 Task: Start a Sprint called Sprint0000000166 in Scrum Project Project0000000056 in Jira. Start a Sprint called Sprint0000000167 in Scrum Project Project0000000056 in Jira. Start a Sprint called Sprint0000000168 in Scrum Project Project0000000056 in Jira. Create a Scrum Project Project0000000057 in Jira. Create a Scrum Project Project0000000058 in Jira
Action: Mouse moved to (88, 284)
Screenshot: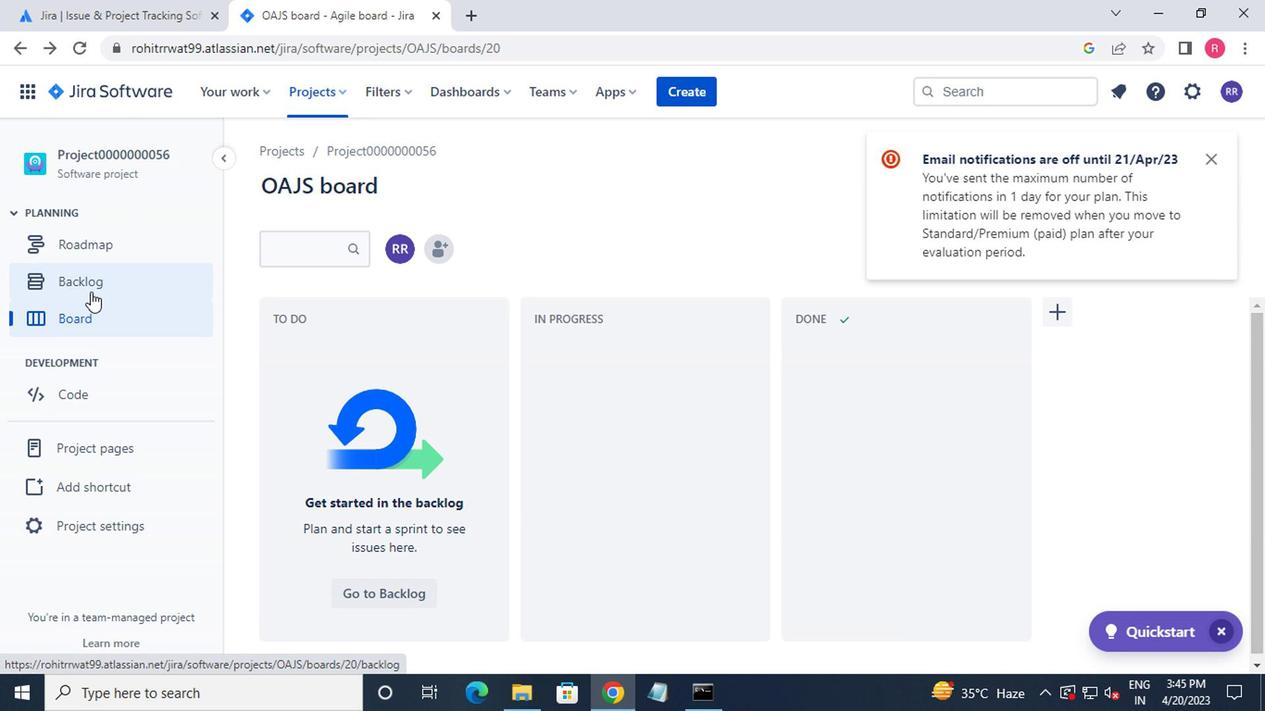 
Action: Mouse pressed left at (88, 284)
Screenshot: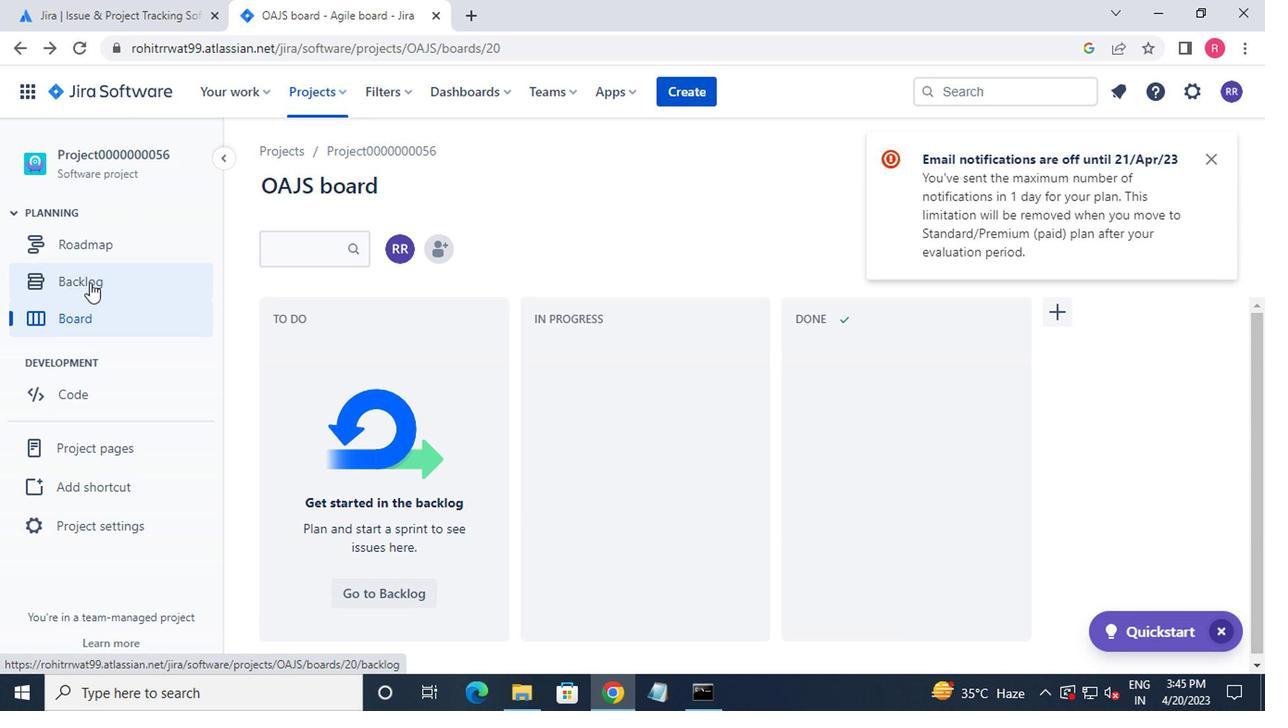 
Action: Mouse moved to (498, 452)
Screenshot: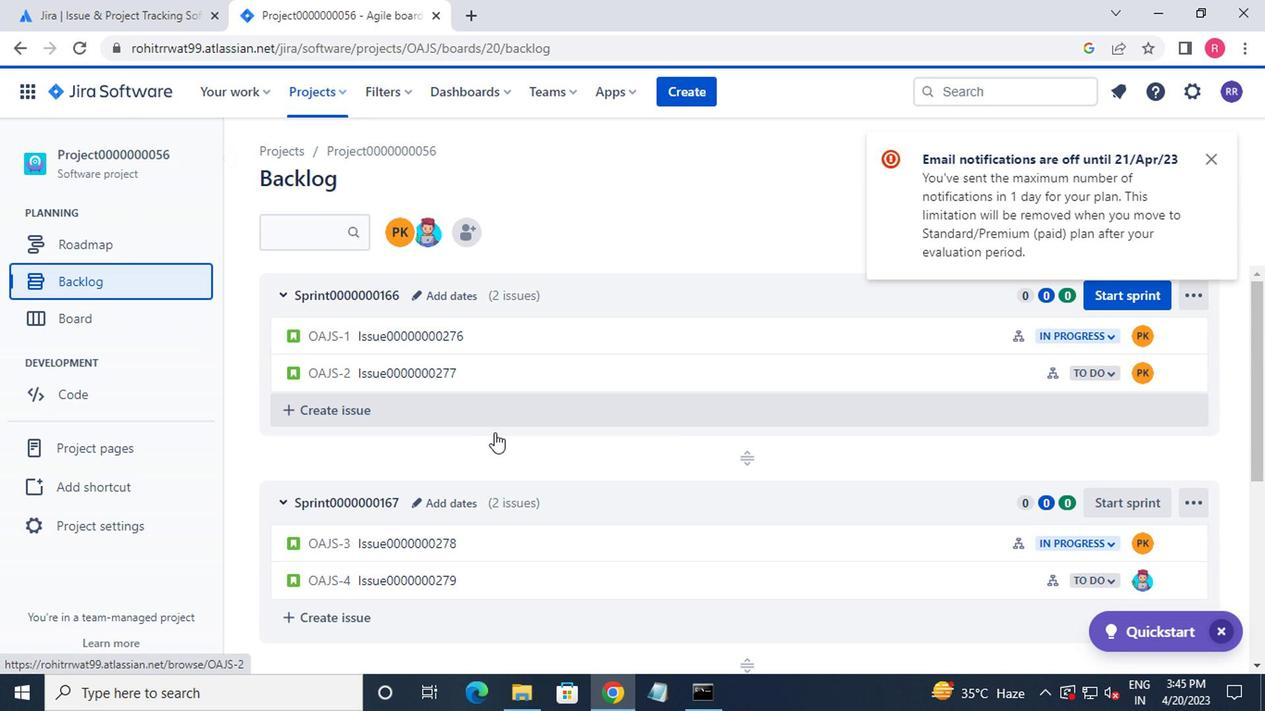 
Action: Mouse scrolled (498, 452) with delta (0, 0)
Screenshot: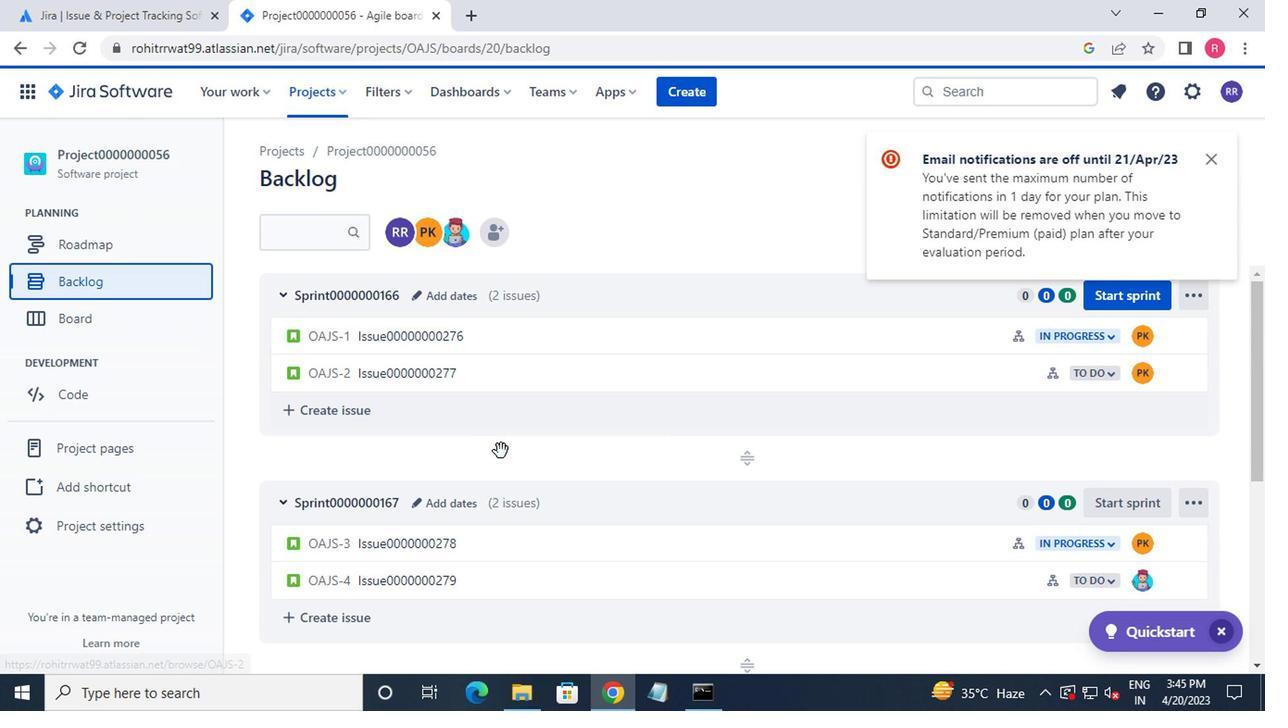 
Action: Mouse moved to (500, 454)
Screenshot: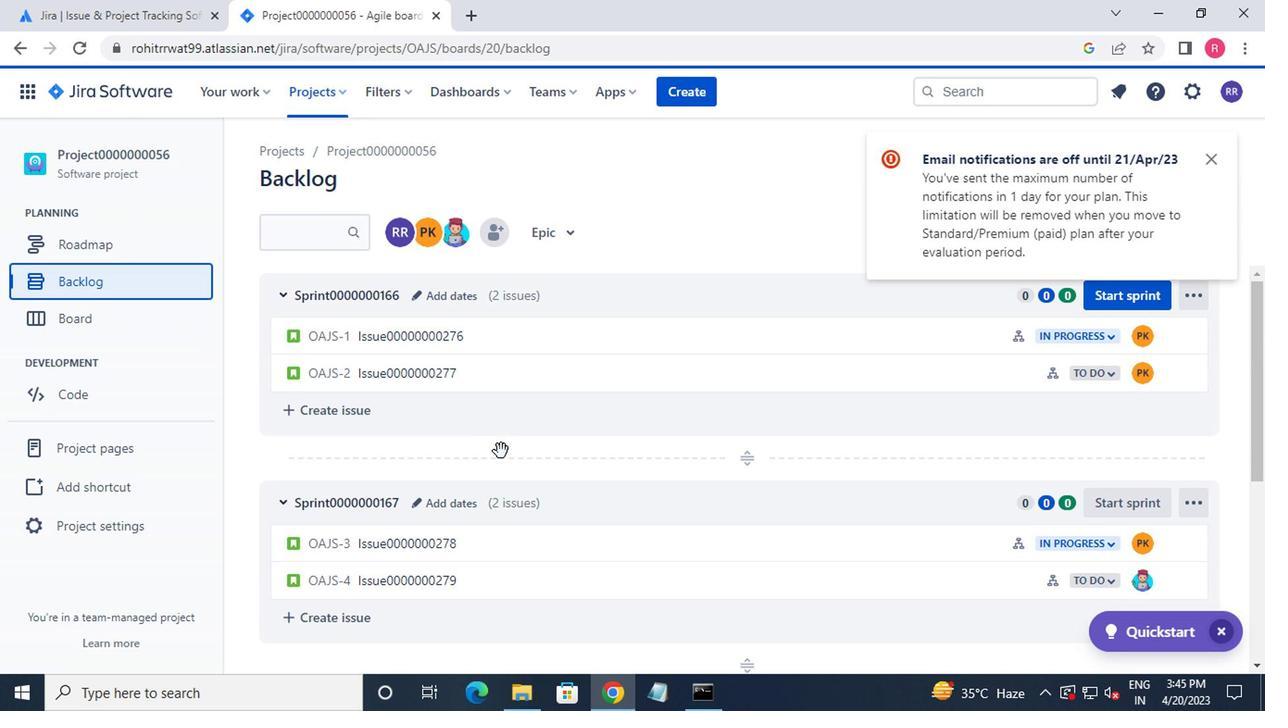
Action: Mouse scrolled (500, 452) with delta (0, -1)
Screenshot: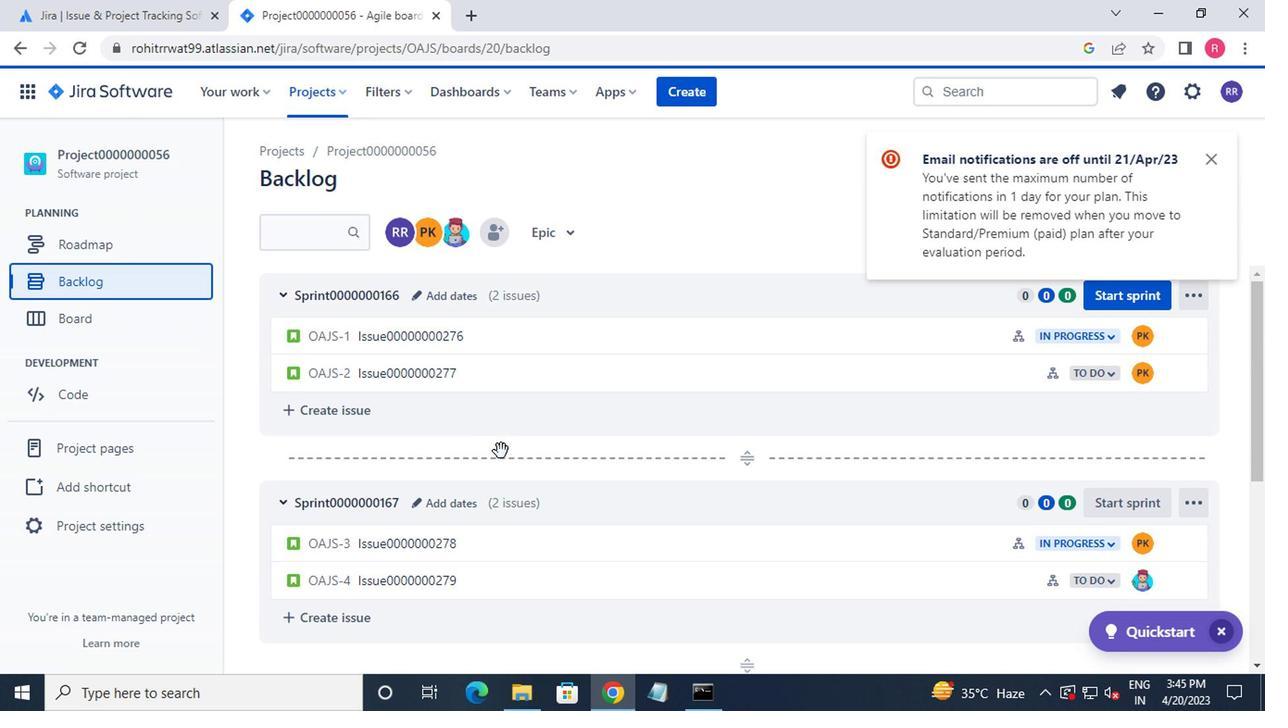 
Action: Mouse scrolled (500, 452) with delta (0, -1)
Screenshot: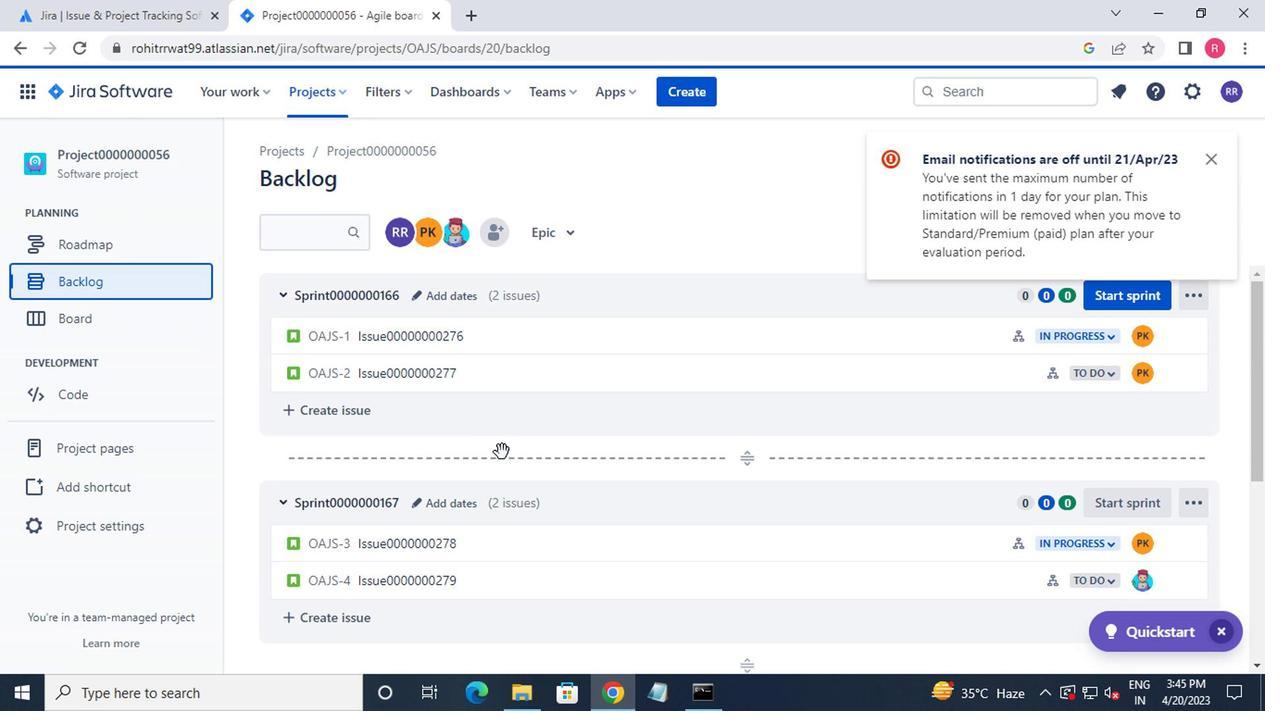 
Action: Mouse moved to (500, 454)
Screenshot: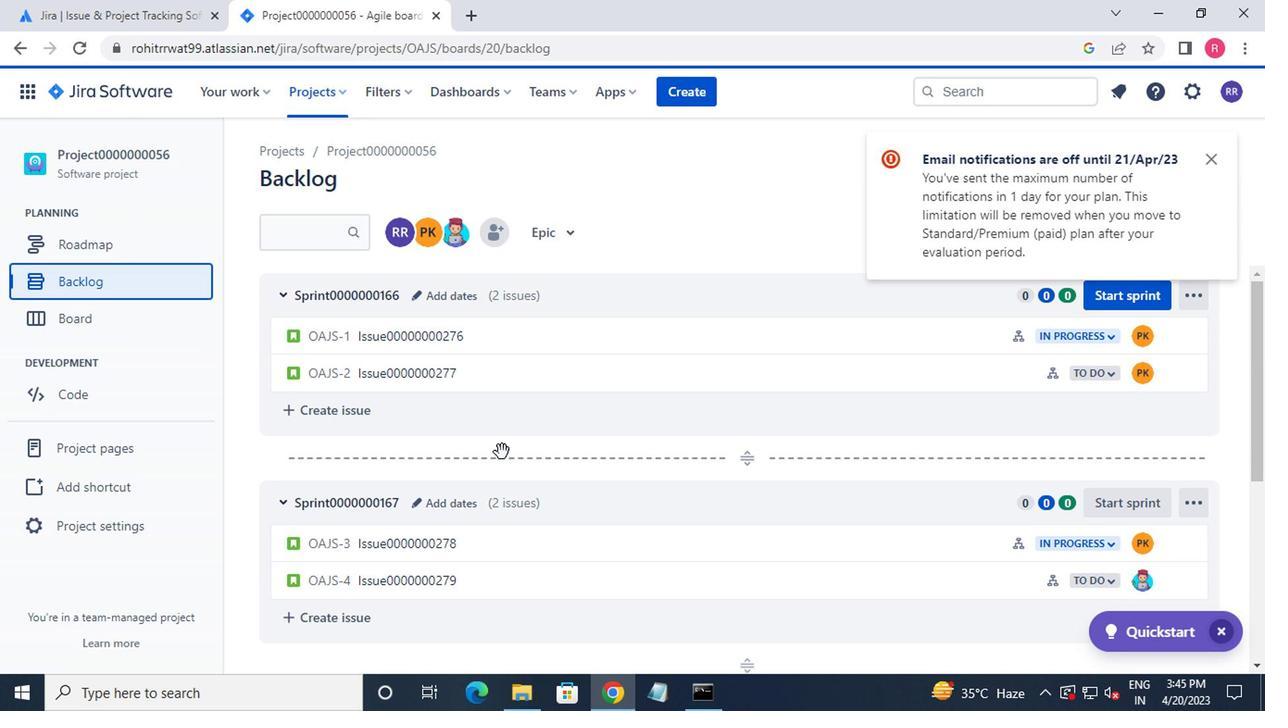 
Action: Mouse scrolled (500, 452) with delta (0, -1)
Screenshot: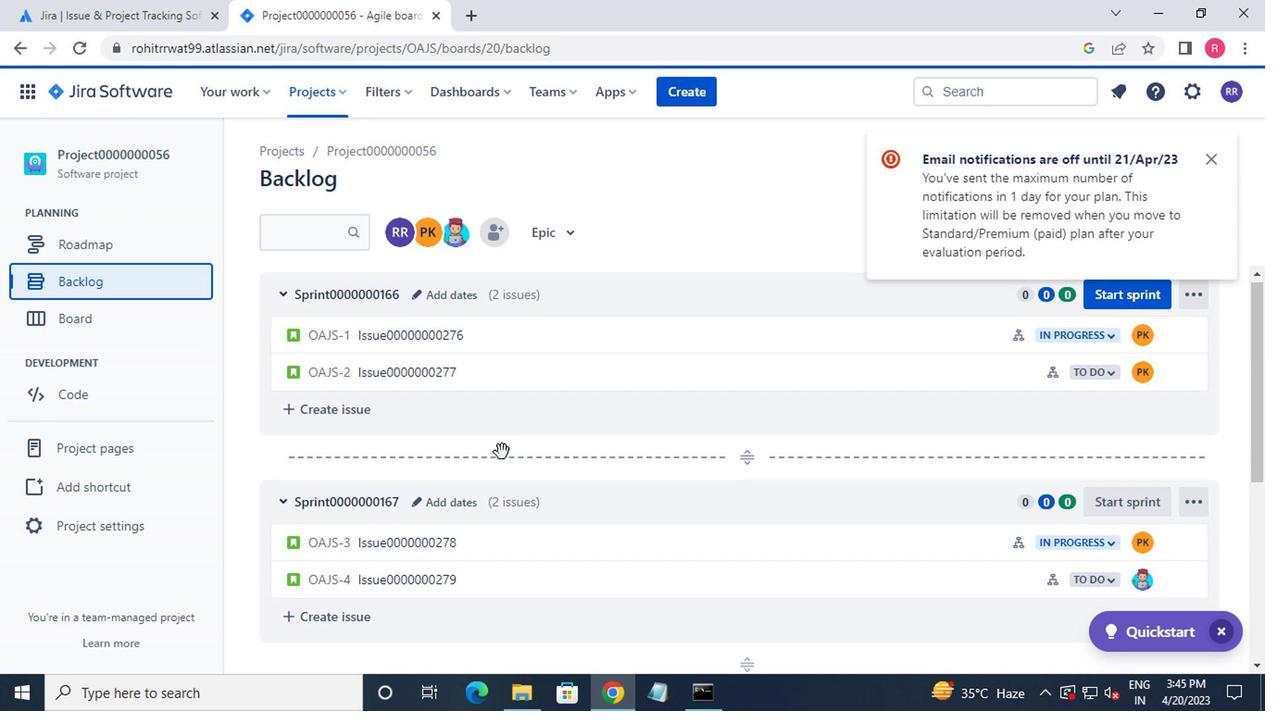 
Action: Mouse scrolled (500, 452) with delta (0, -1)
Screenshot: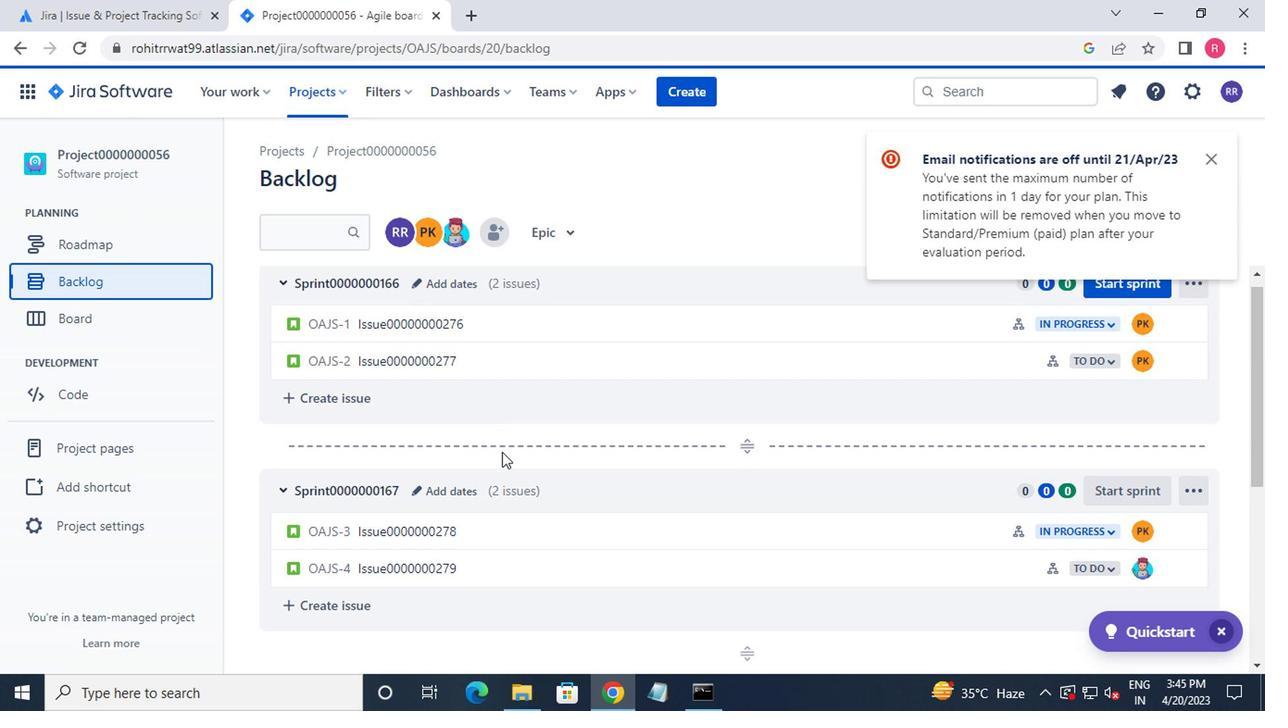 
Action: Mouse scrolled (500, 452) with delta (0, -1)
Screenshot: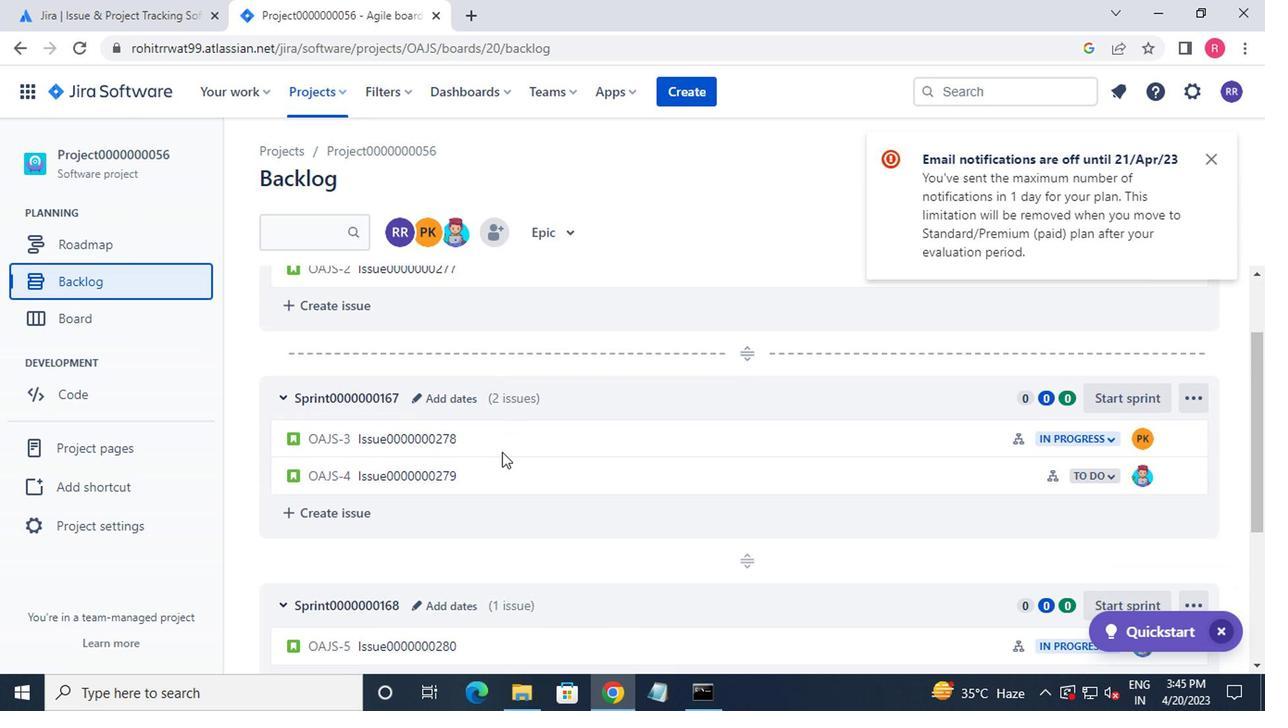 
Action: Mouse moved to (510, 454)
Screenshot: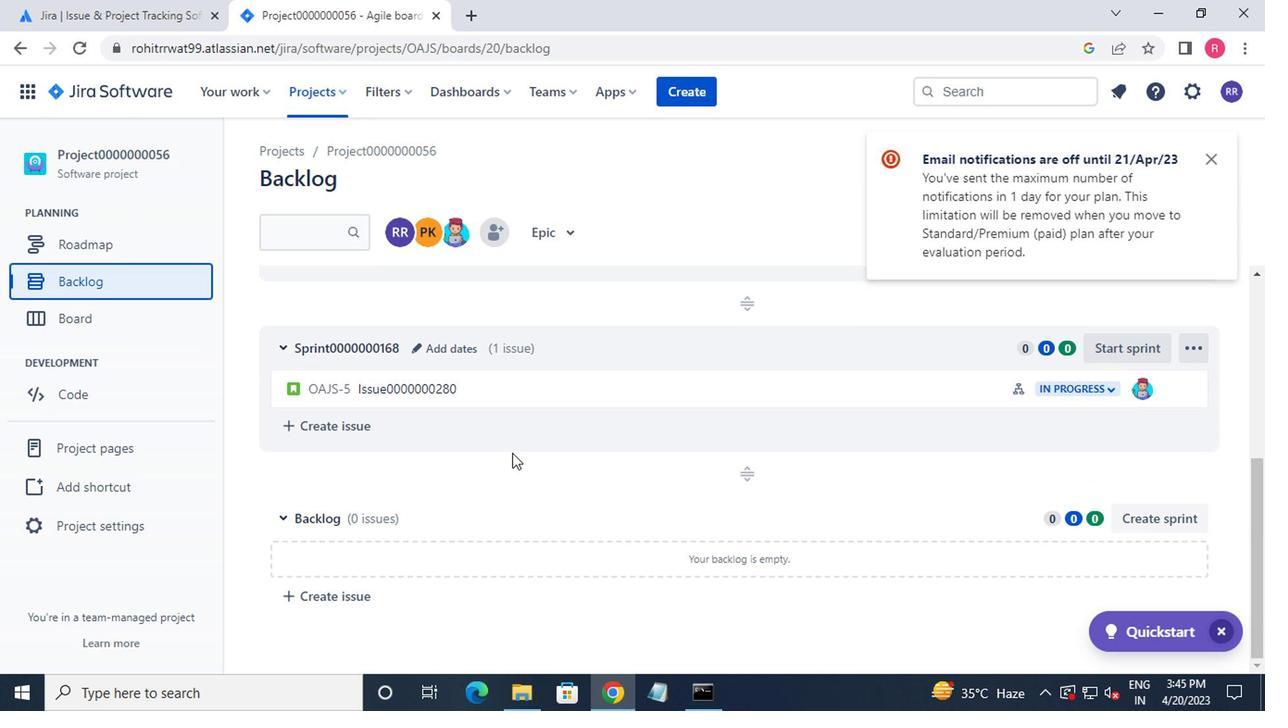 
Action: Mouse scrolled (510, 456) with delta (0, 1)
Screenshot: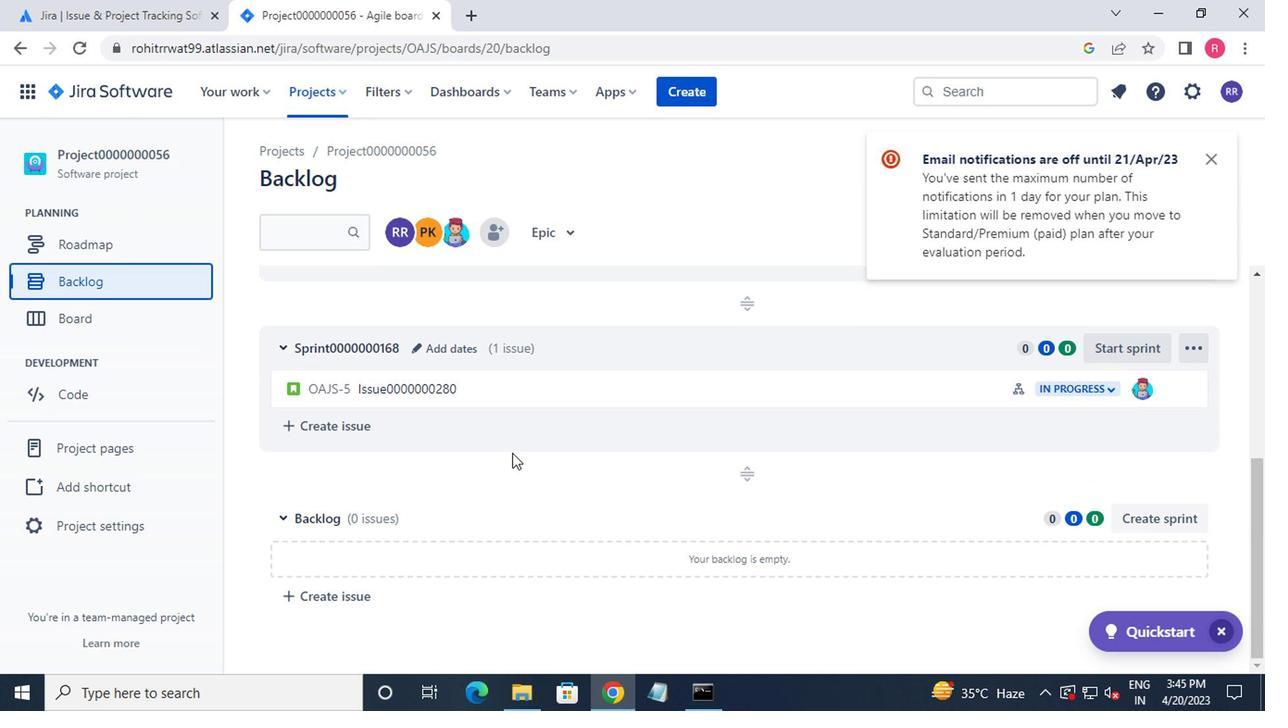 
Action: Mouse moved to (510, 454)
Screenshot: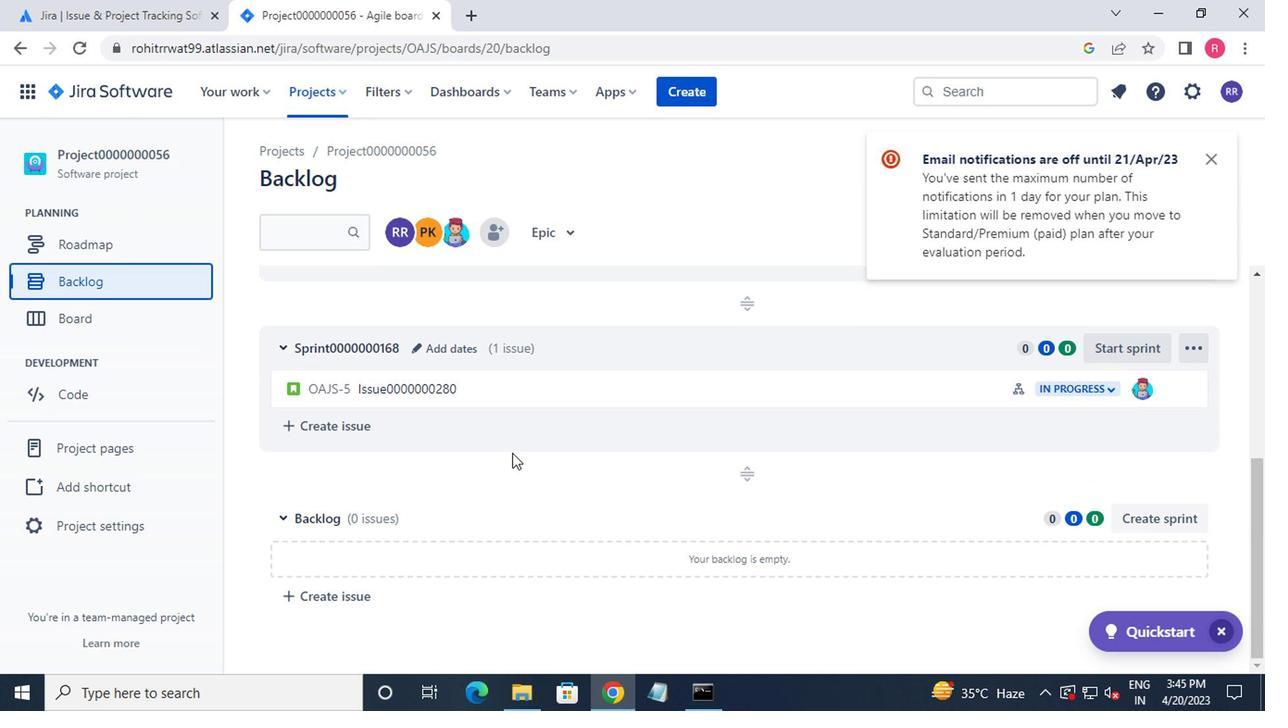 
Action: Mouse scrolled (510, 454) with delta (0, 0)
Screenshot: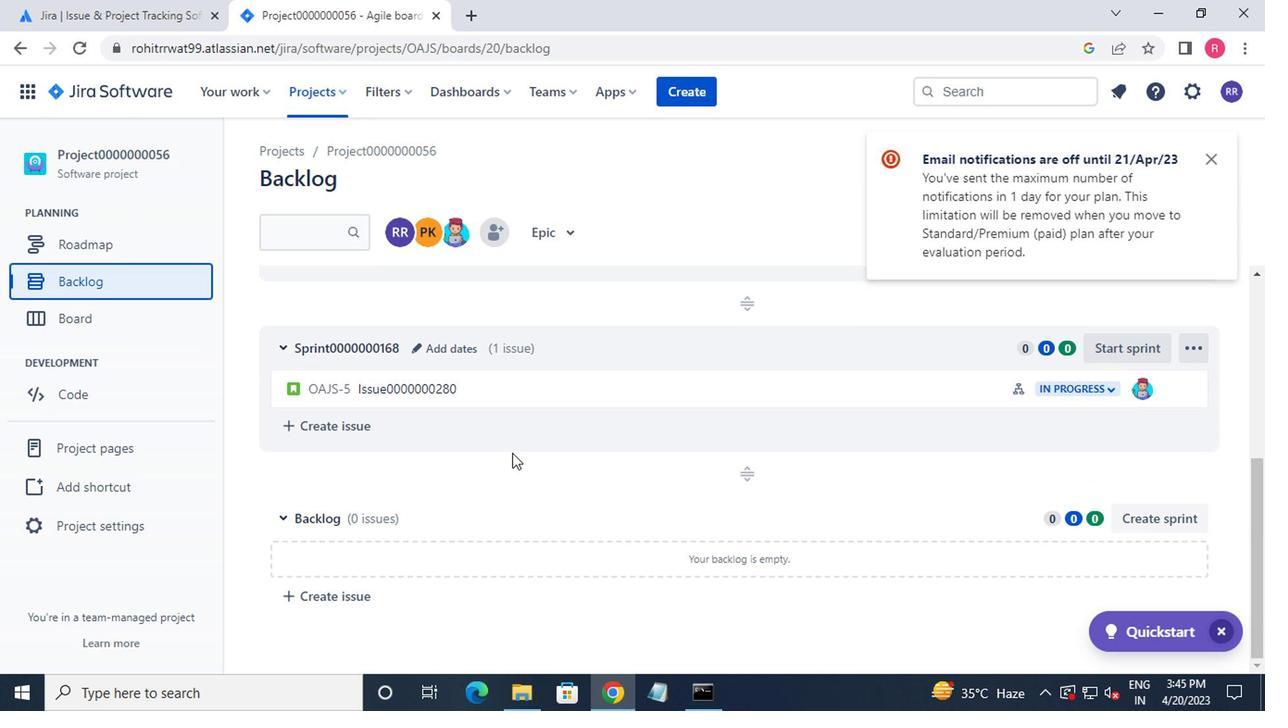 
Action: Mouse moved to (510, 450)
Screenshot: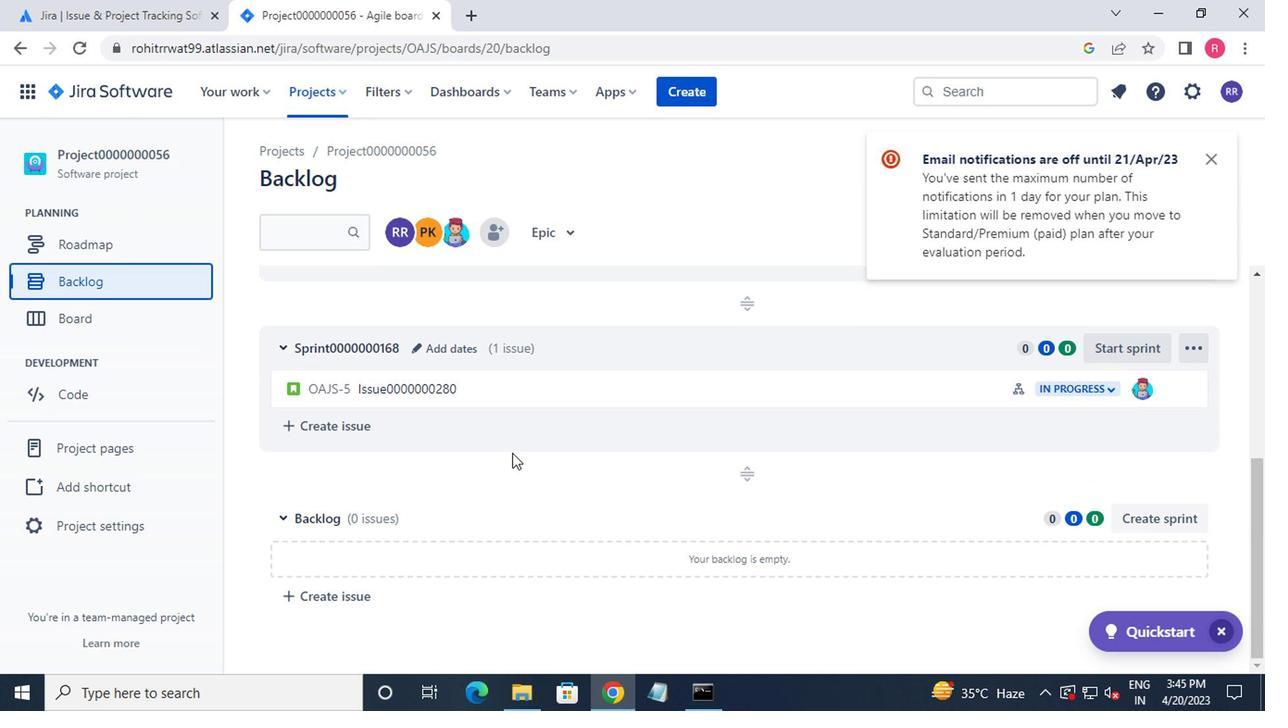 
Action: Mouse scrolled (510, 451) with delta (0, 1)
Screenshot: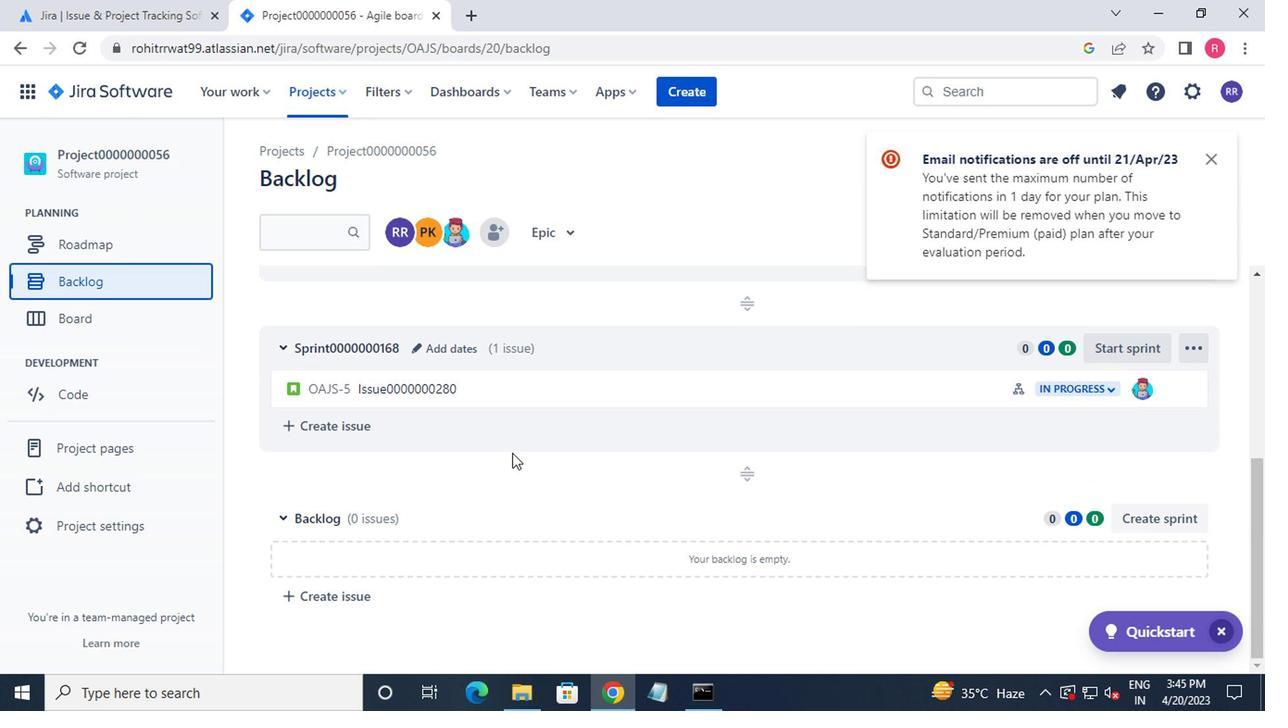 
Action: Mouse moved to (510, 444)
Screenshot: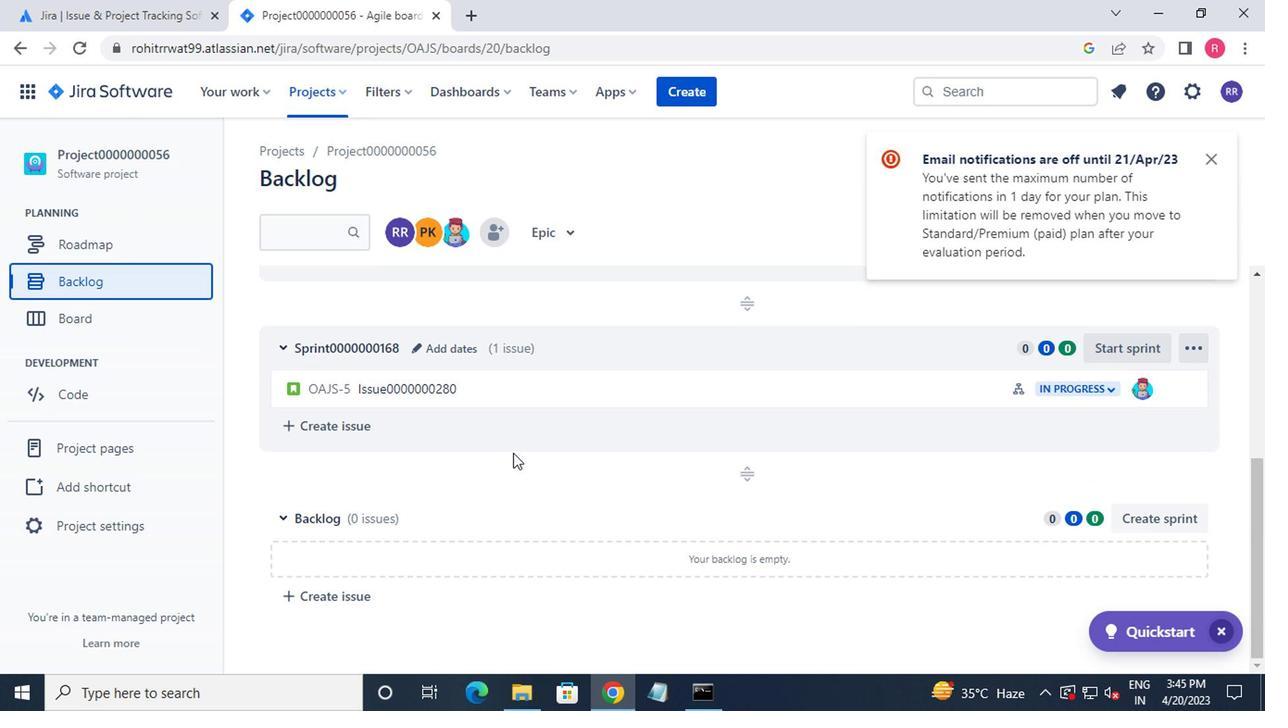 
Action: Mouse scrolled (510, 445) with delta (0, 0)
Screenshot: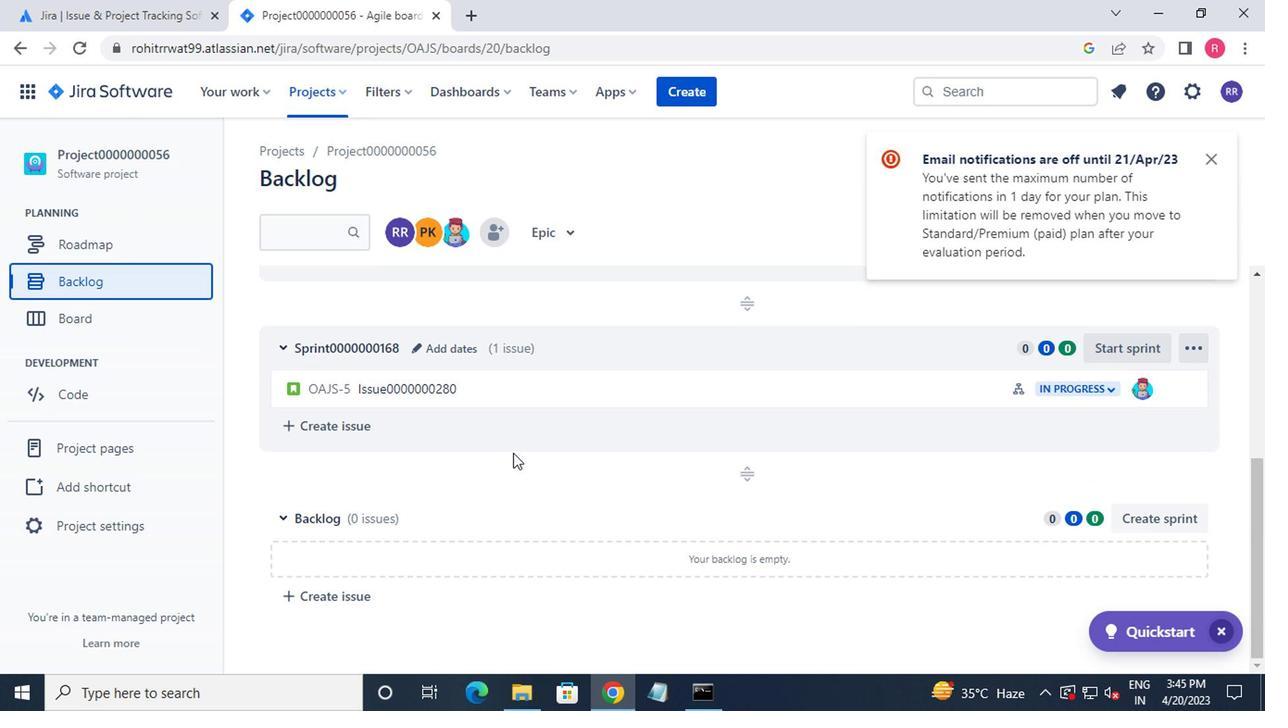 
Action: Mouse moved to (510, 441)
Screenshot: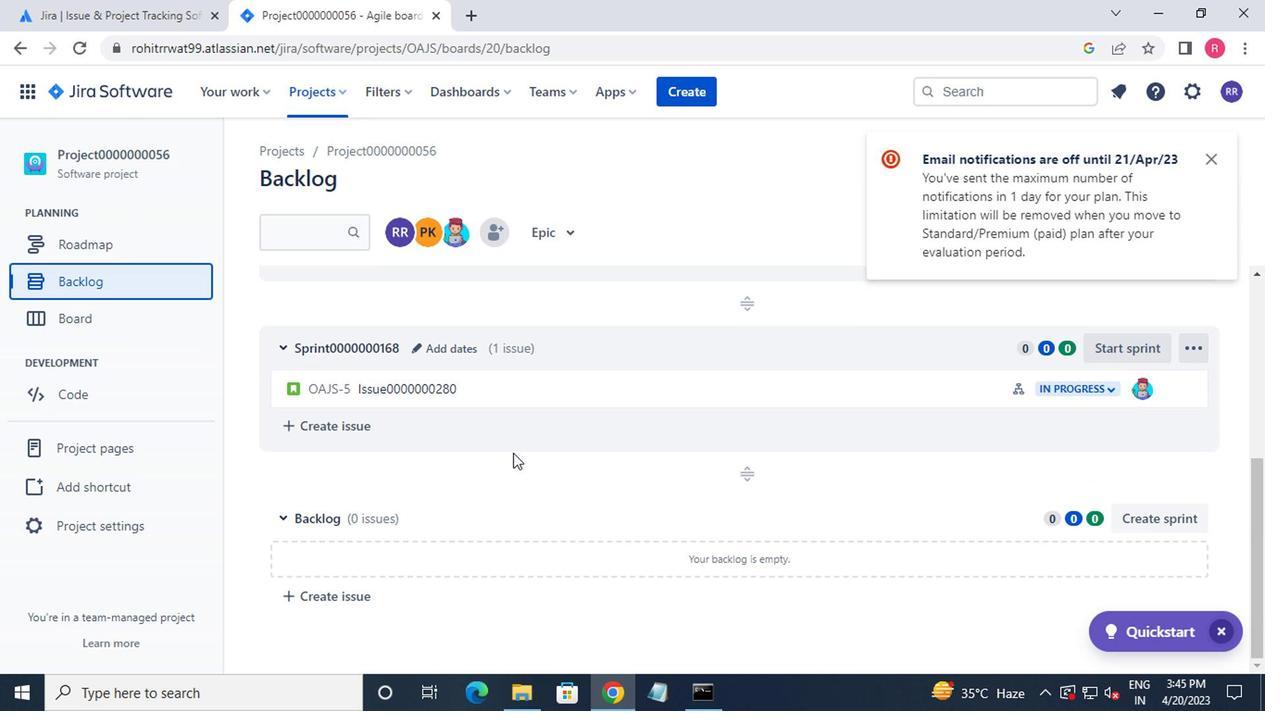 
Action: Mouse scrolled (510, 442) with delta (0, 1)
Screenshot: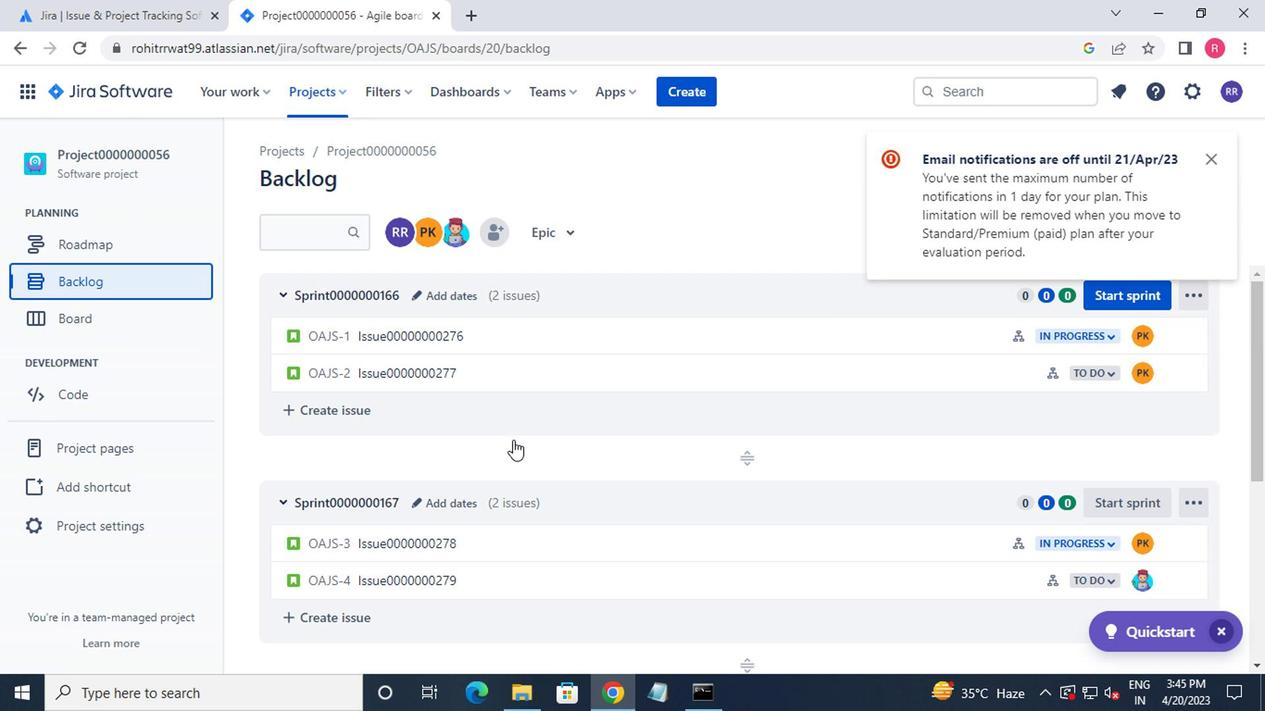 
Action: Mouse scrolled (510, 442) with delta (0, 1)
Screenshot: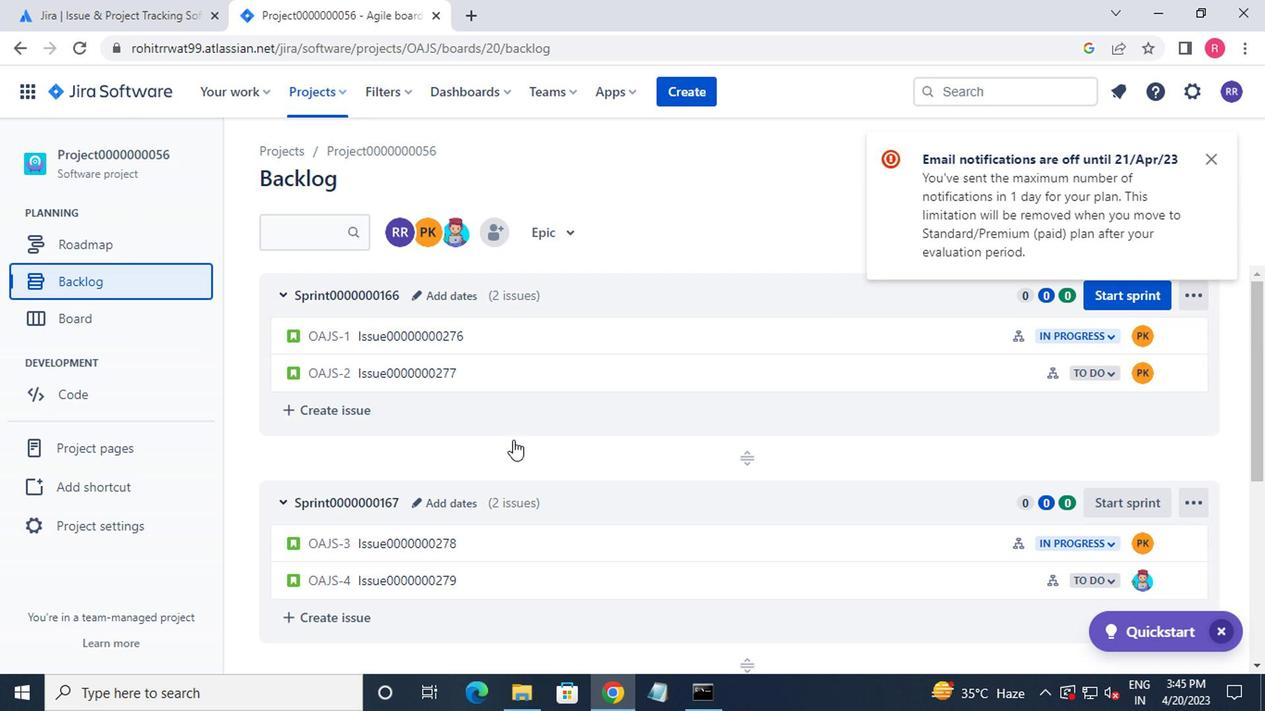 
Action: Mouse moved to (1206, 159)
Screenshot: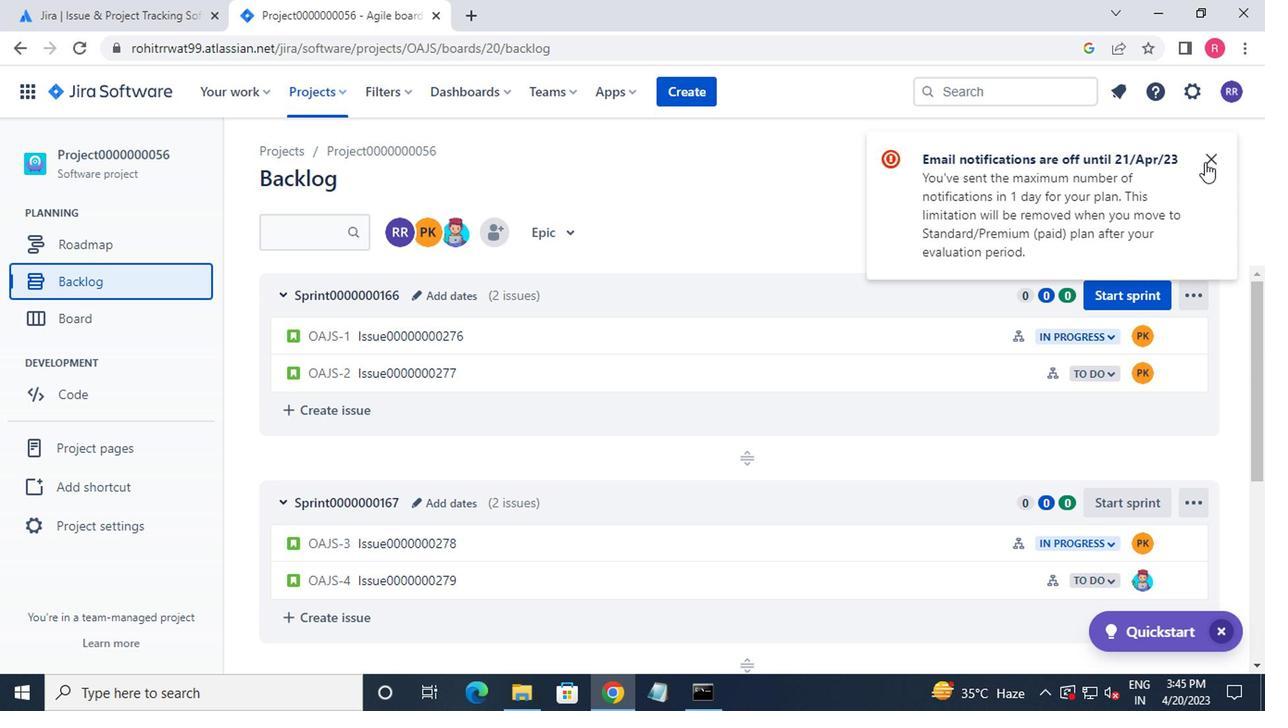 
Action: Mouse pressed left at (1206, 159)
Screenshot: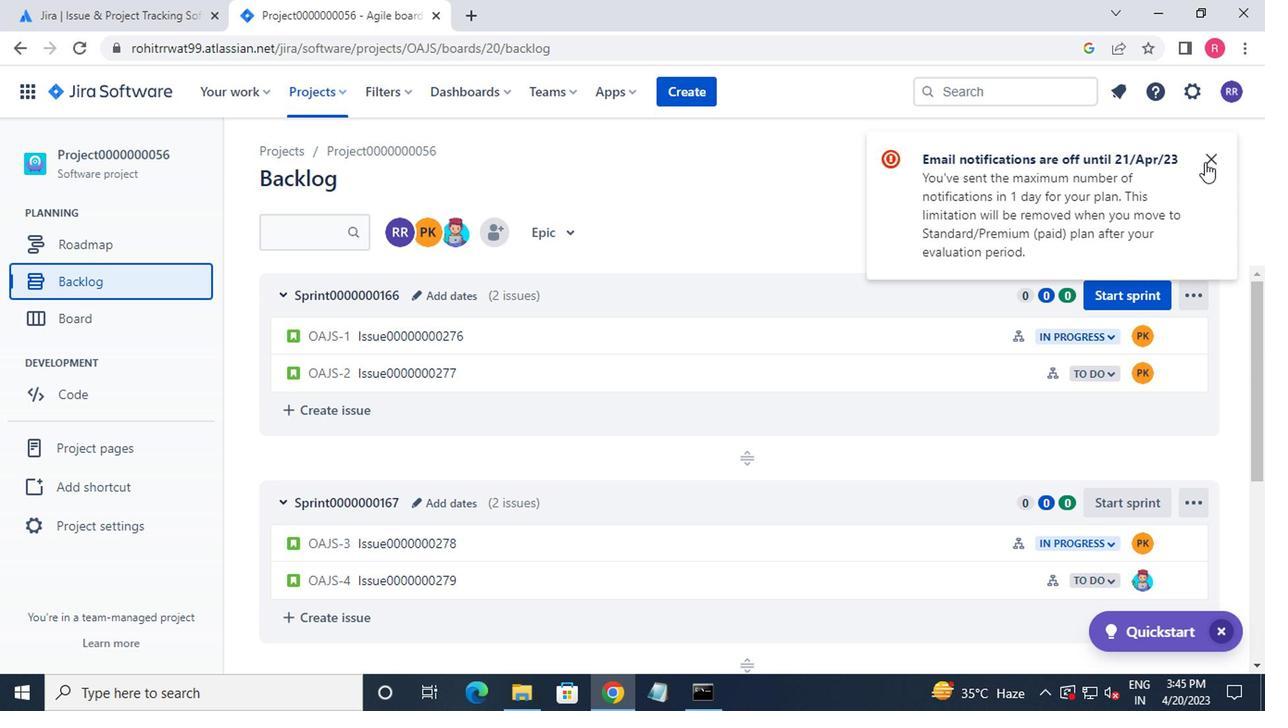 
Action: Mouse moved to (1109, 292)
Screenshot: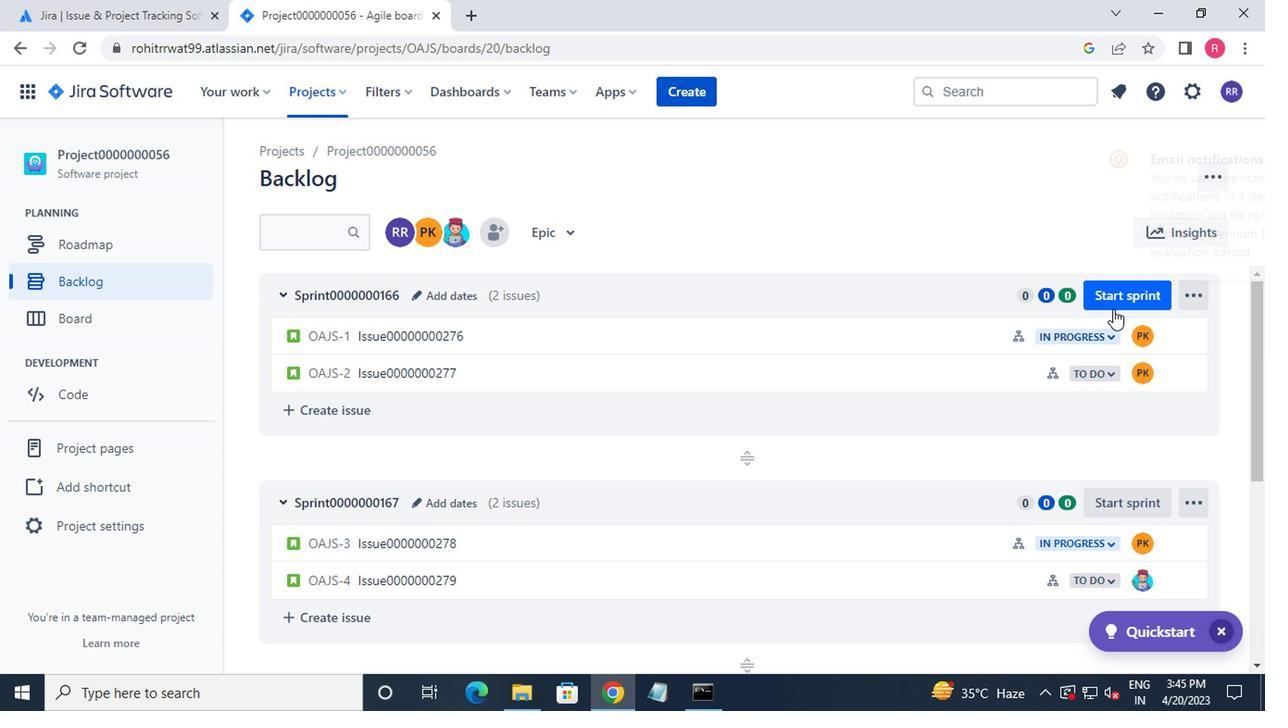 
Action: Mouse pressed left at (1109, 292)
Screenshot: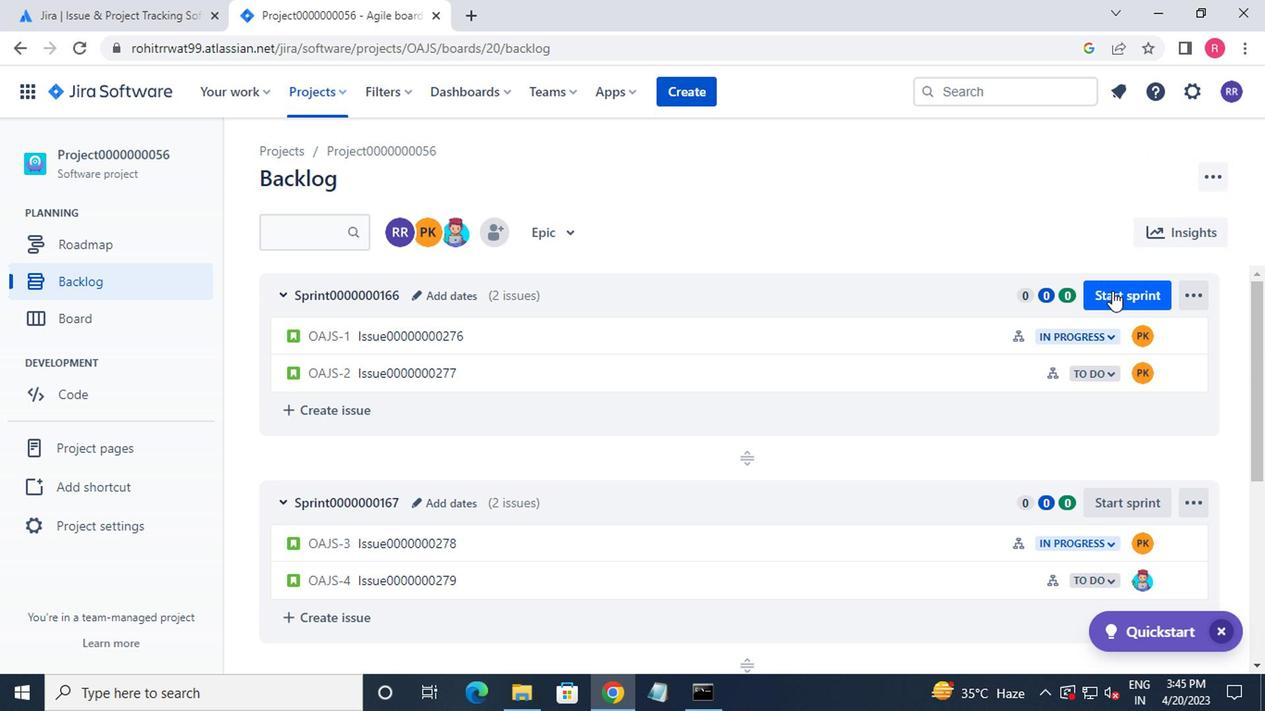 
Action: Mouse moved to (784, 645)
Screenshot: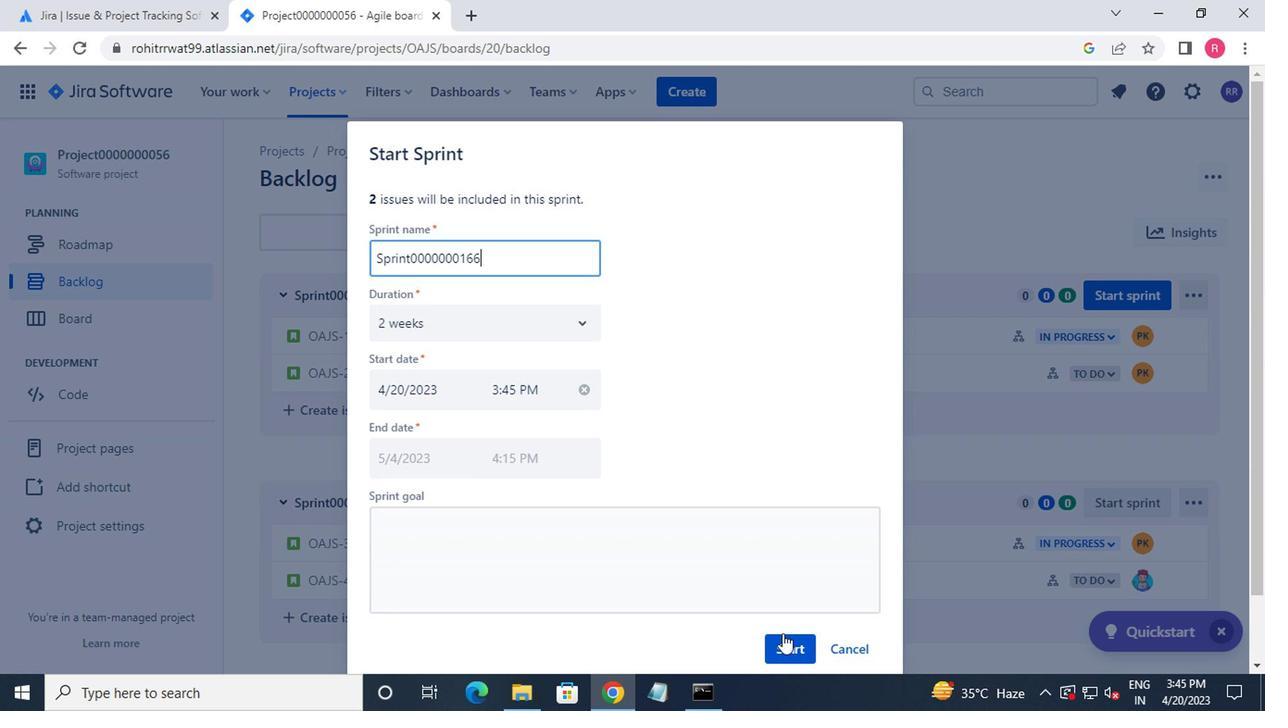 
Action: Mouse pressed left at (784, 645)
Screenshot: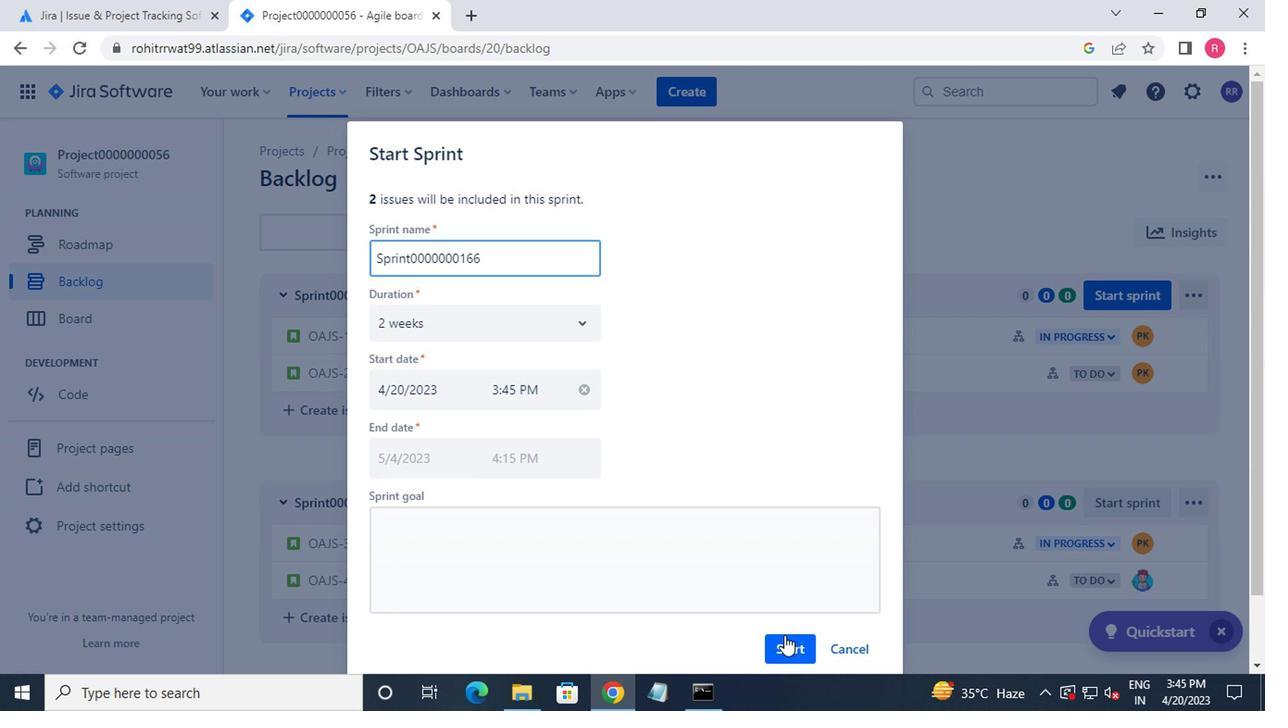 
Action: Mouse moved to (60, 272)
Screenshot: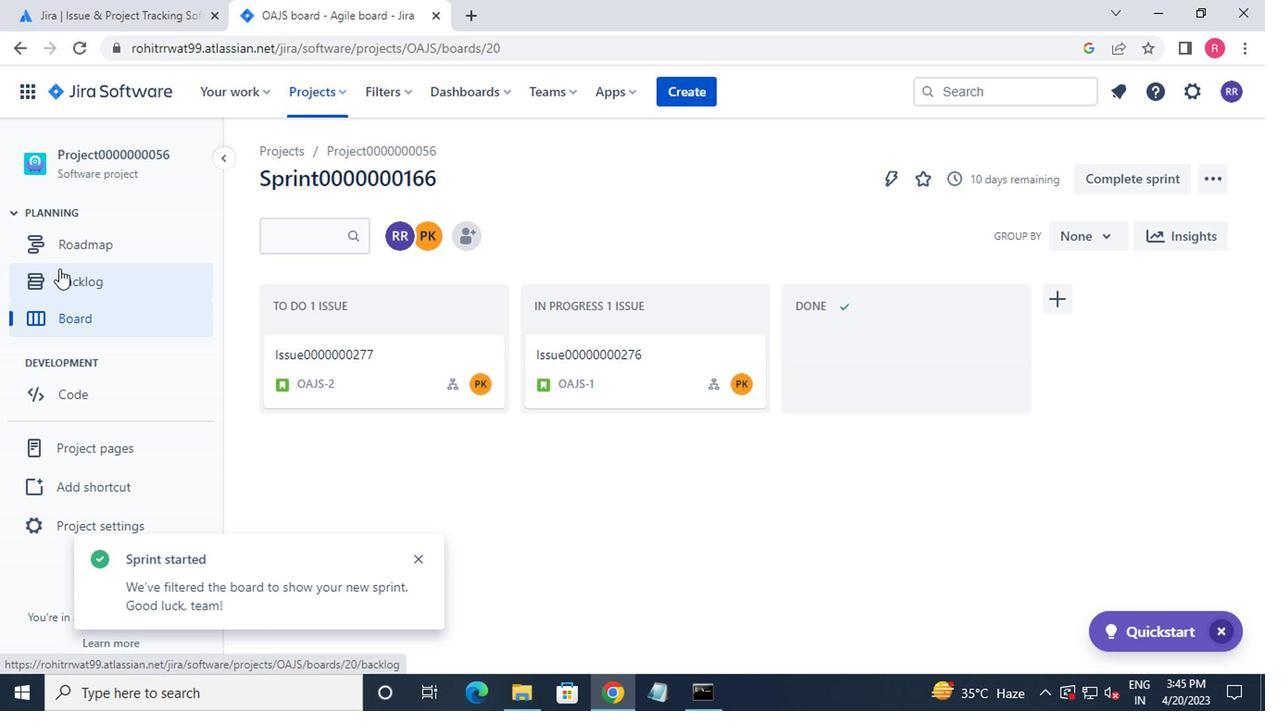 
Action: Mouse pressed left at (60, 272)
Screenshot: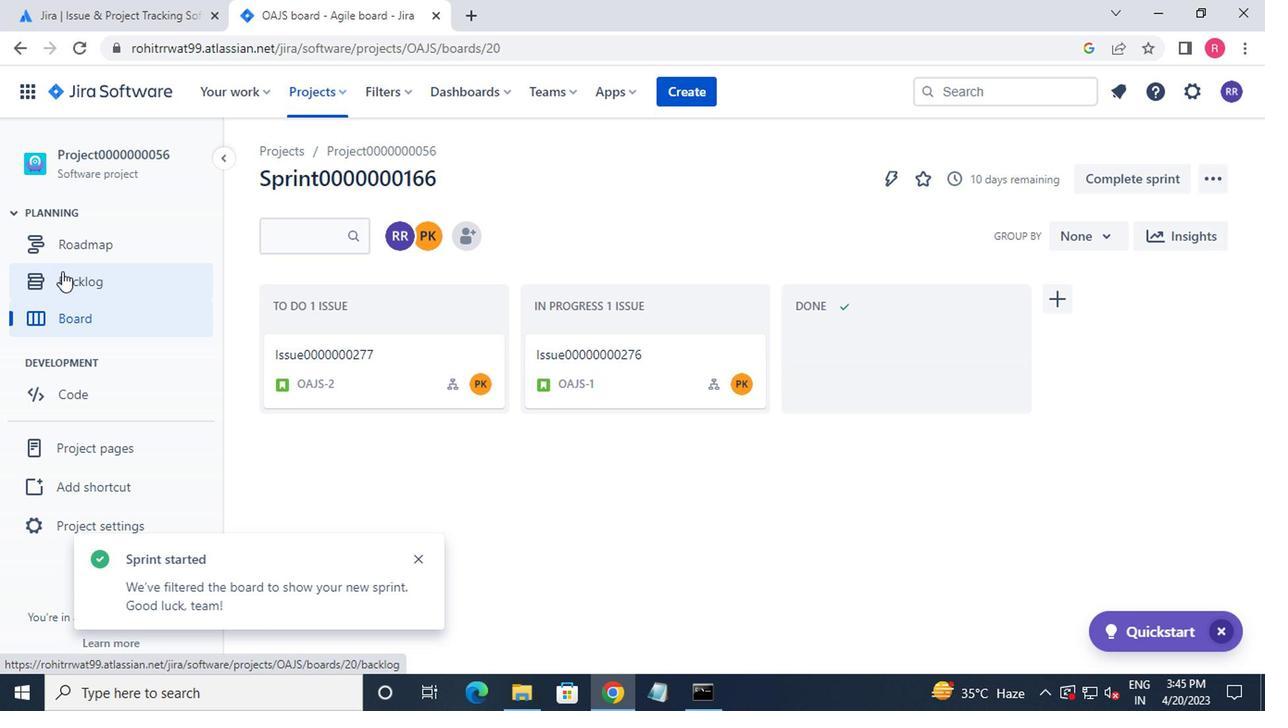 
Action: Mouse moved to (420, 422)
Screenshot: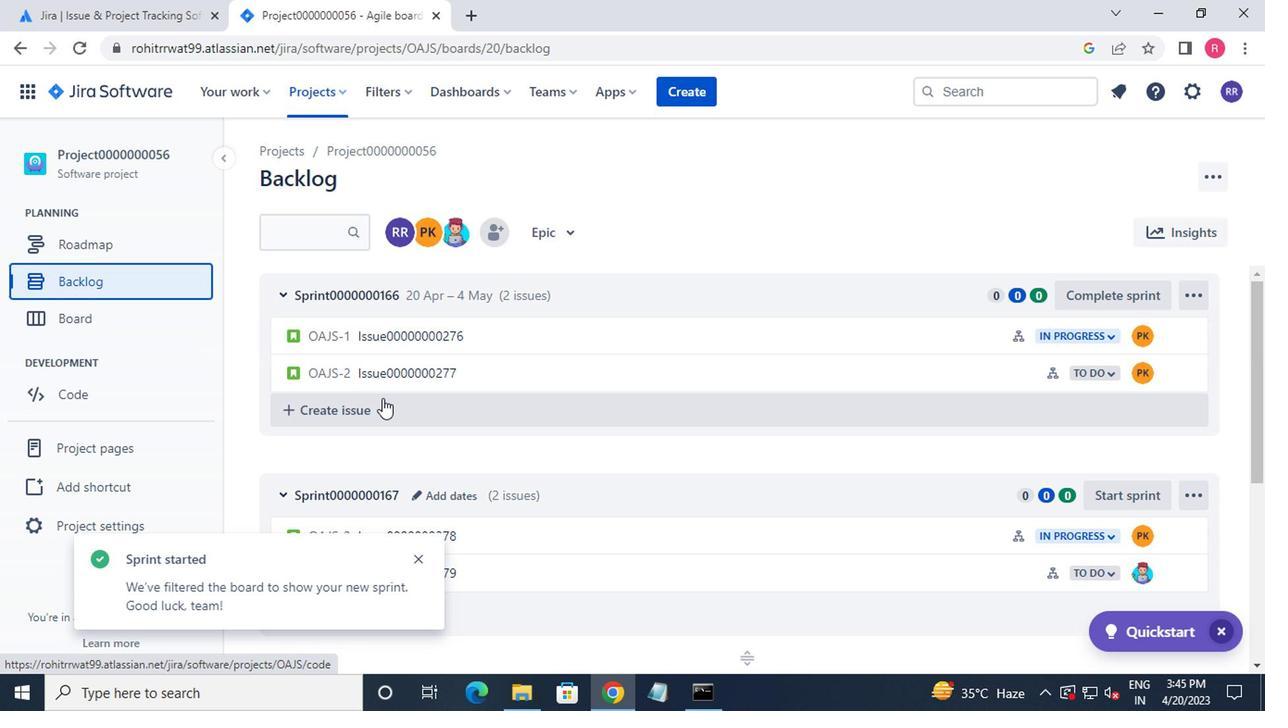 
Action: Mouse scrolled (420, 421) with delta (0, -1)
Screenshot: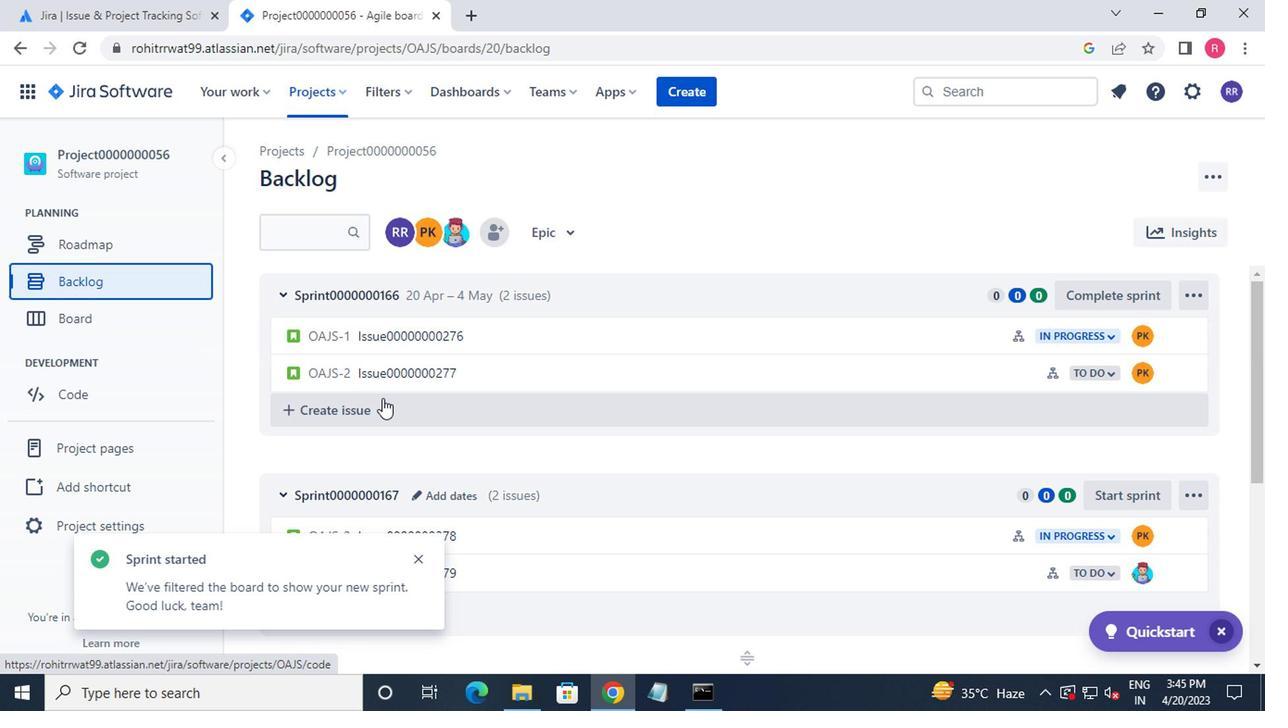 
Action: Mouse moved to (1127, 405)
Screenshot: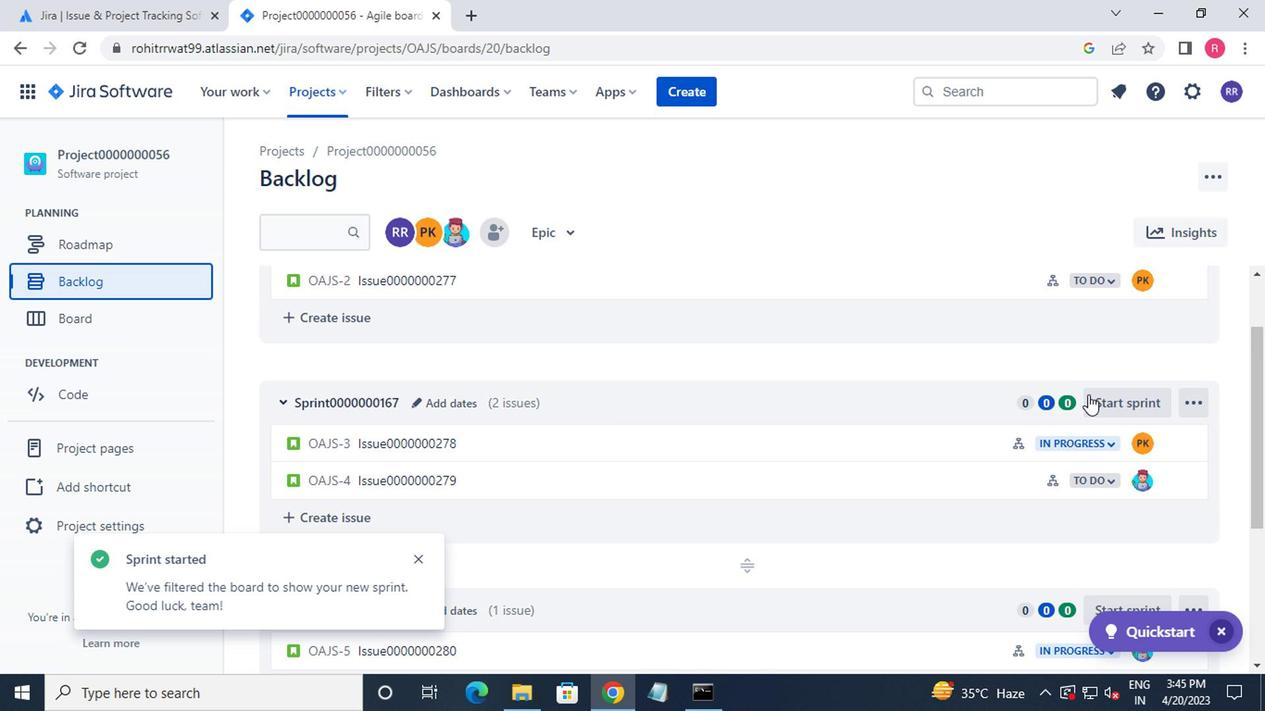 
Action: Mouse pressed left at (1127, 405)
Screenshot: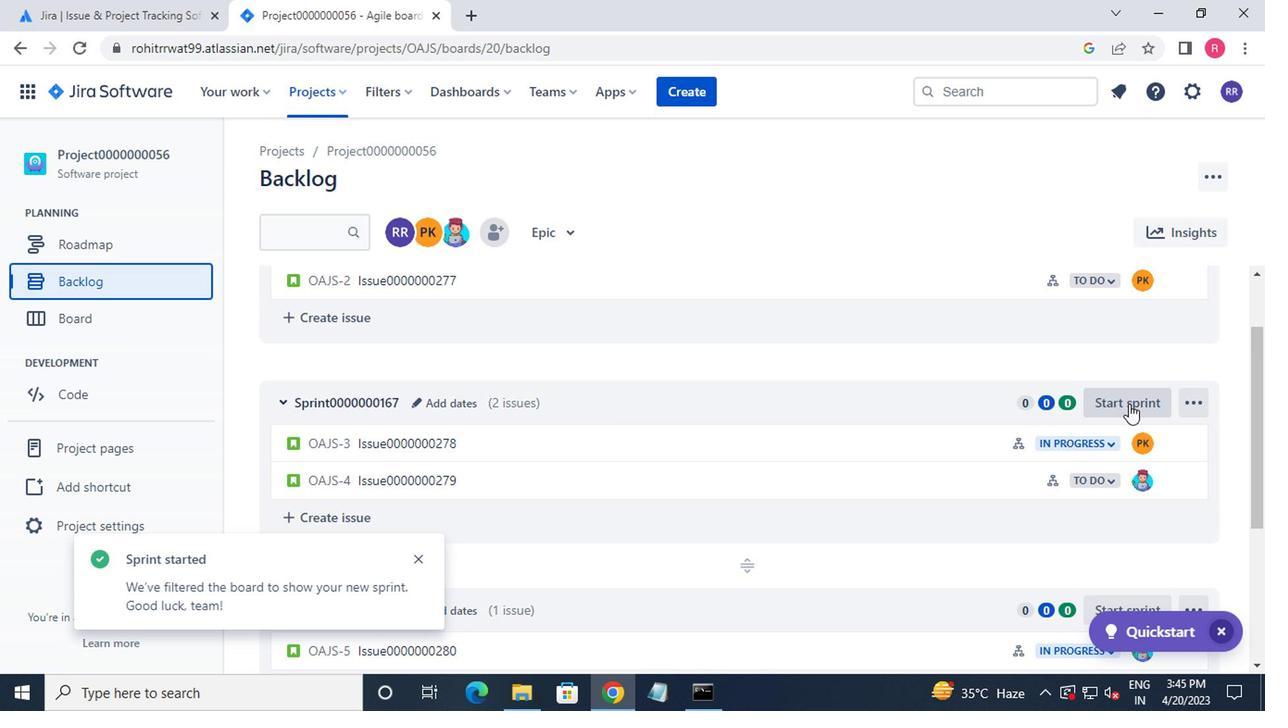 
Action: Mouse moved to (774, 663)
Screenshot: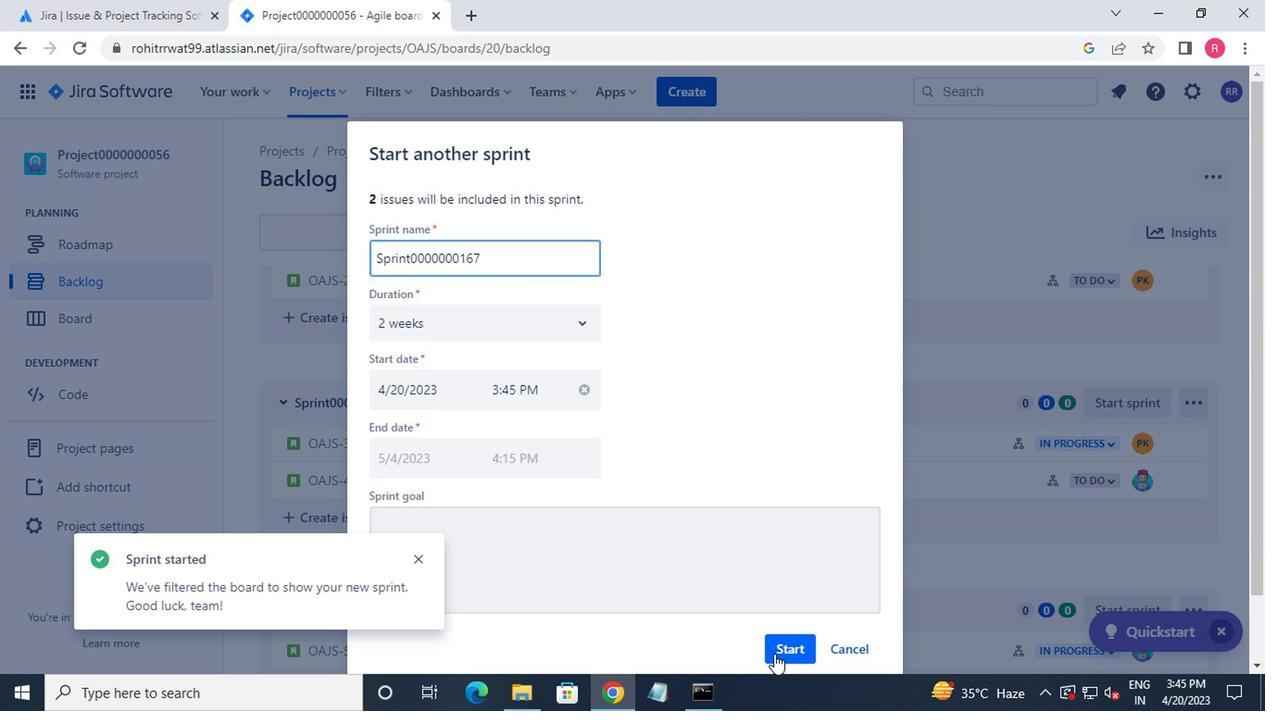 
Action: Mouse pressed left at (774, 663)
Screenshot: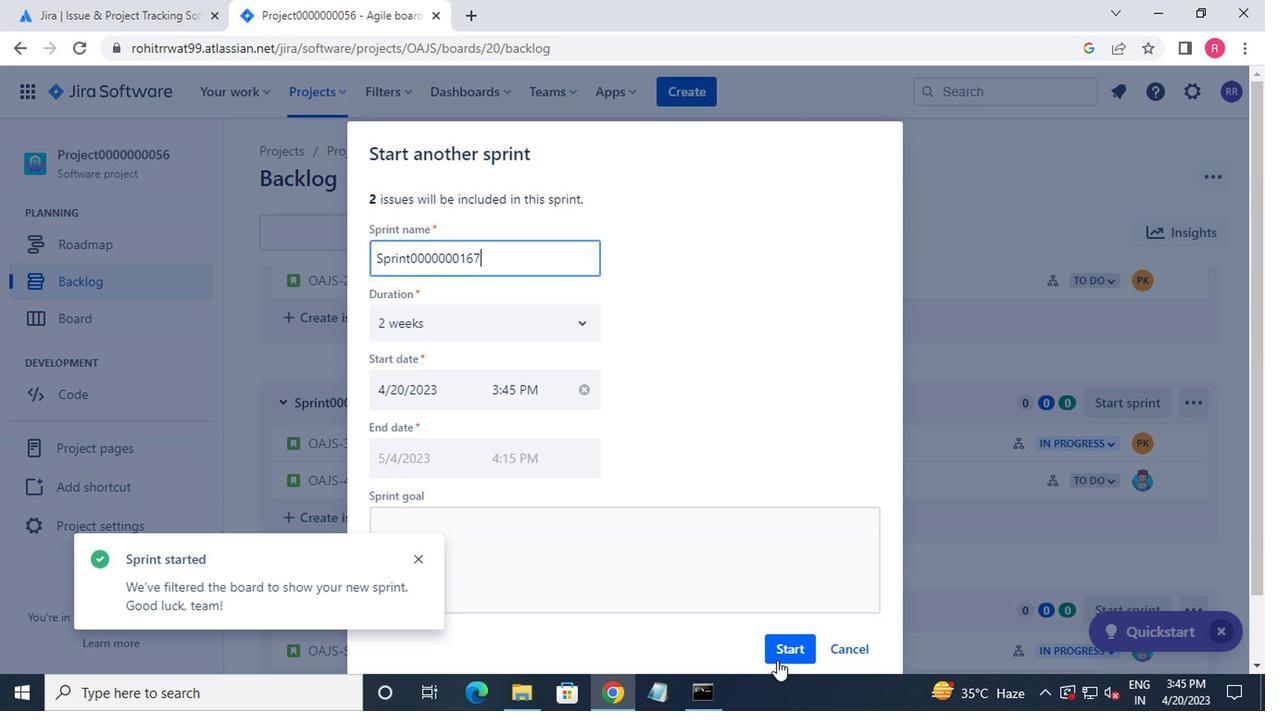 
Action: Mouse moved to (60, 284)
Screenshot: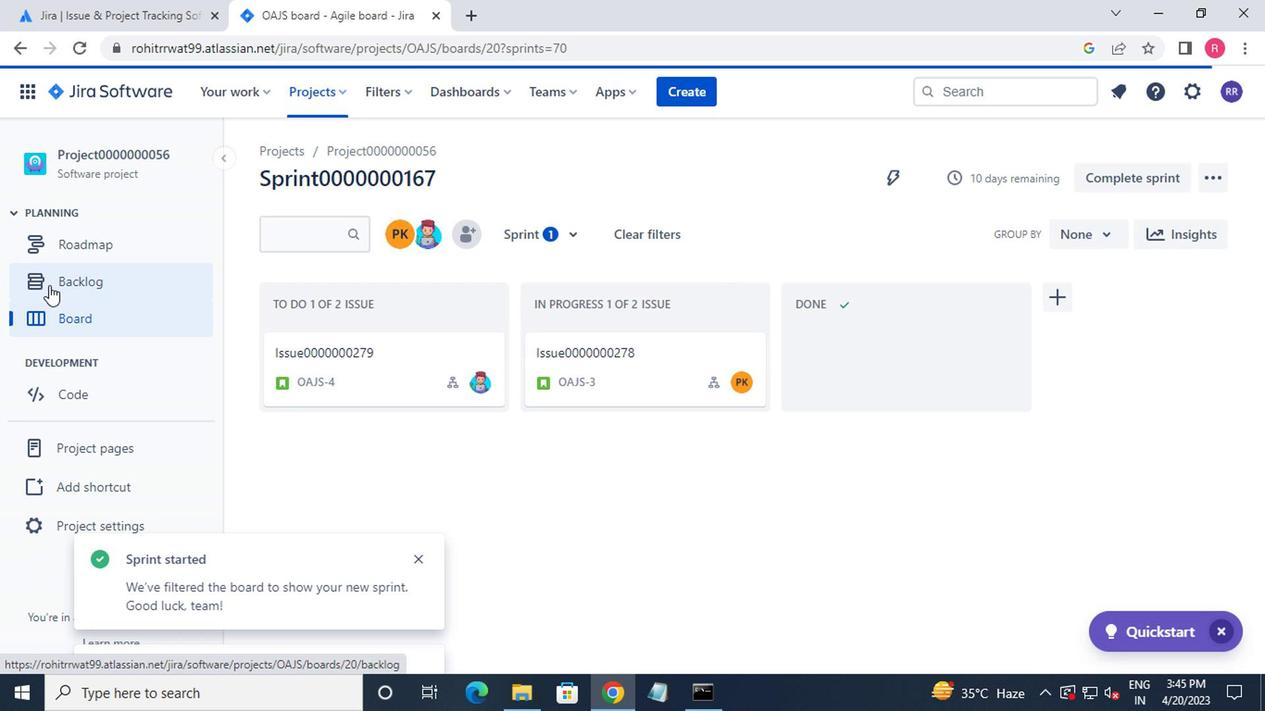 
Action: Mouse pressed left at (60, 284)
Screenshot: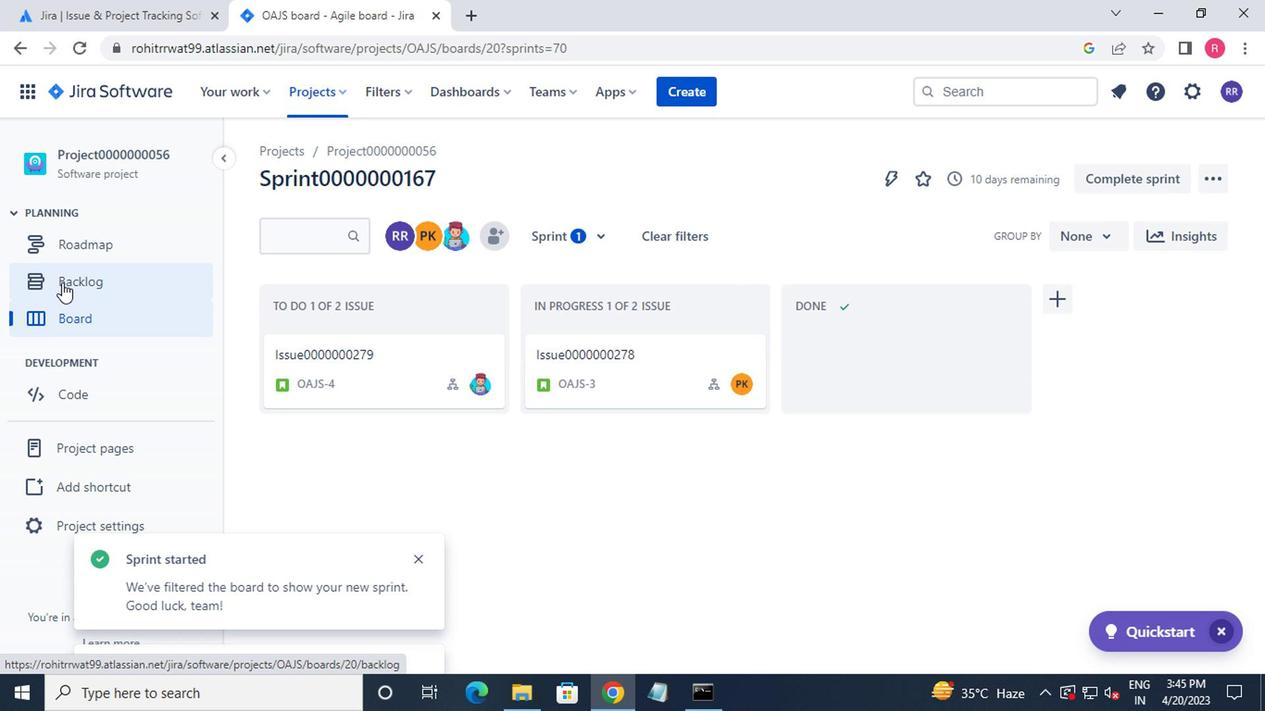 
Action: Mouse moved to (62, 302)
Screenshot: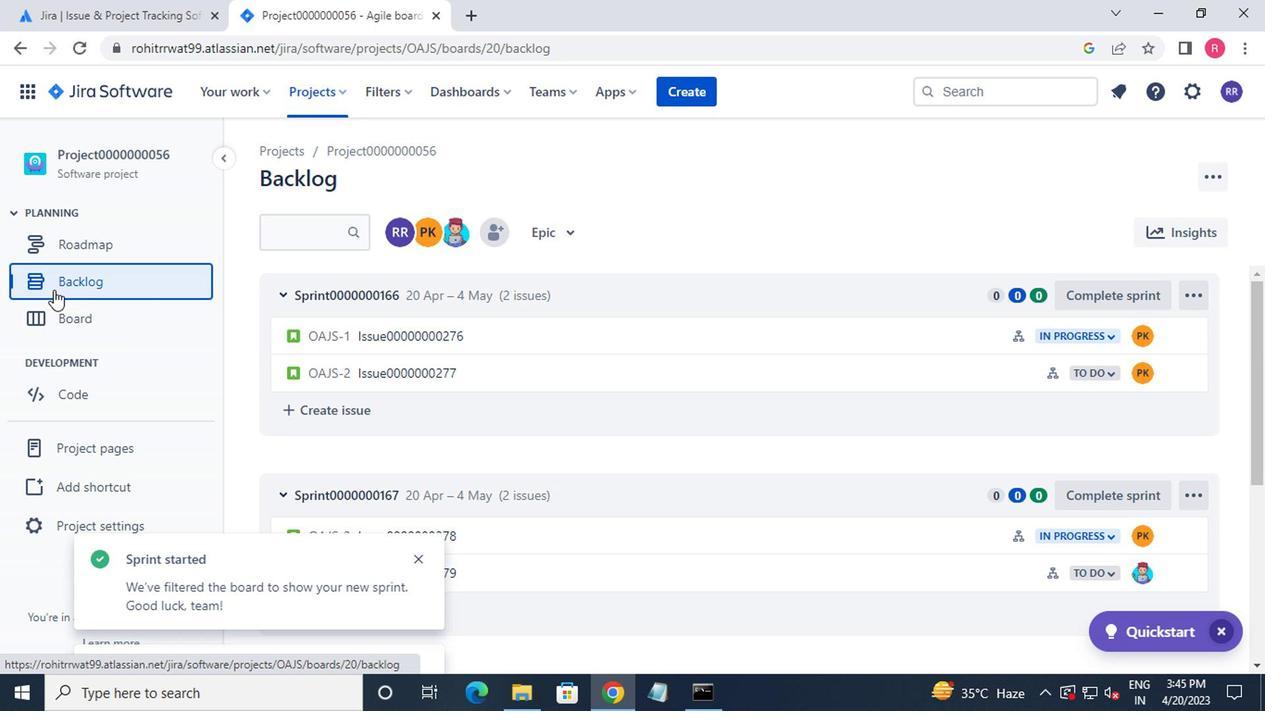 
Action: Mouse scrolled (62, 301) with delta (0, 0)
Screenshot: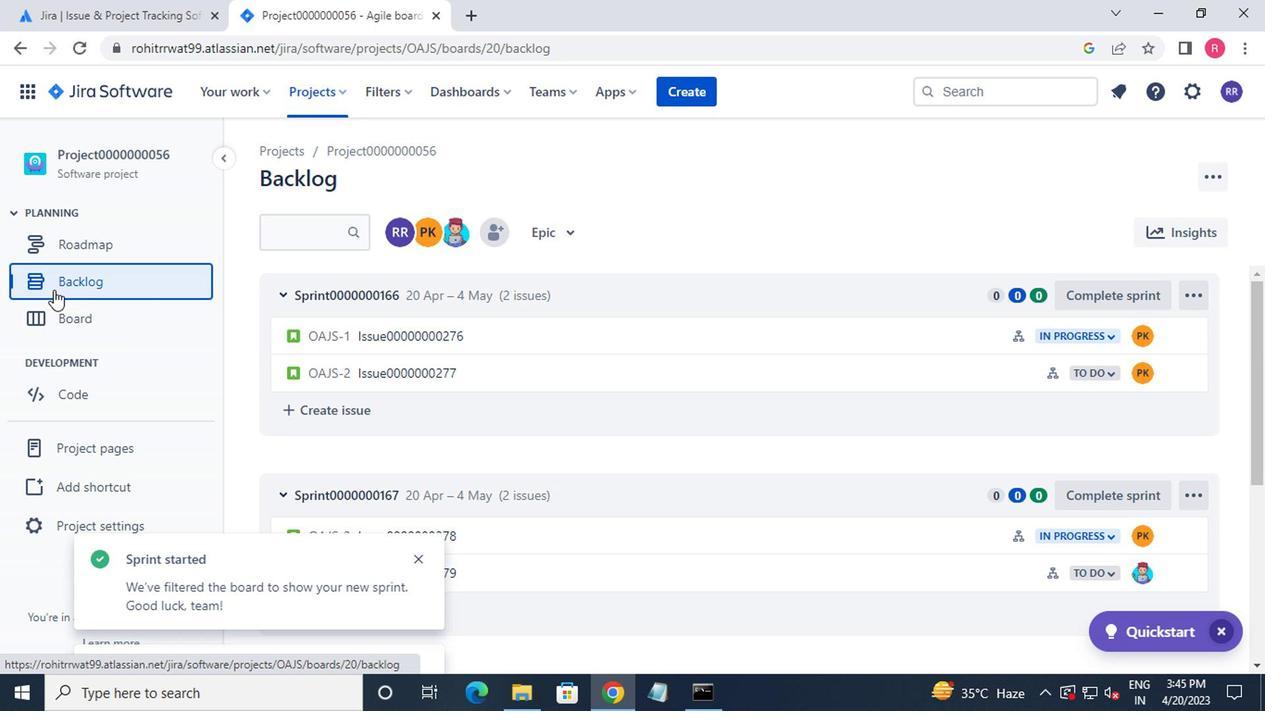 
Action: Mouse moved to (388, 436)
Screenshot: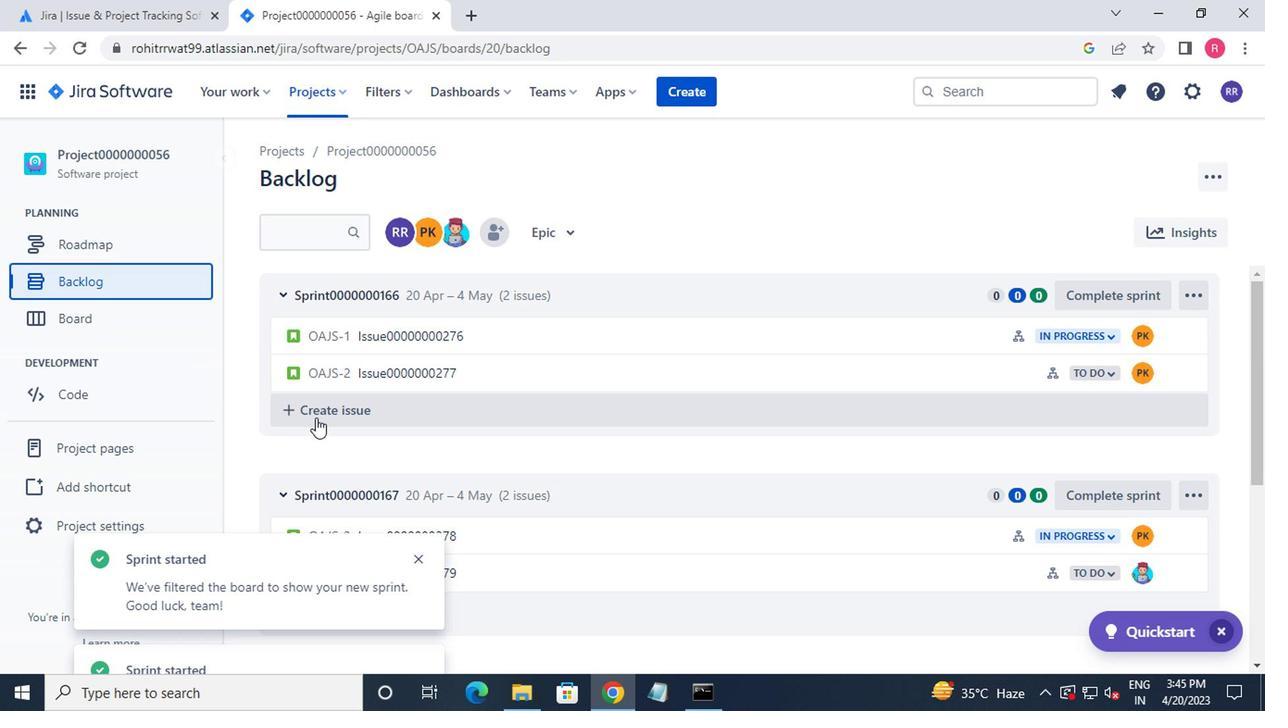 
Action: Mouse scrolled (388, 436) with delta (0, 0)
Screenshot: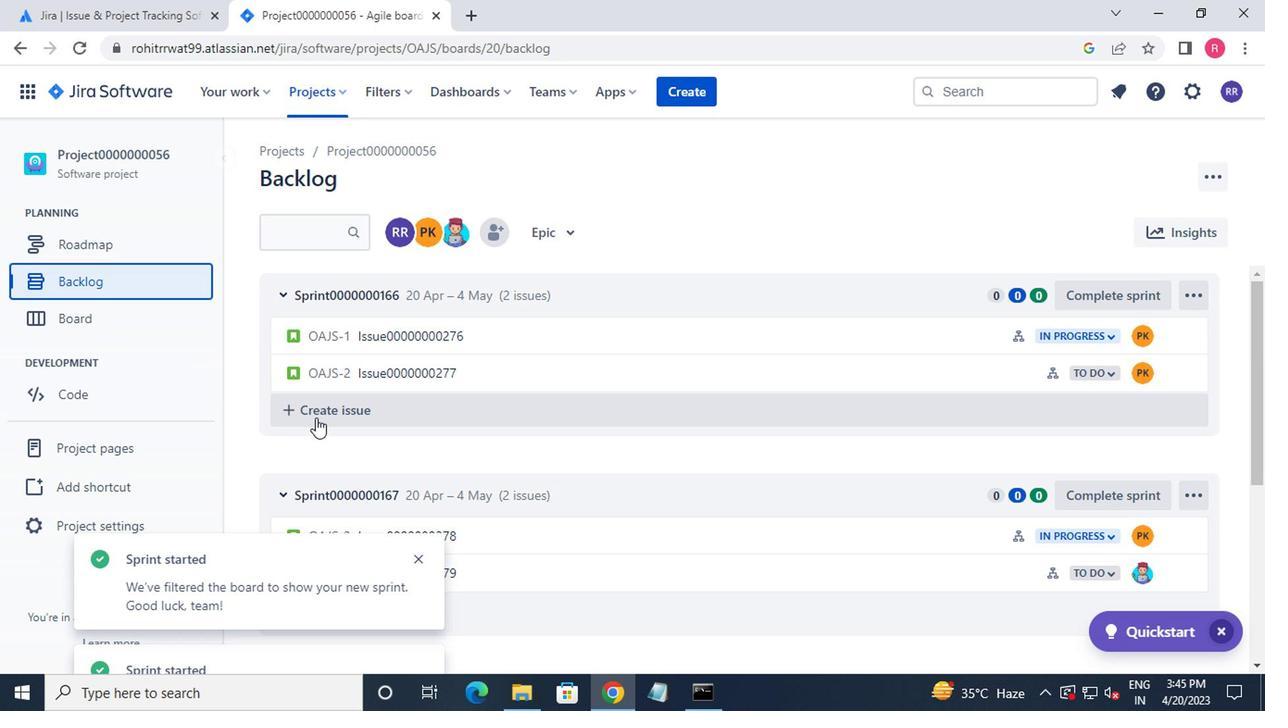 
Action: Mouse moved to (396, 440)
Screenshot: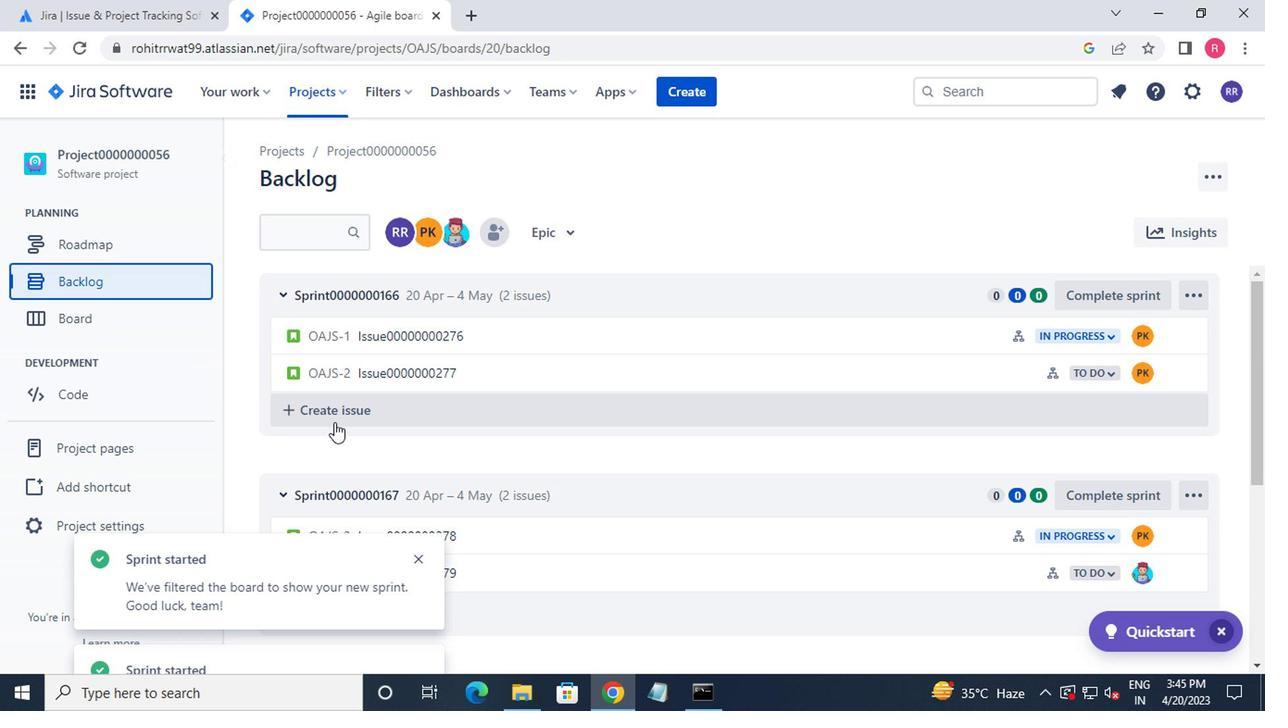 
Action: Mouse scrolled (396, 438) with delta (0, -1)
Screenshot: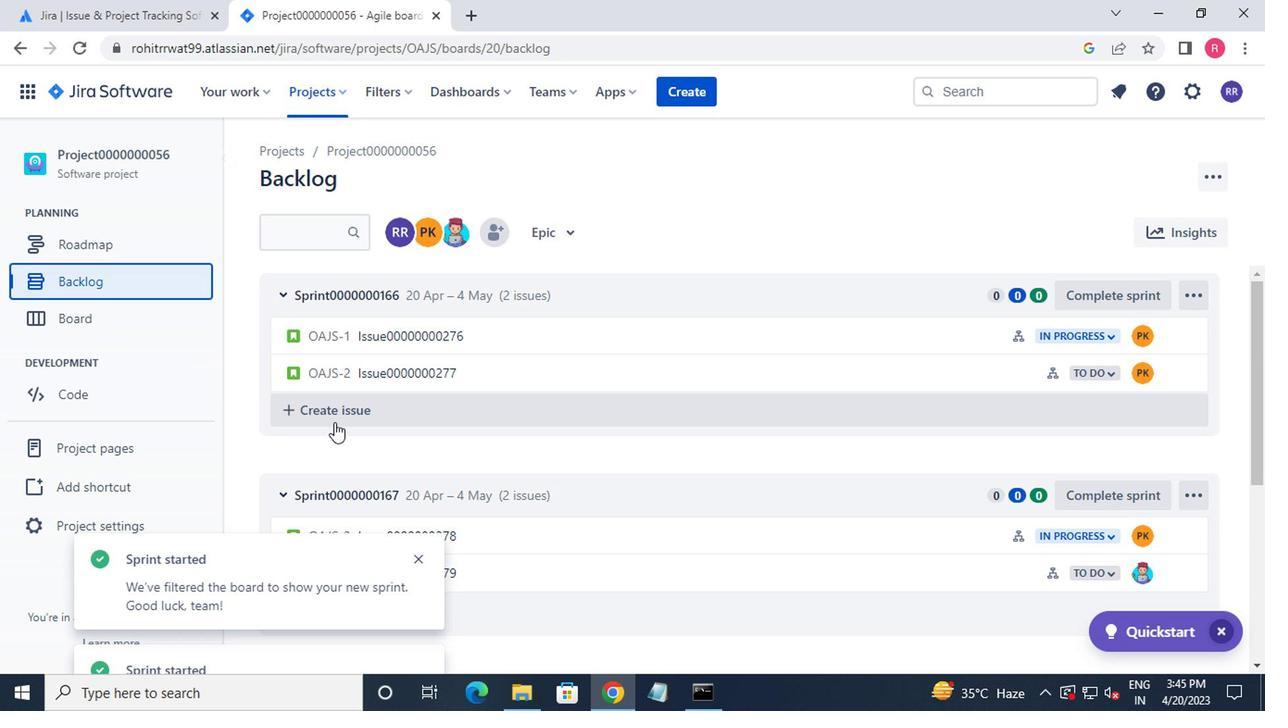 
Action: Mouse moved to (627, 479)
Screenshot: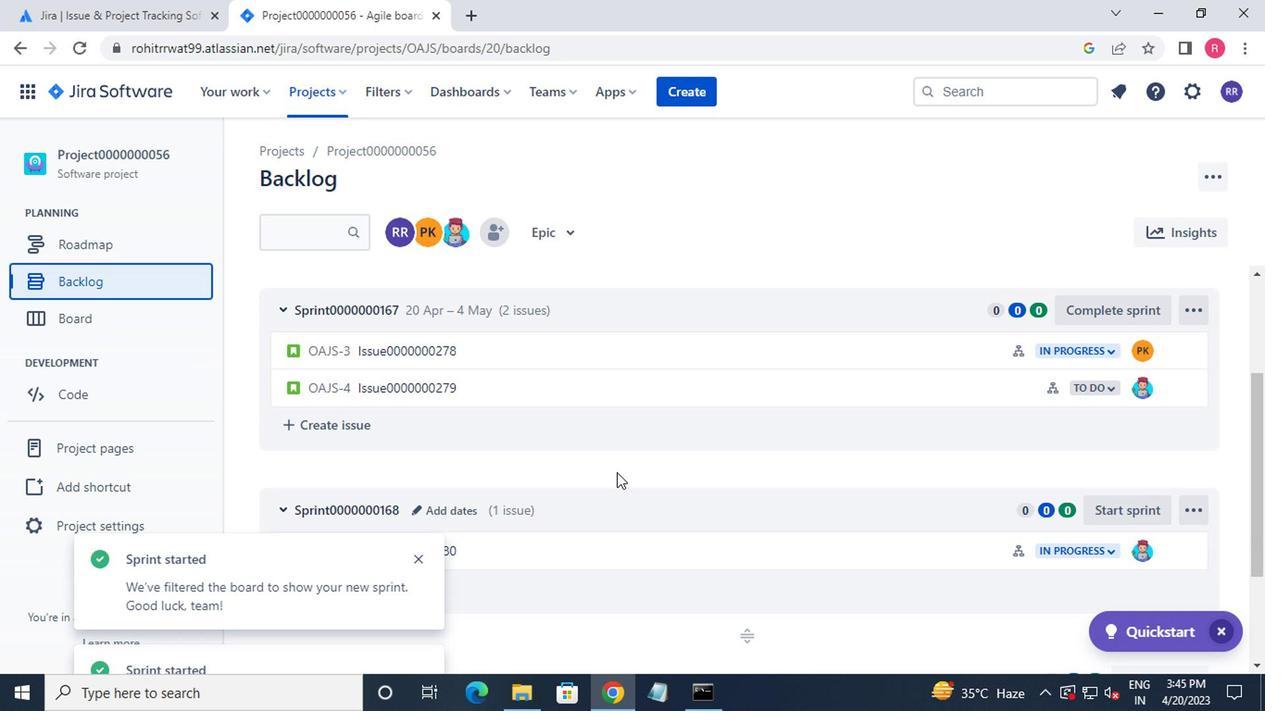 
Action: Mouse scrolled (627, 479) with delta (0, 0)
Screenshot: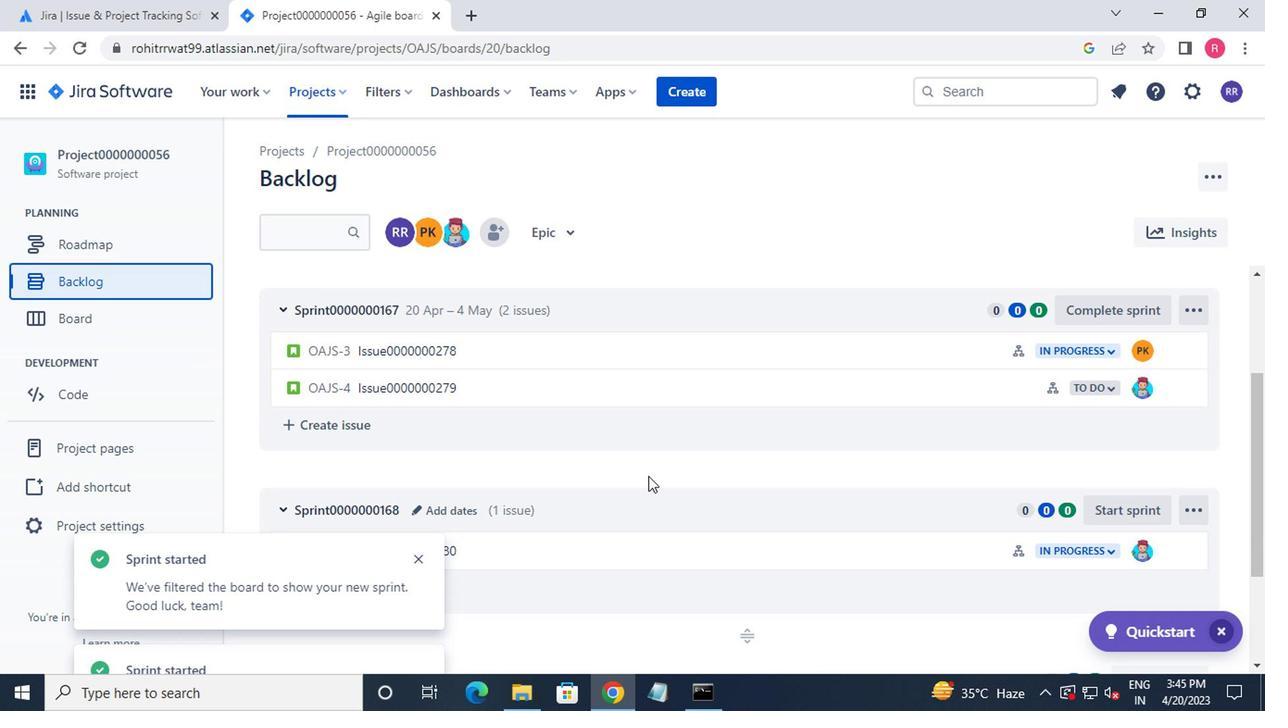 
Action: Mouse moved to (1108, 415)
Screenshot: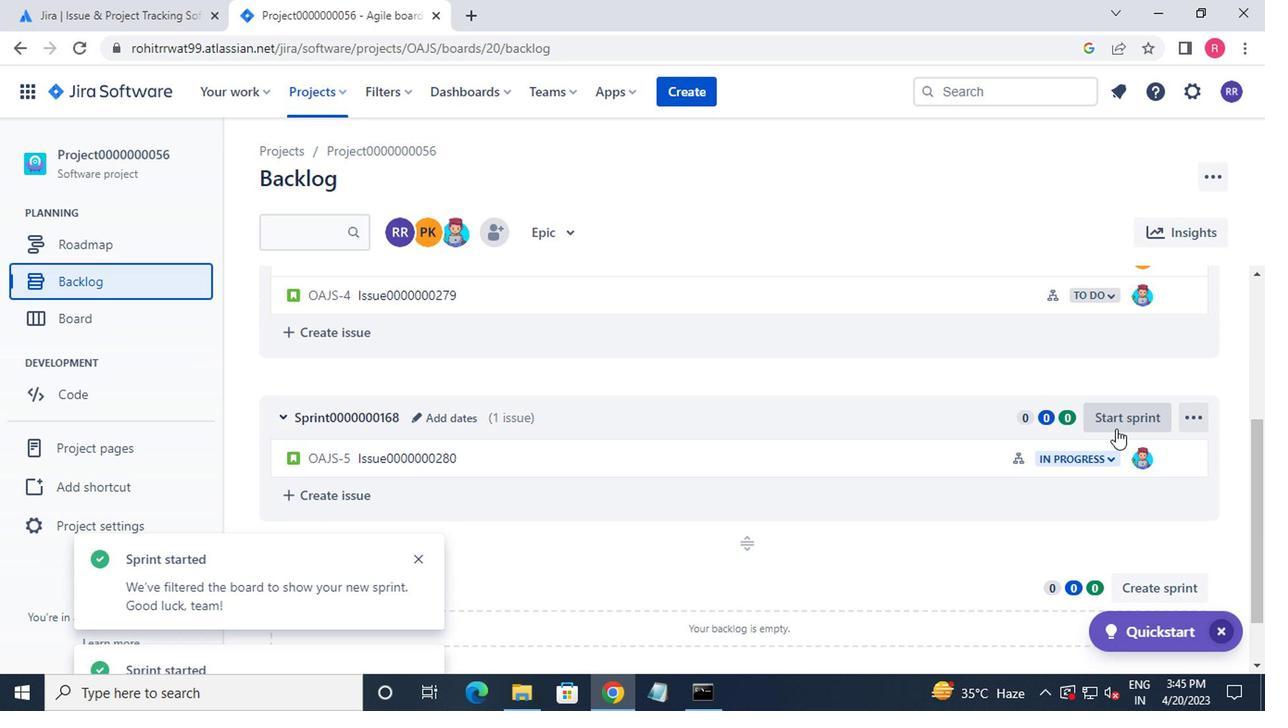 
Action: Mouse pressed left at (1108, 415)
Screenshot: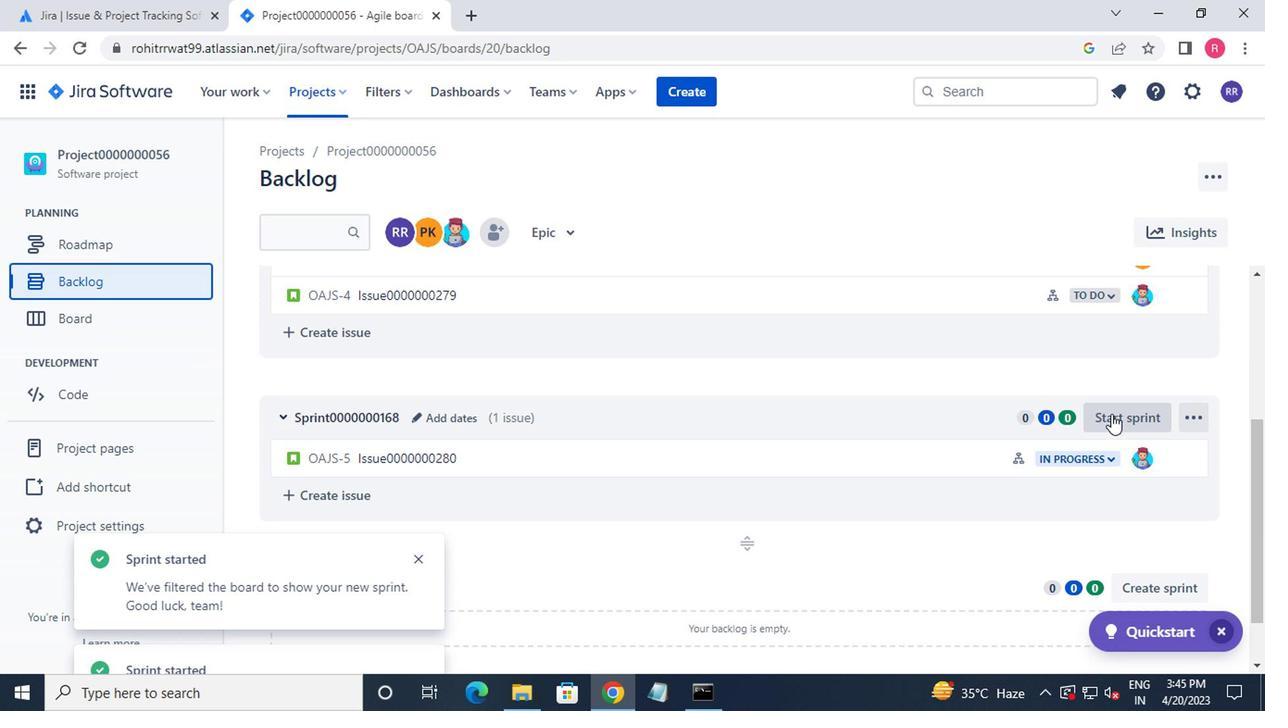 
Action: Mouse moved to (790, 651)
Screenshot: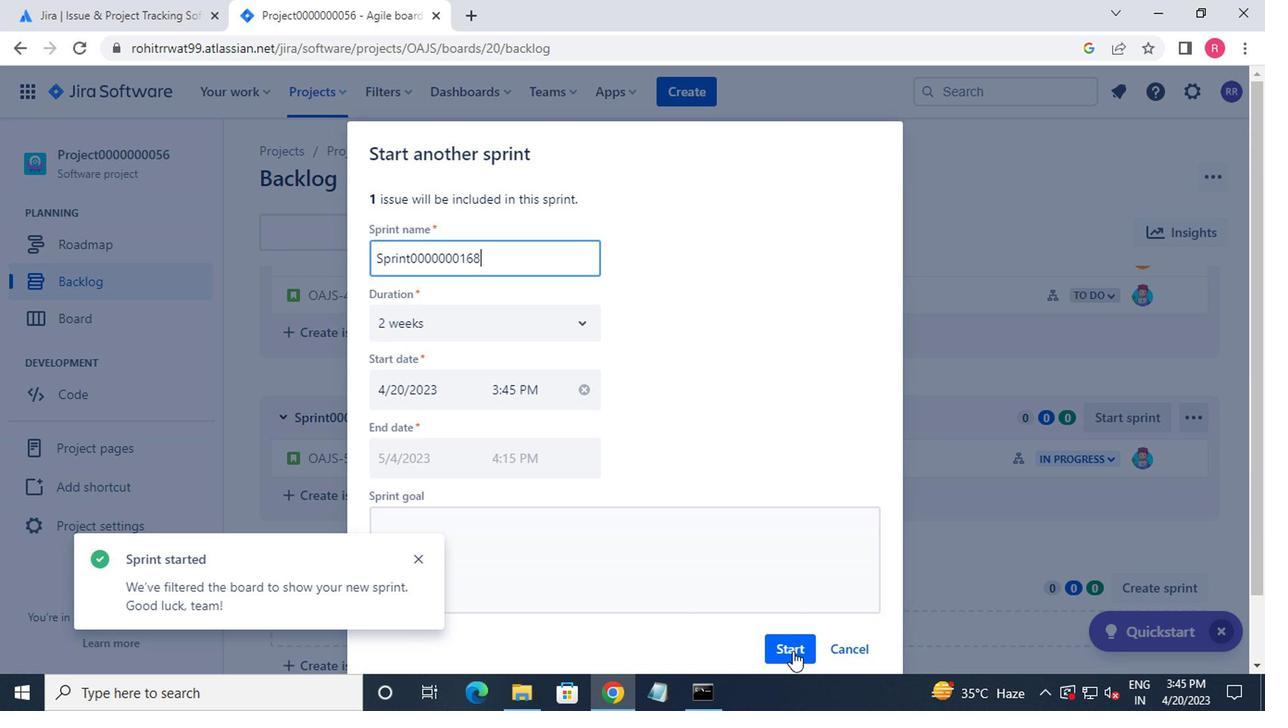 
Action: Mouse pressed left at (790, 651)
Screenshot: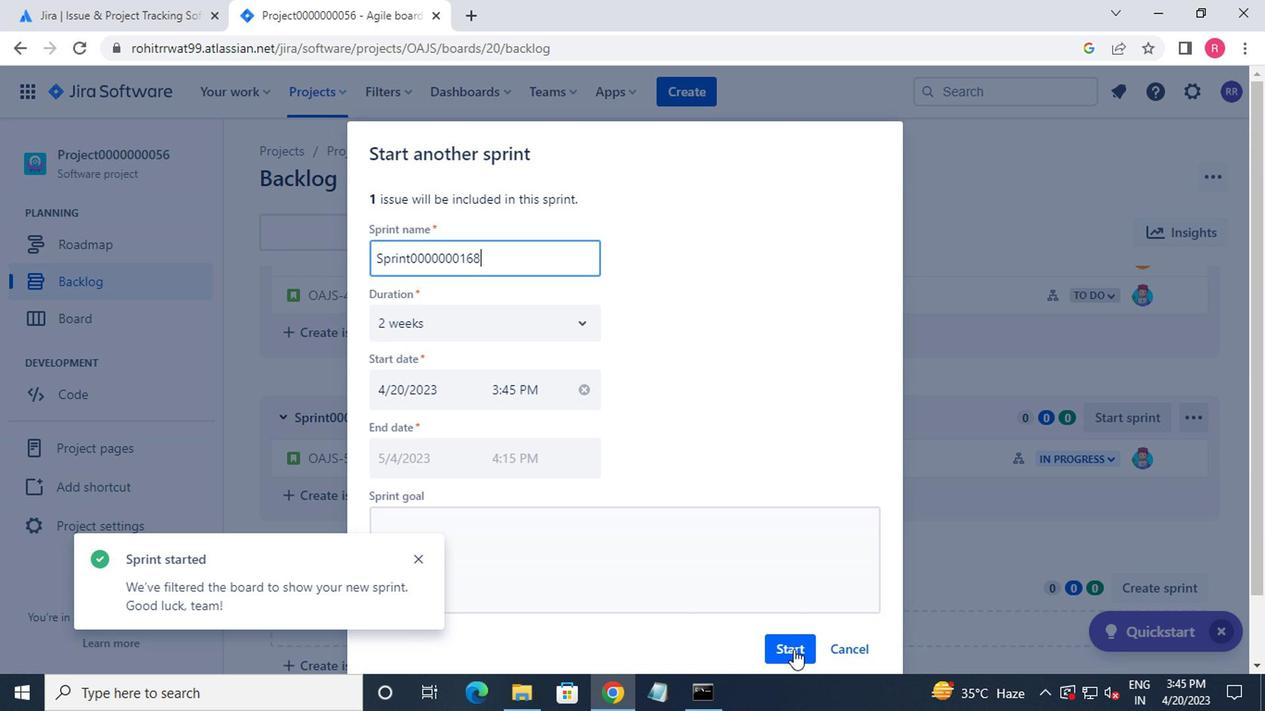 
Action: Mouse moved to (328, 100)
Screenshot: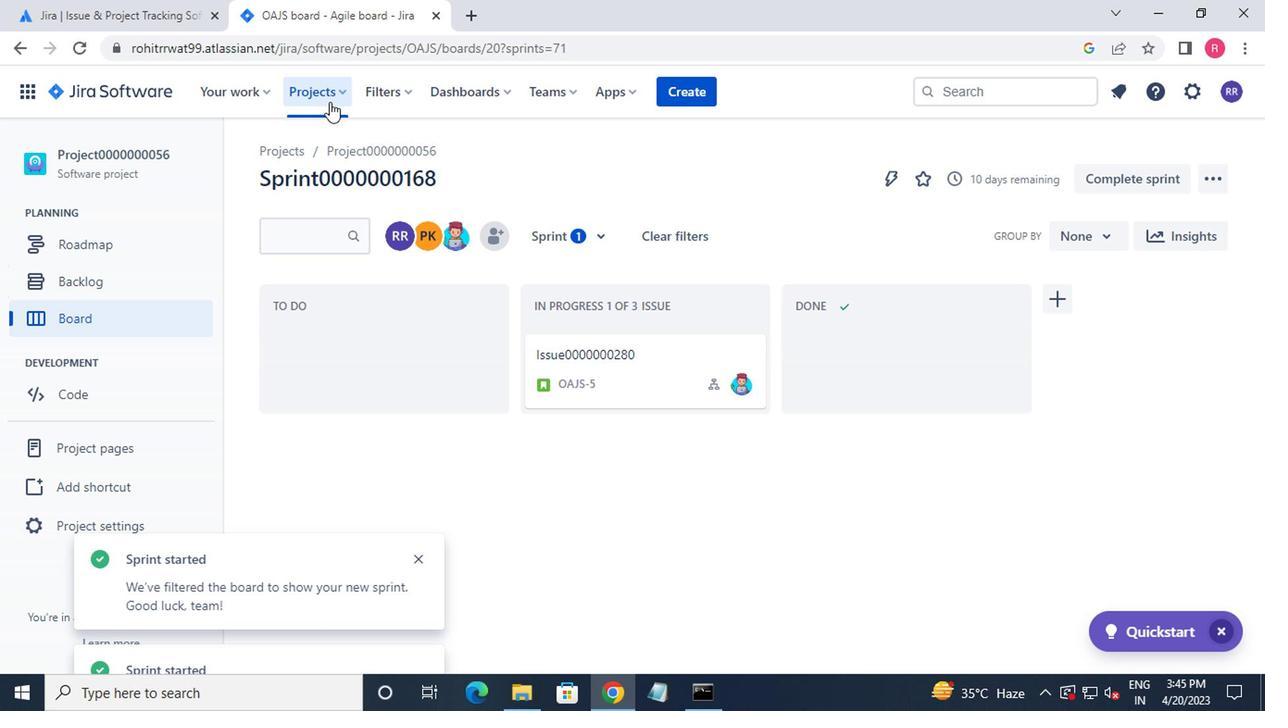 
Action: Mouse pressed left at (328, 100)
Screenshot: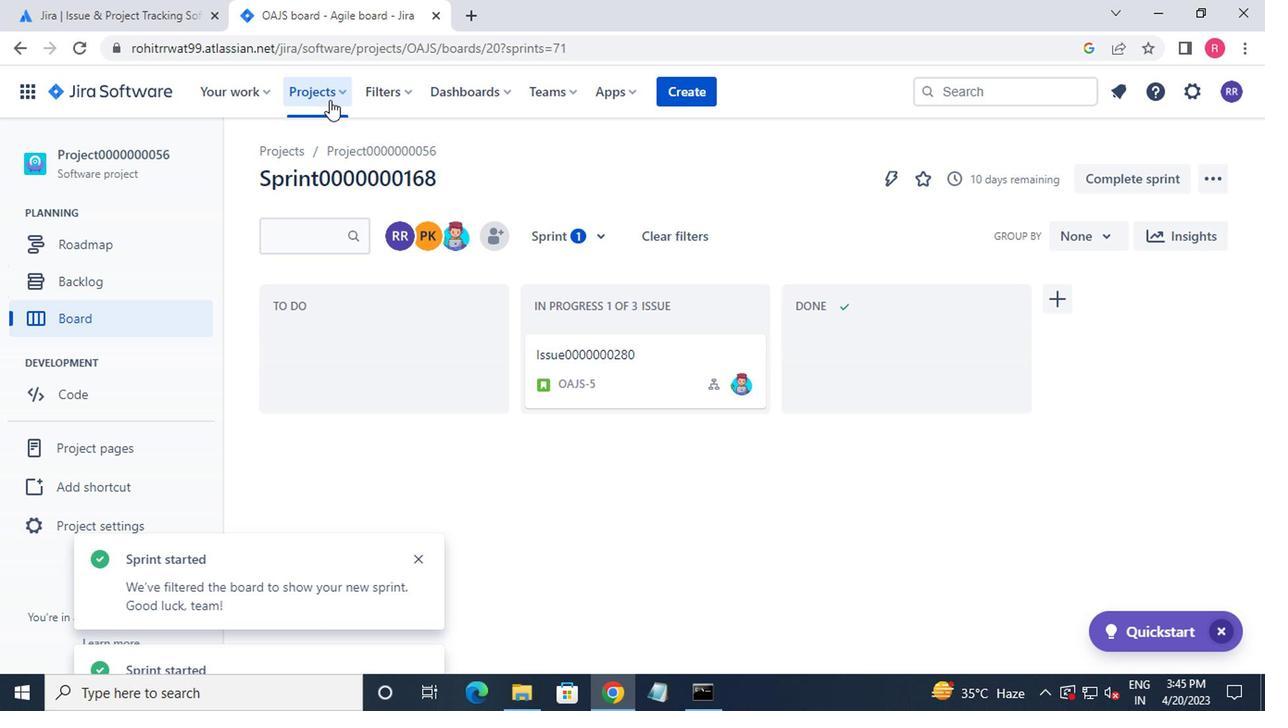 
Action: Mouse moved to (393, 477)
Screenshot: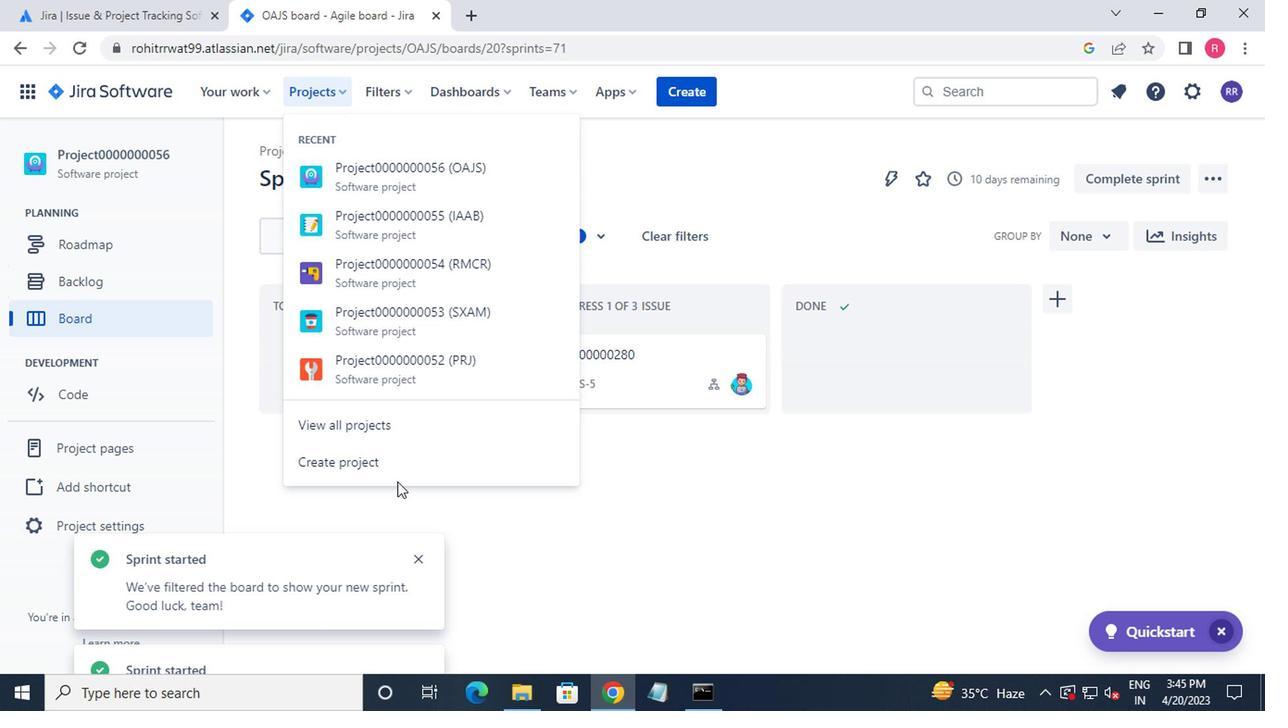 
Action: Mouse pressed left at (393, 477)
Screenshot: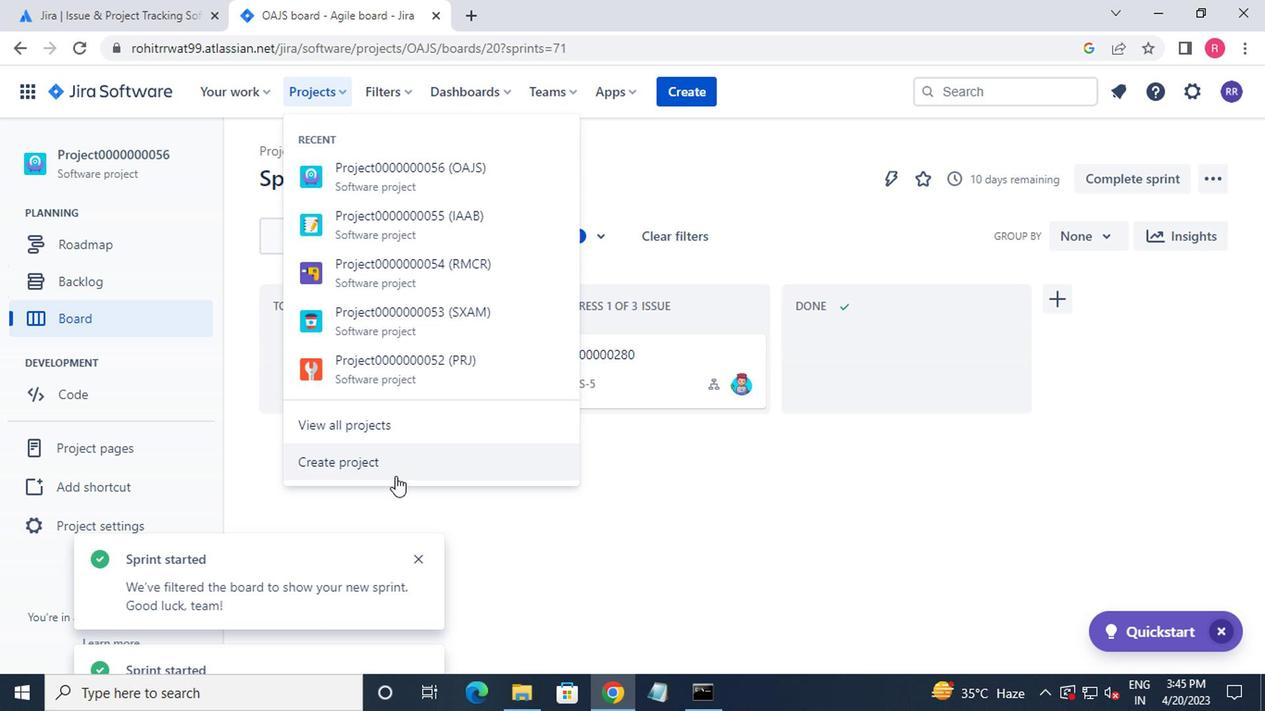
Action: Mouse moved to (686, 502)
Screenshot: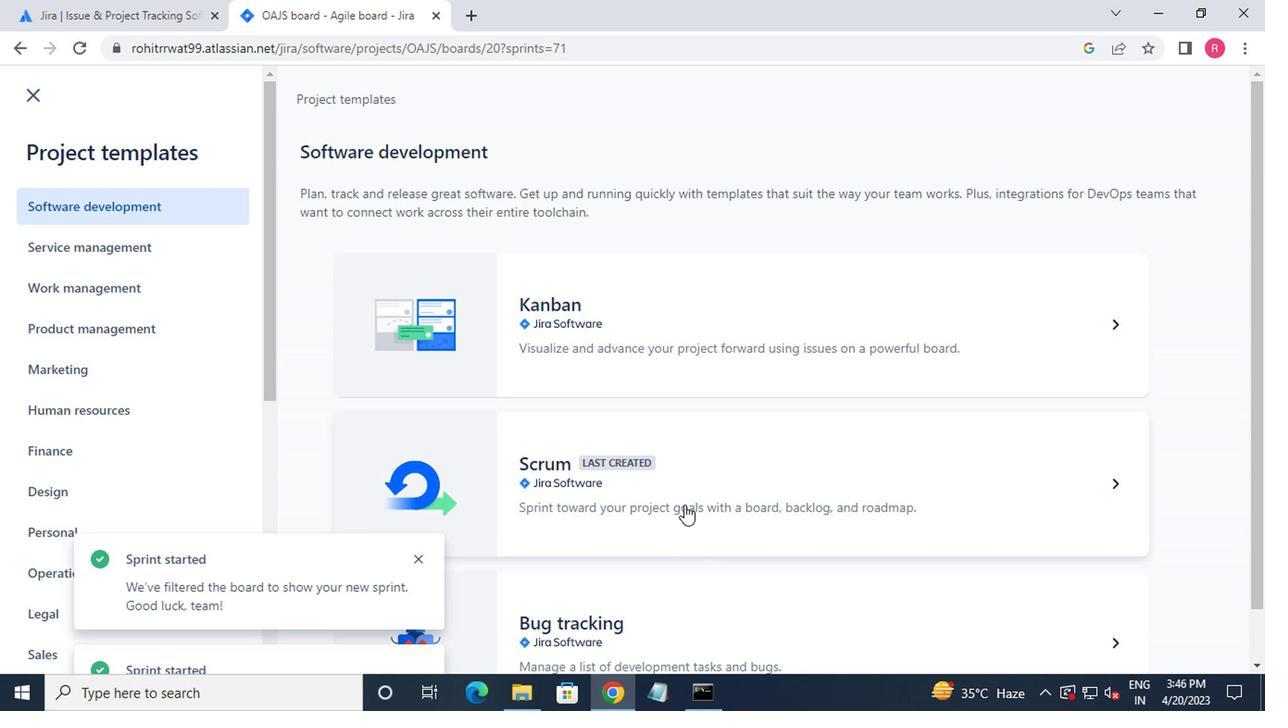 
Action: Mouse pressed left at (686, 502)
Screenshot: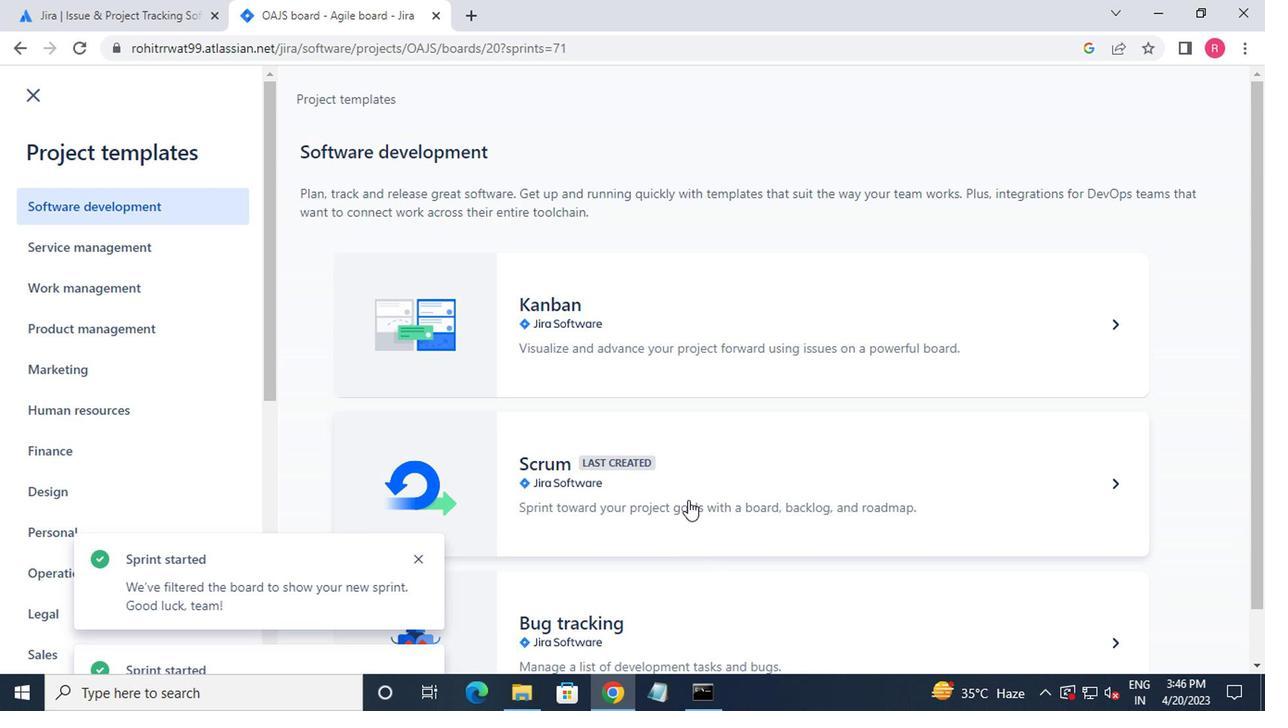 
Action: Mouse moved to (1104, 630)
Screenshot: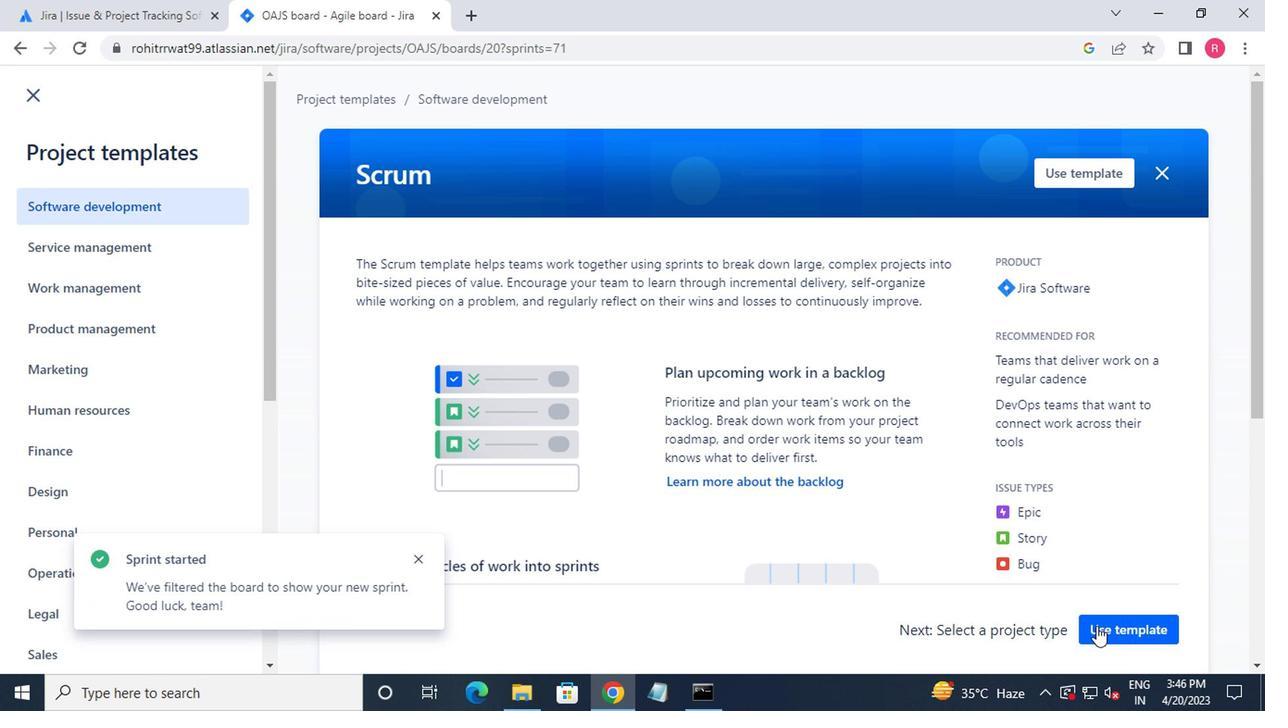 
Action: Mouse pressed left at (1104, 630)
Screenshot: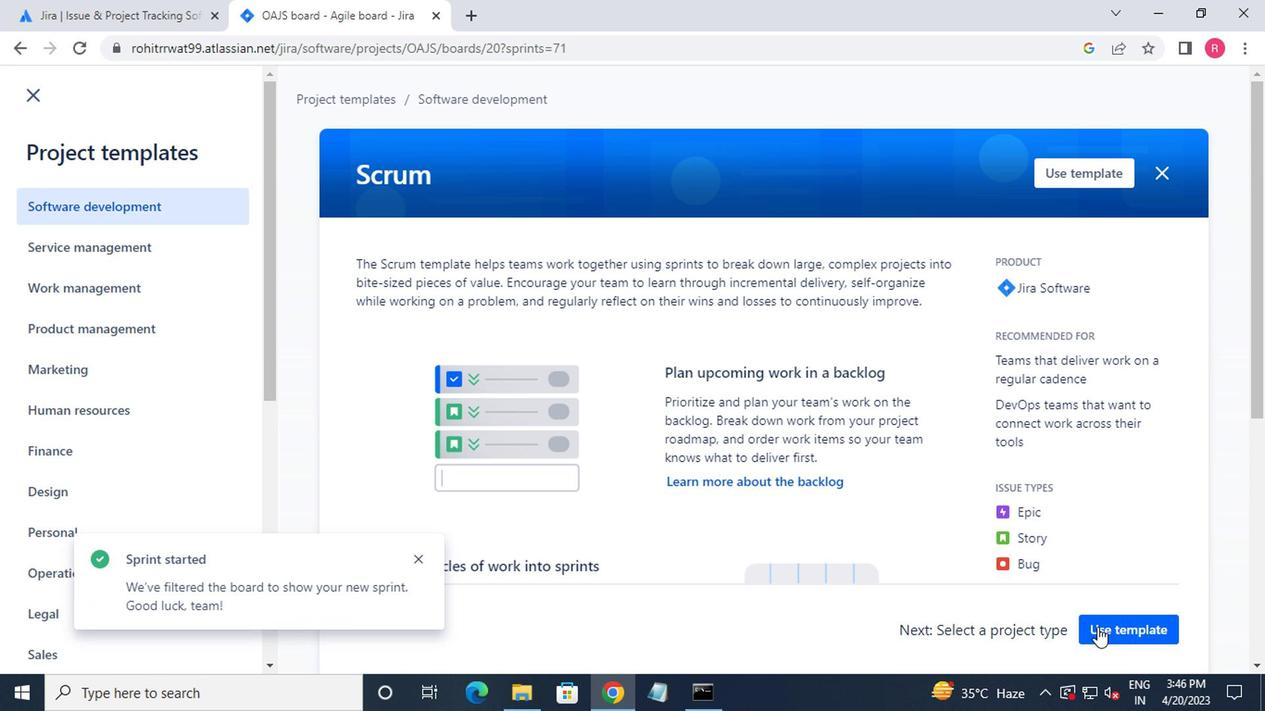 
Action: Mouse moved to (547, 627)
Screenshot: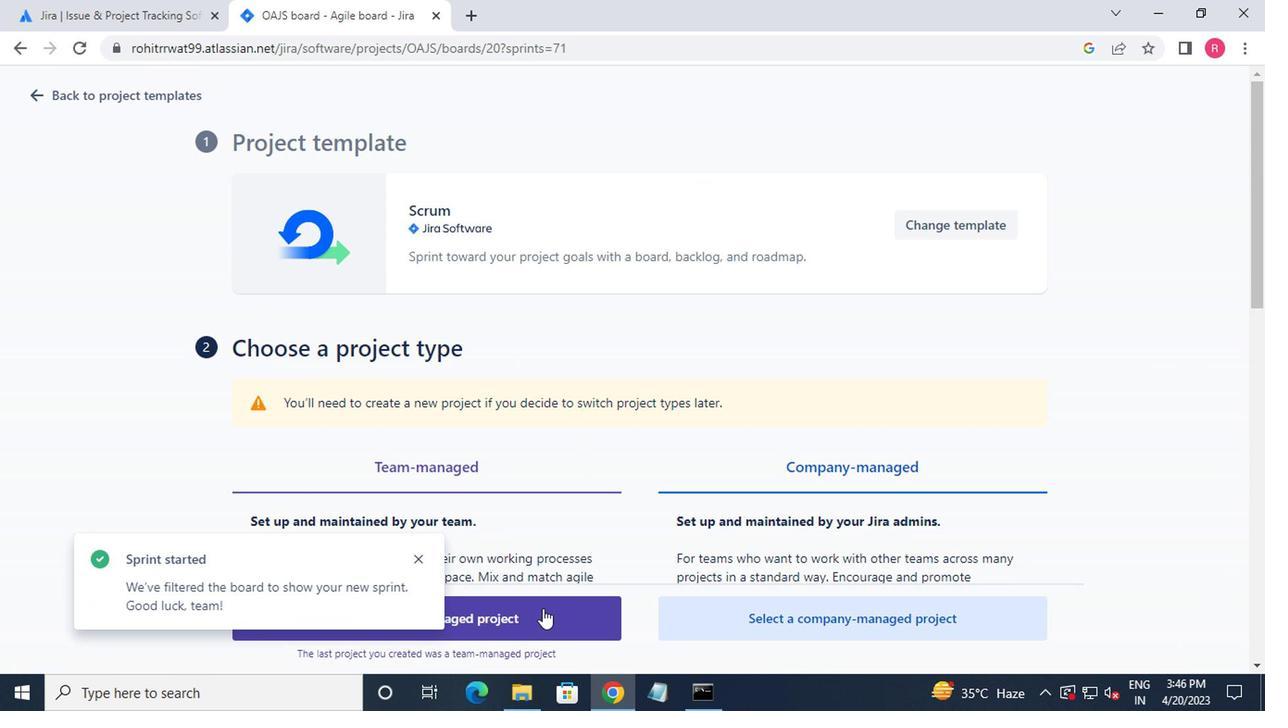 
Action: Mouse pressed left at (547, 627)
Screenshot: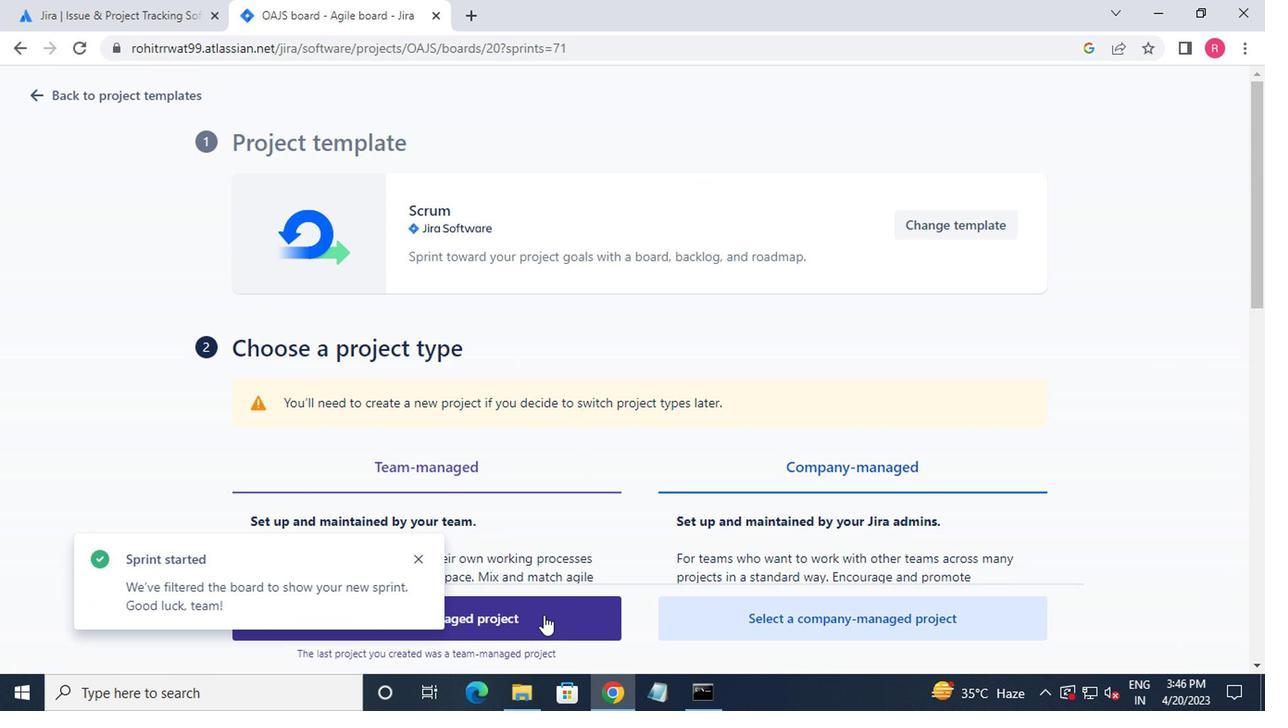 
Action: Mouse moved to (415, 563)
Screenshot: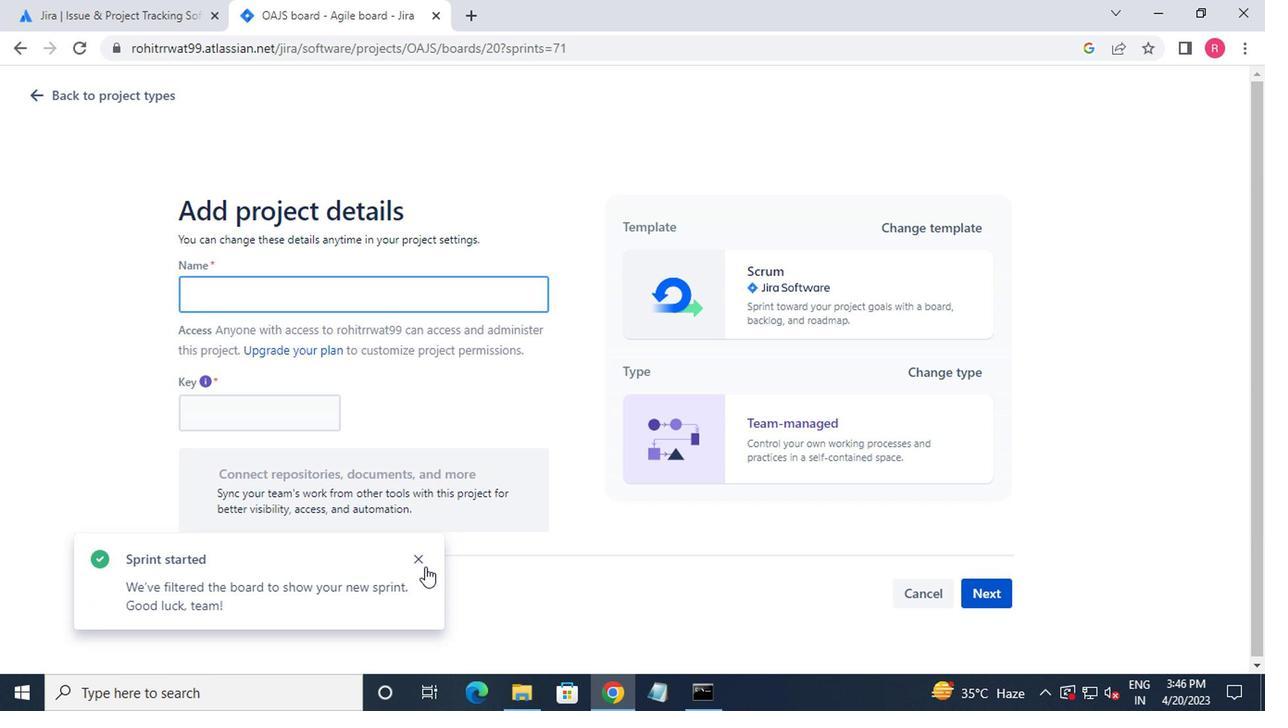 
Action: Mouse pressed left at (415, 563)
Screenshot: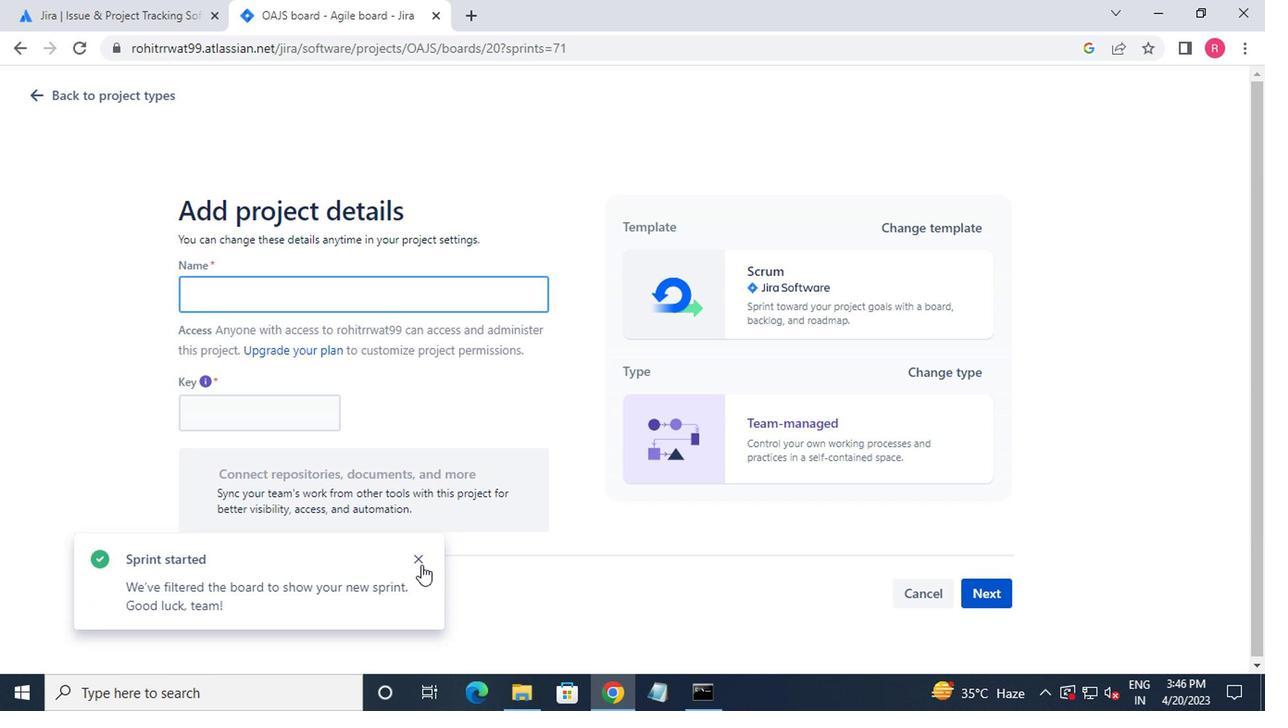 
Action: Mouse moved to (340, 307)
Screenshot: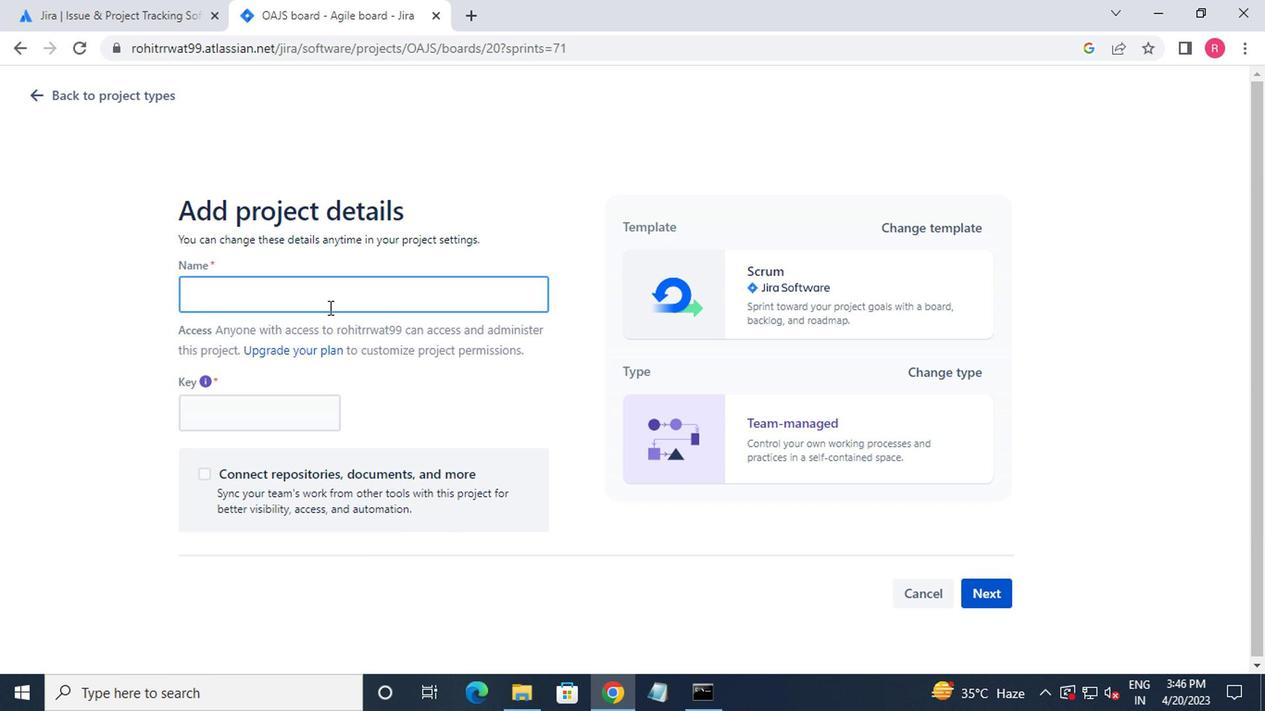 
Action: Key pressed <Key.shift>P<Key.shift_r>PROJECT<Key.backspace><Key.backspace><Key.backspace><Key.backspace><Key.backspace><Key.backspace><Key.backspace><Key.backspace><Key.backspace><Key.backspace><Key.backspace><Key.backspace><Key.backspace><Key.shift_r>PROJECT9<Key.backspace>000000057<Key.left><Key.left>0
Screenshot: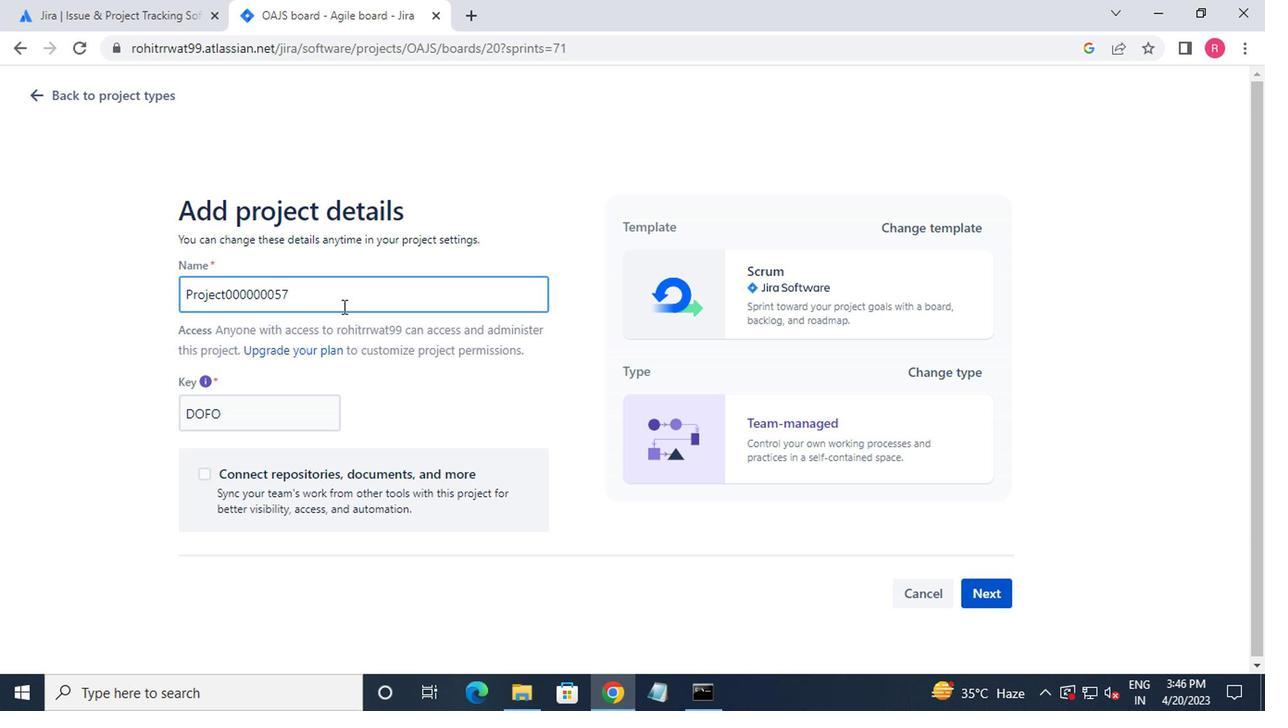 
Action: Mouse moved to (989, 603)
Screenshot: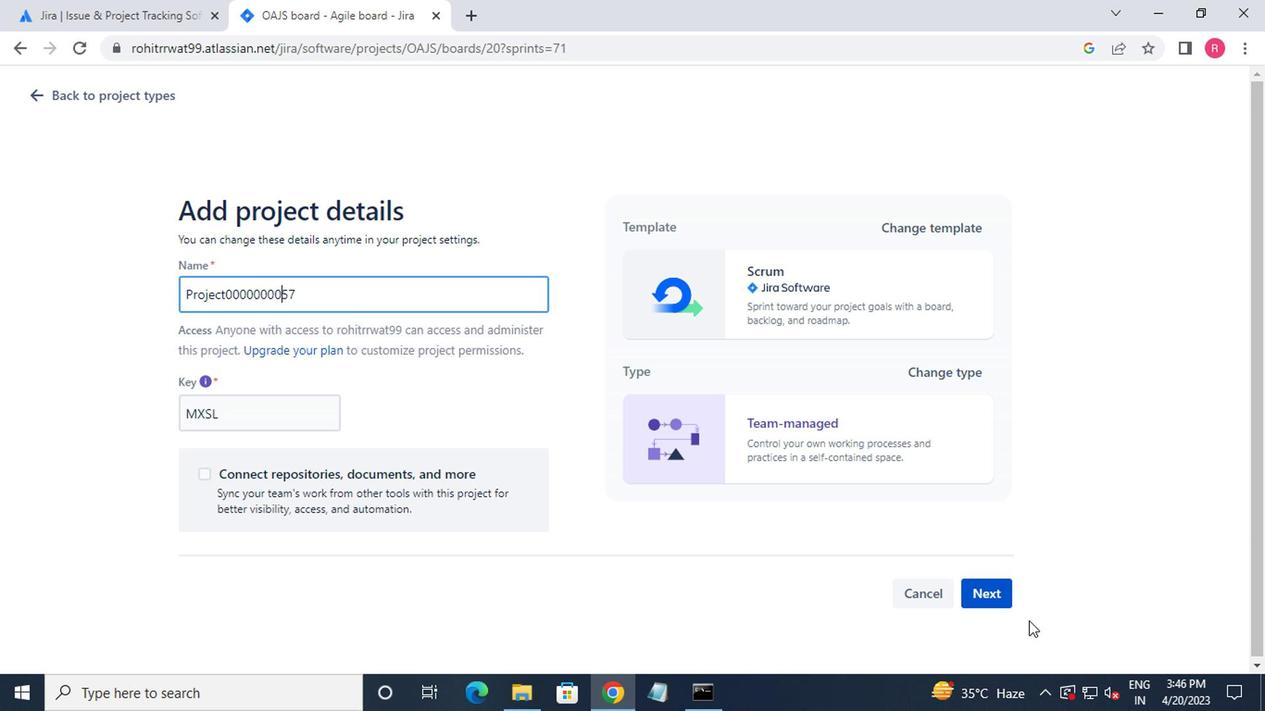 
Action: Mouse pressed left at (989, 603)
Screenshot: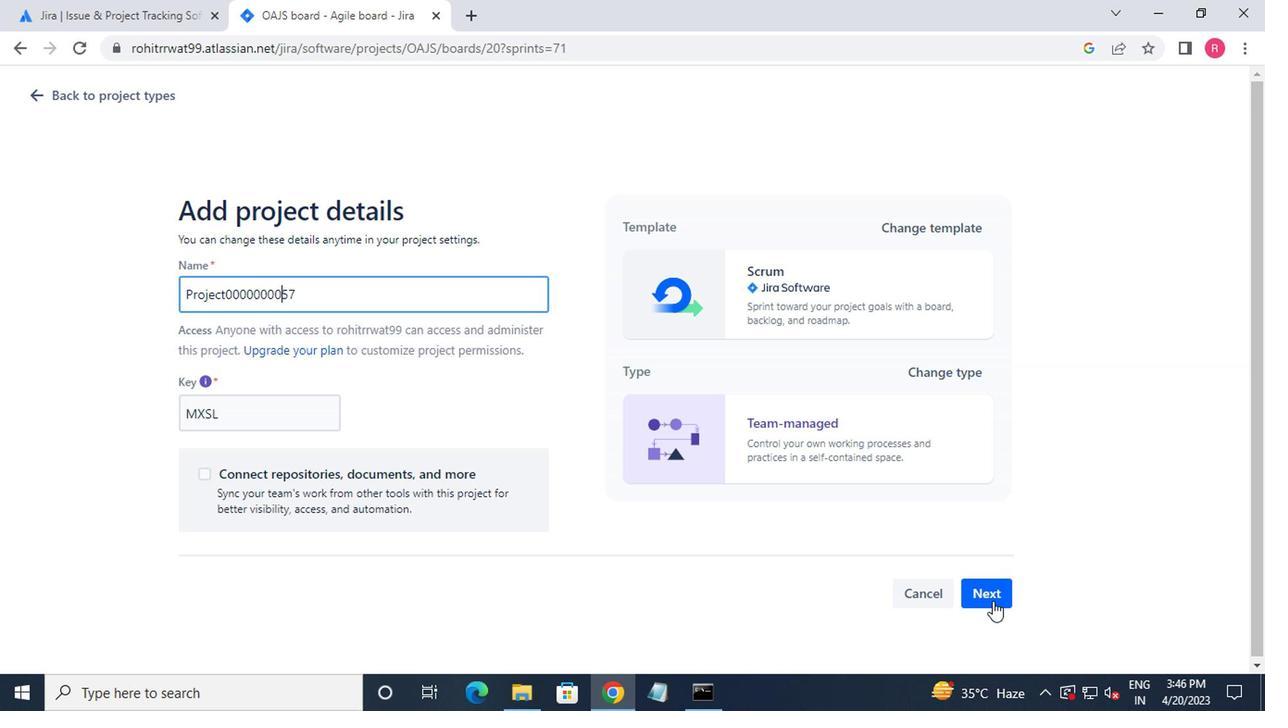 
Action: Mouse moved to (581, 510)
Screenshot: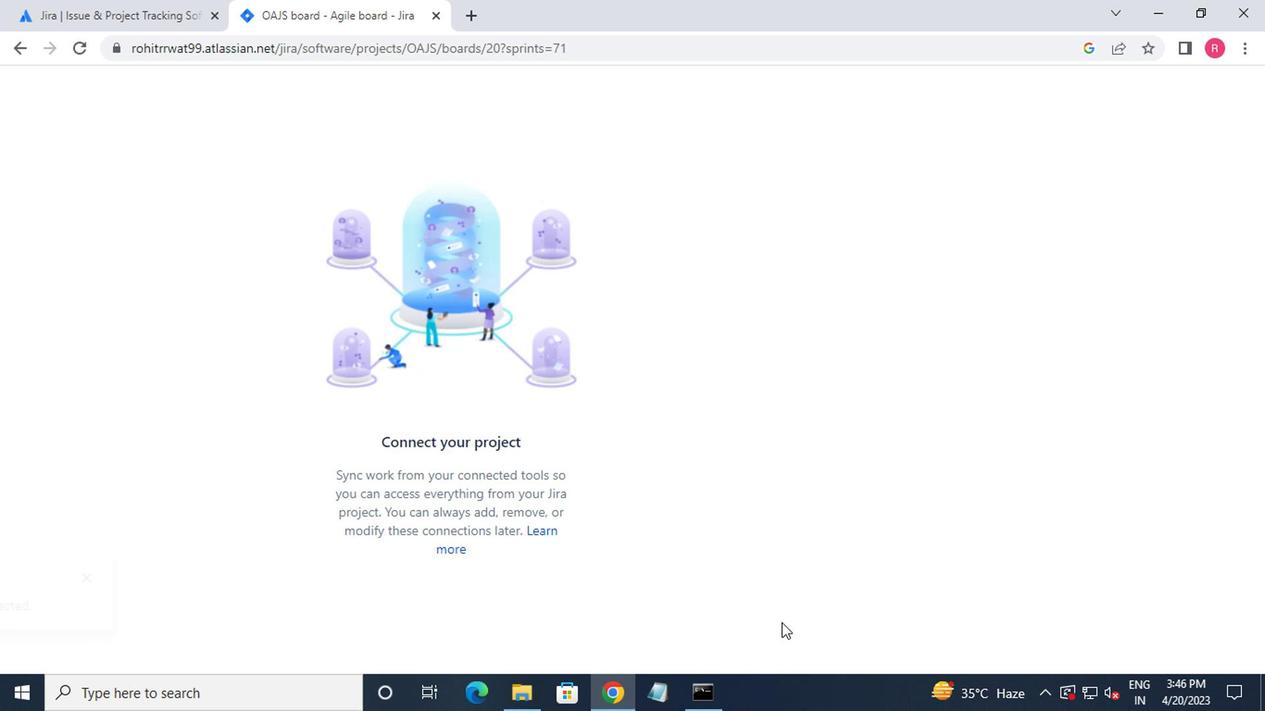 
Action: Mouse scrolled (581, 509) with delta (0, -1)
Screenshot: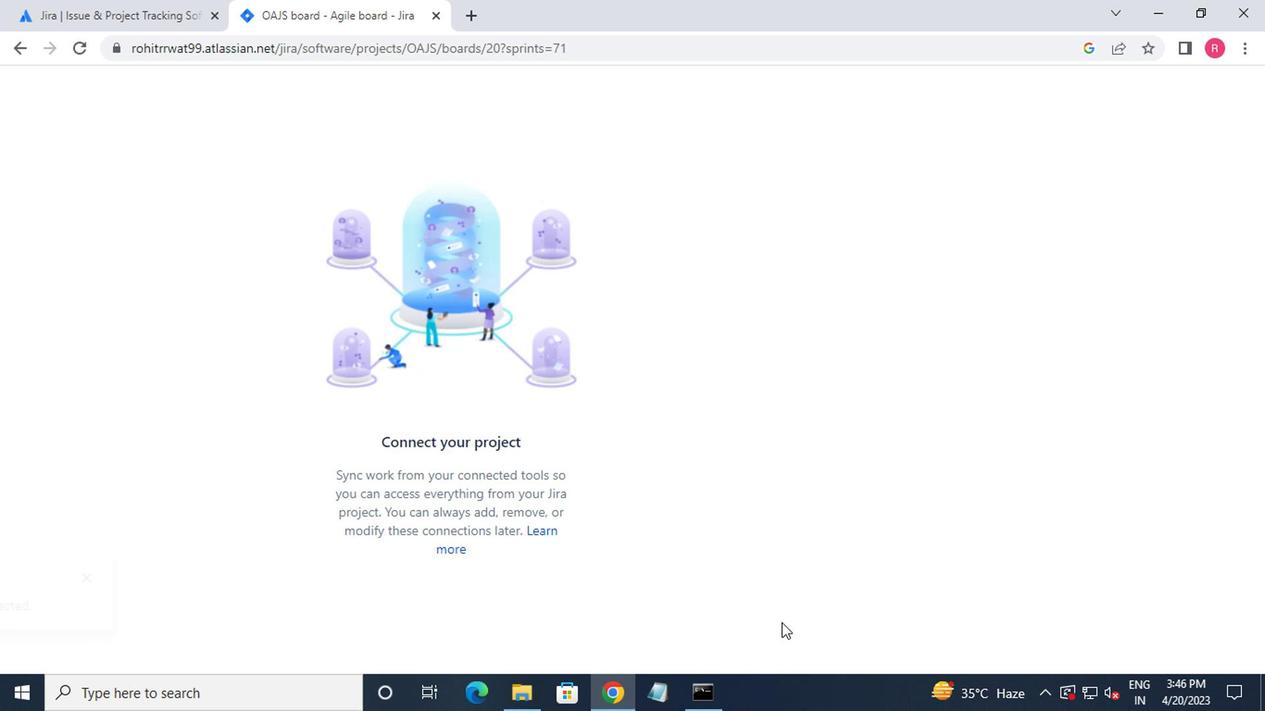 
Action: Mouse moved to (560, 491)
Screenshot: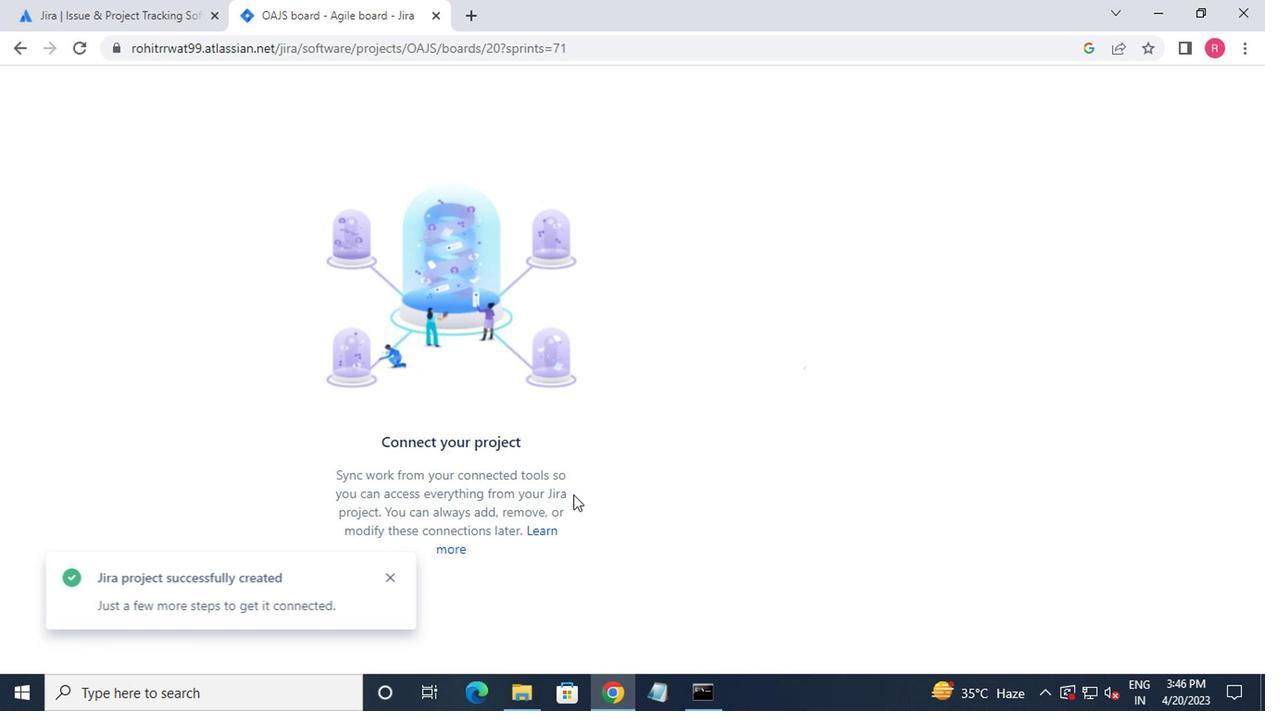 
Action: Mouse scrolled (560, 490) with delta (0, 0)
Screenshot: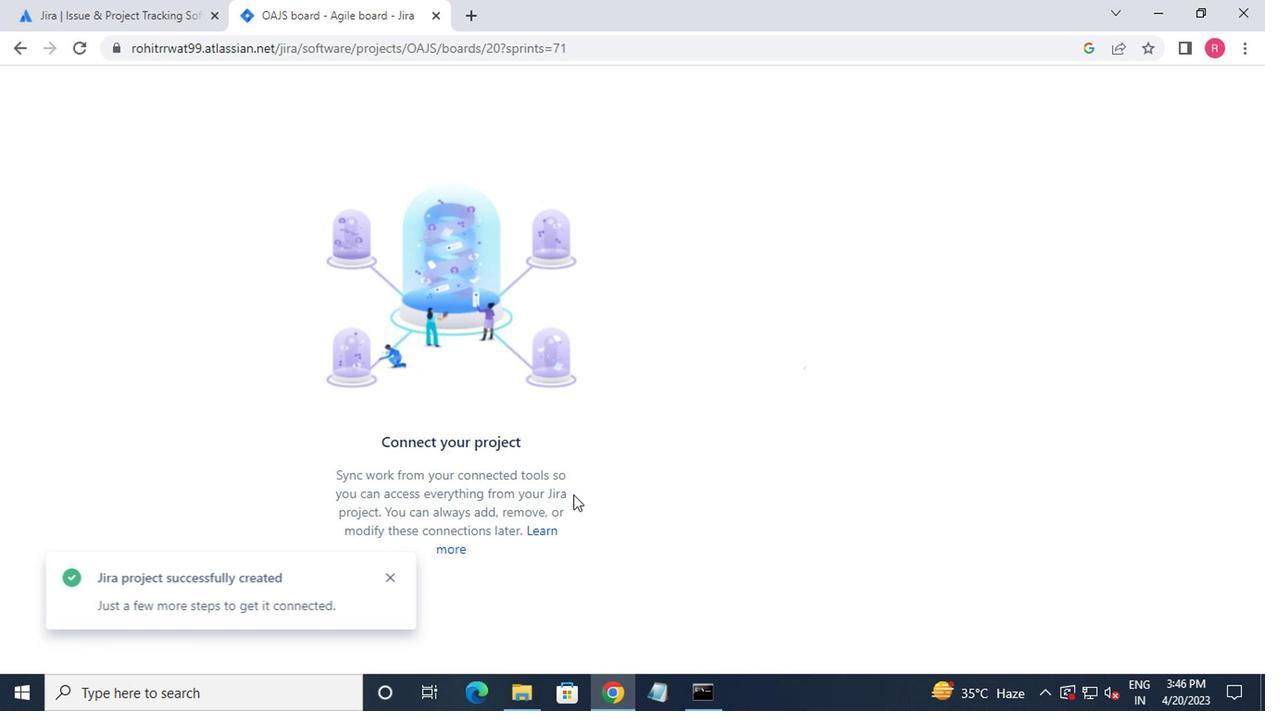
Action: Mouse moved to (558, 491)
Screenshot: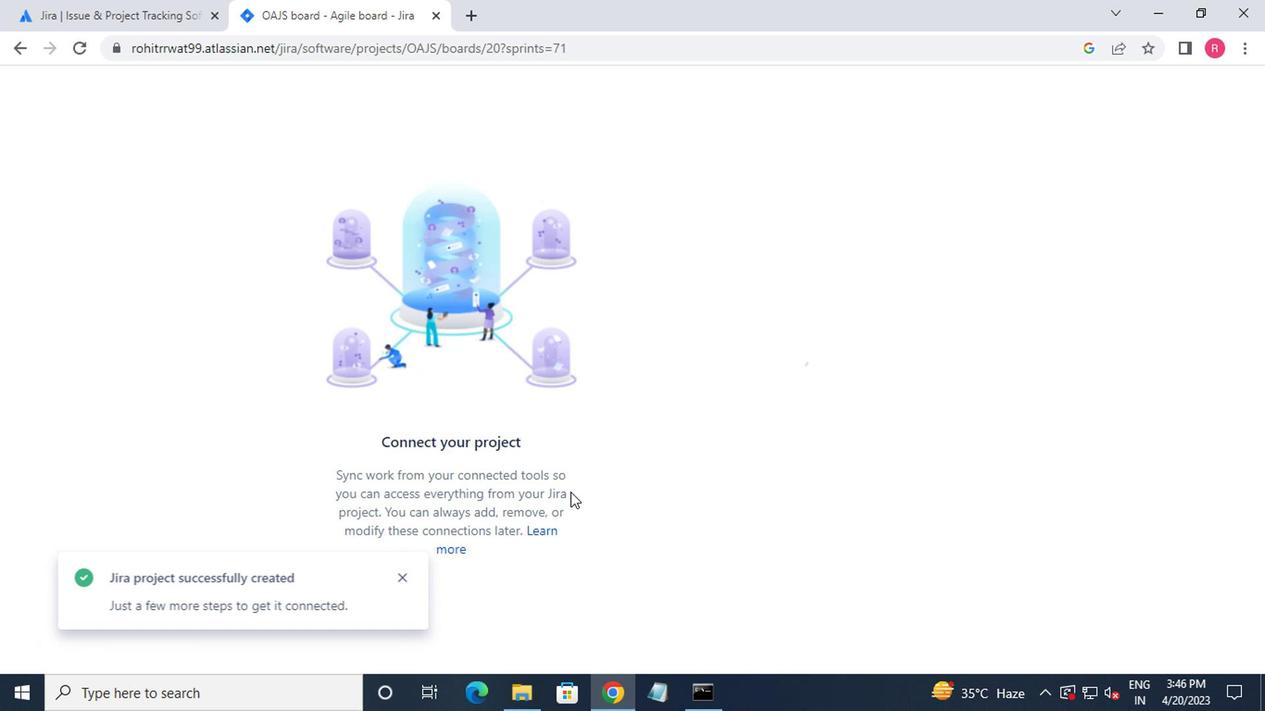 
Action: Mouse scrolled (558, 490) with delta (0, 0)
Screenshot: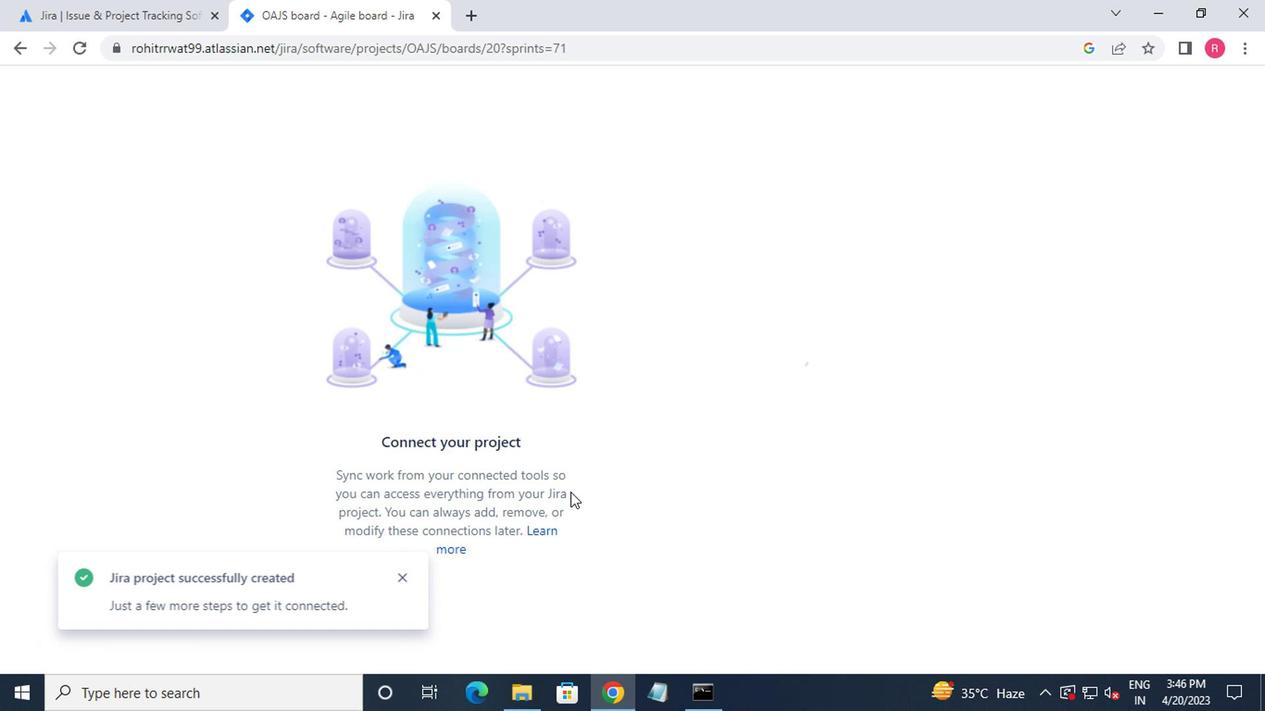 
Action: Mouse moved to (817, 461)
Screenshot: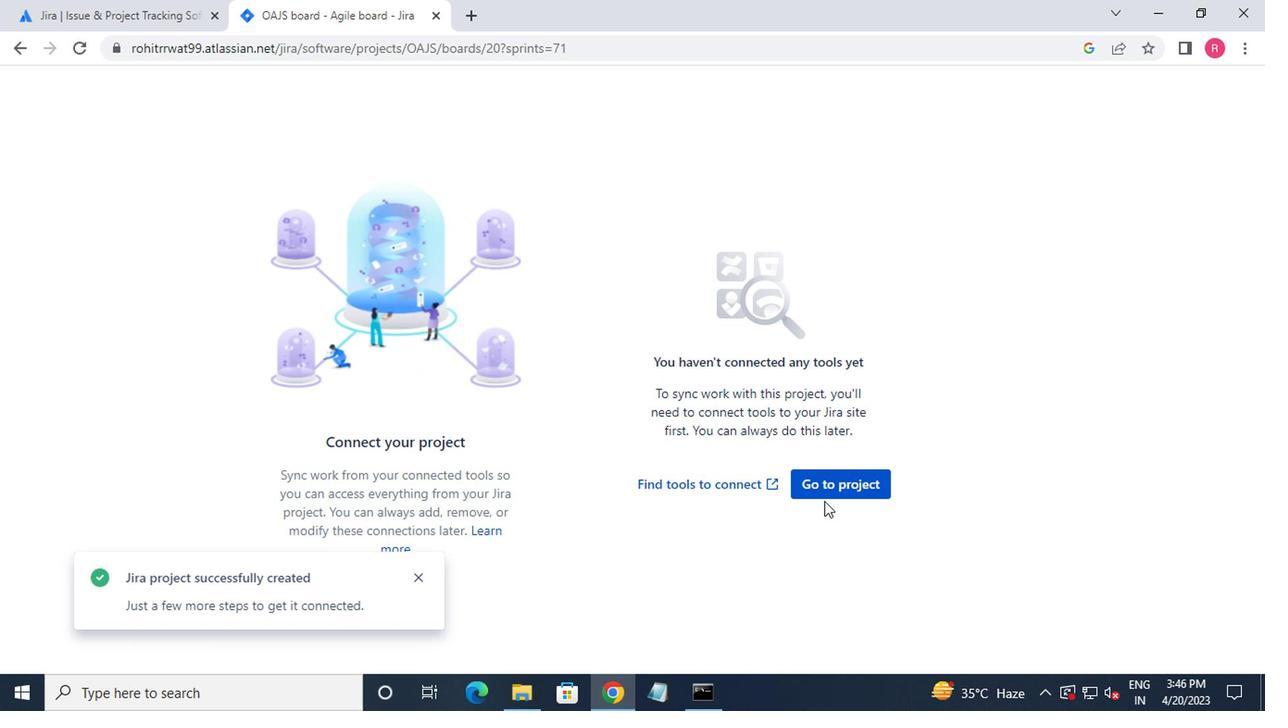 
Action: Mouse pressed left at (817, 461)
Screenshot: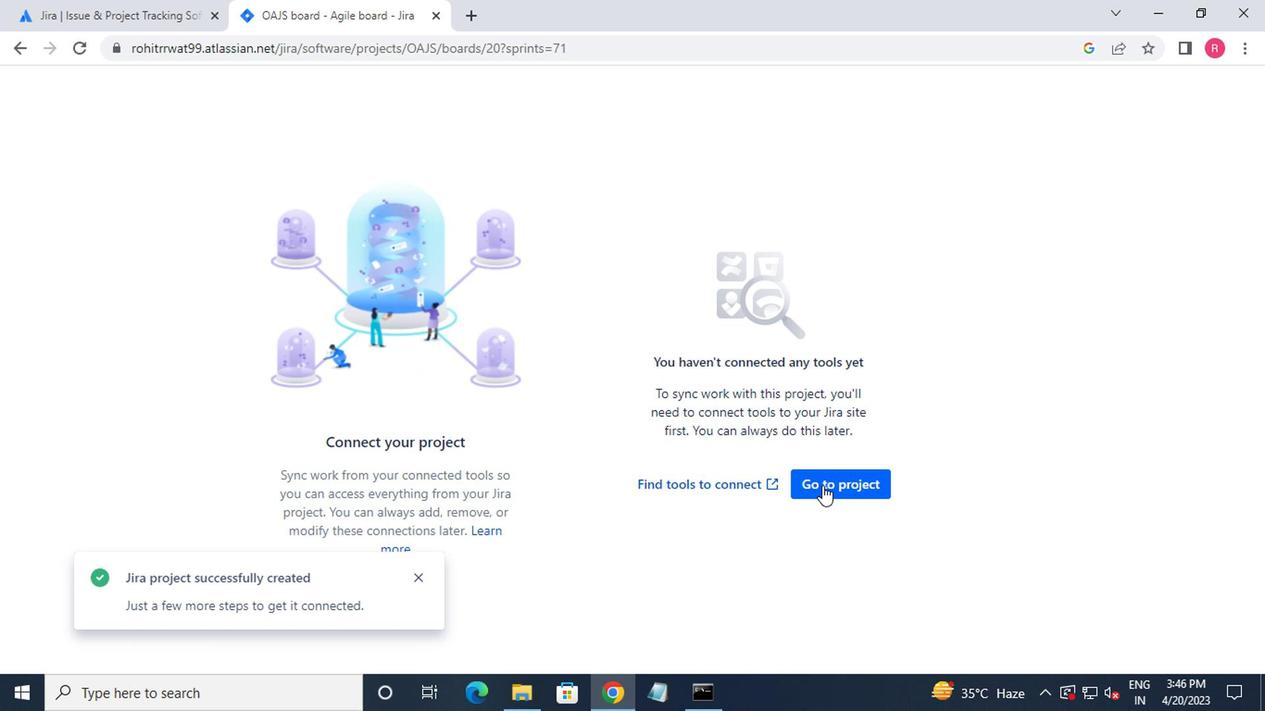 
Action: Mouse moved to (824, 482)
Screenshot: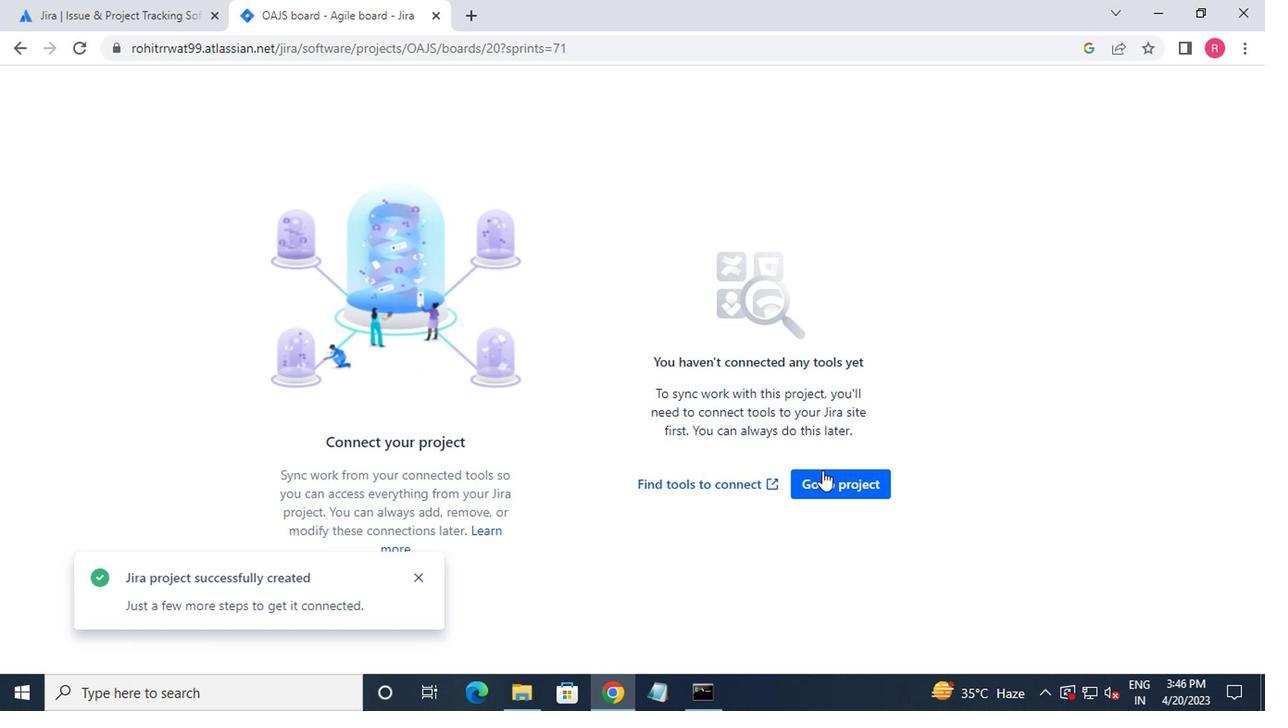 
Action: Mouse pressed left at (824, 482)
Screenshot: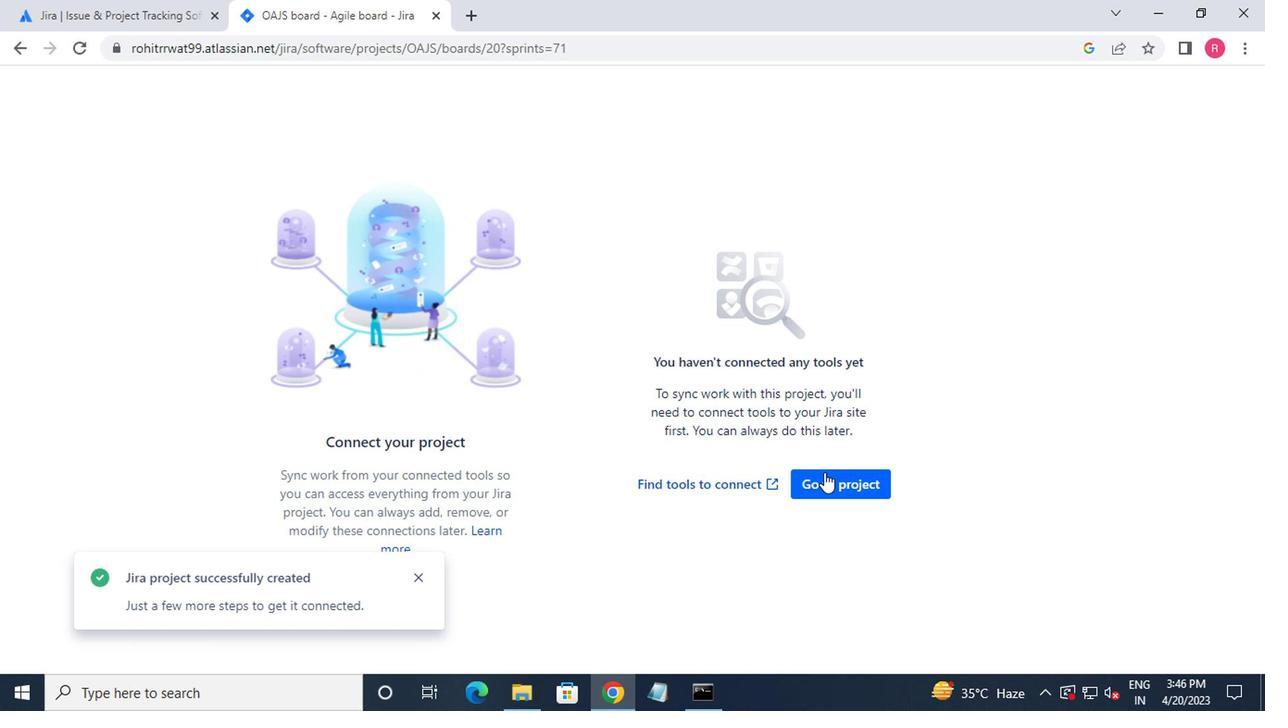 
Action: Mouse moved to (322, 85)
Screenshot: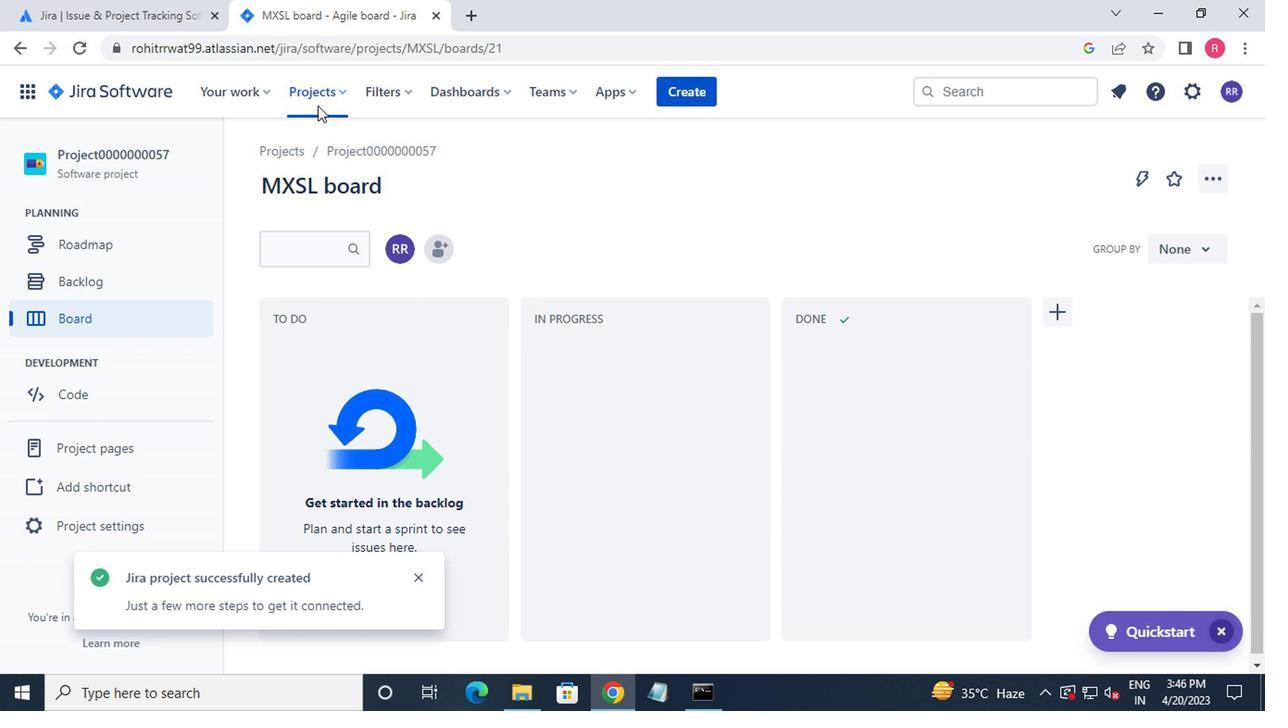 
Action: Mouse pressed left at (322, 85)
Screenshot: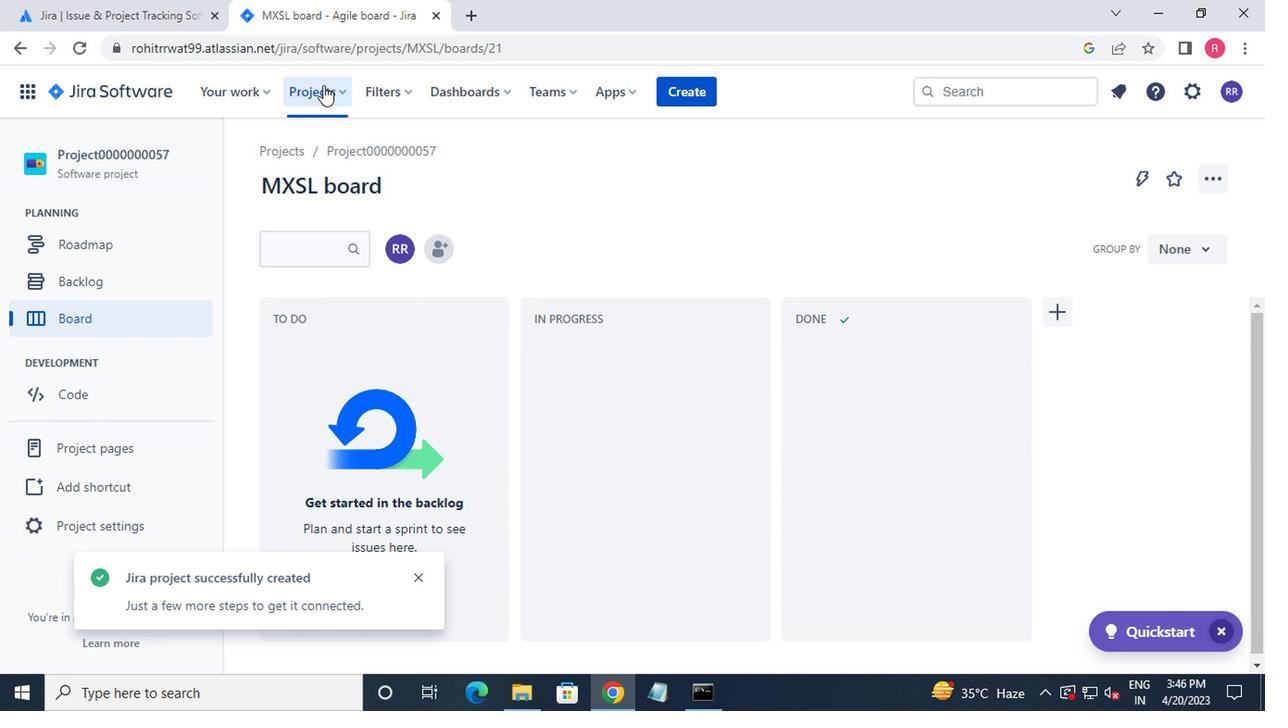 
Action: Mouse moved to (388, 467)
Screenshot: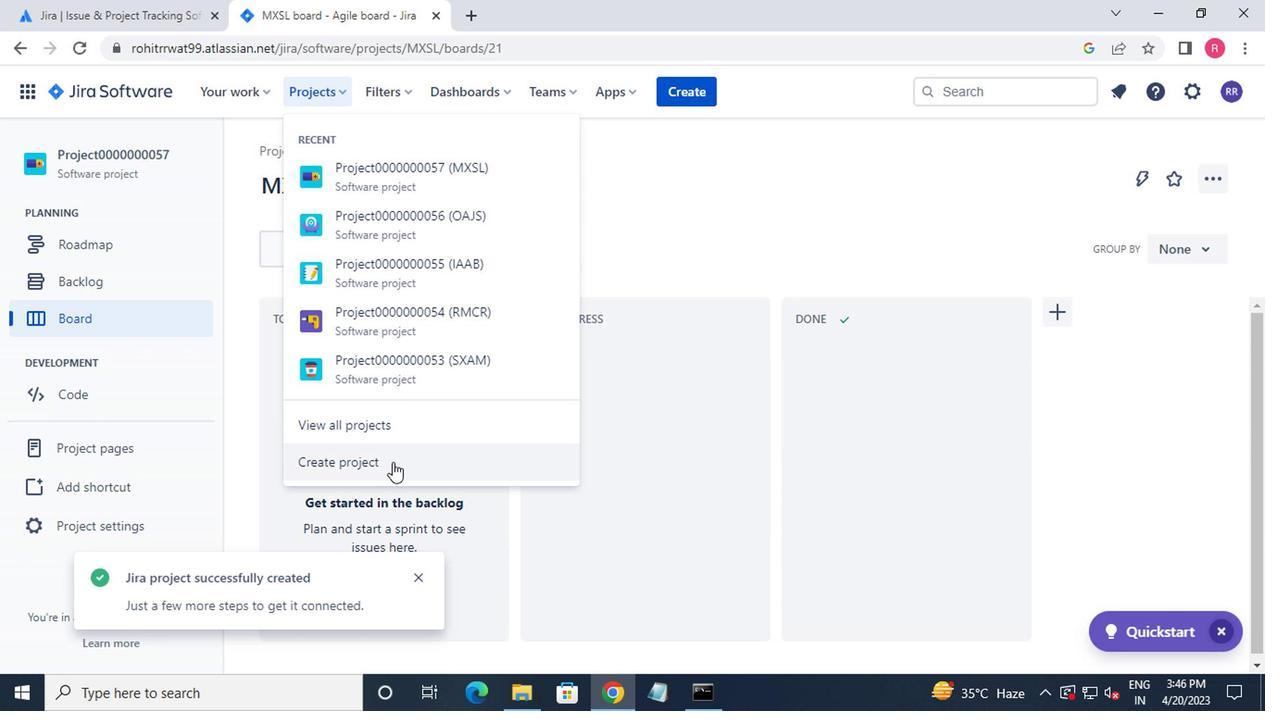 
Action: Mouse pressed left at (388, 467)
Screenshot: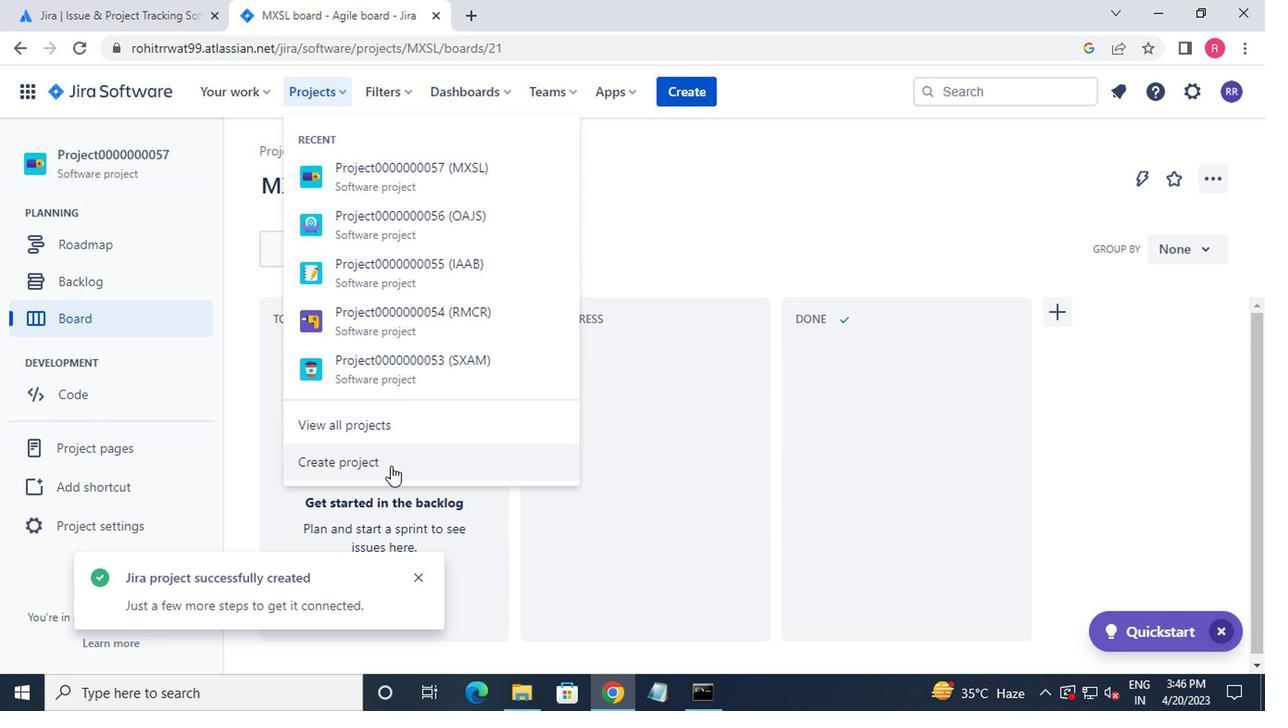 
Action: Mouse moved to (608, 456)
Screenshot: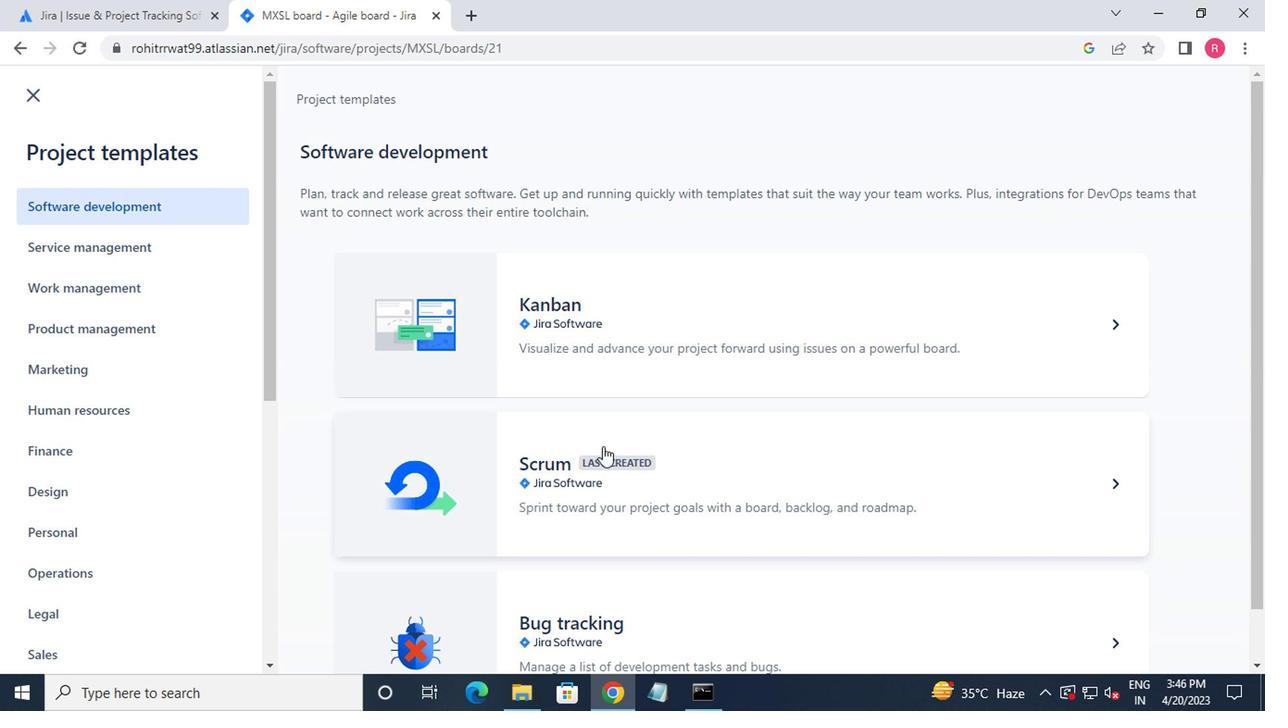
Action: Mouse pressed left at (608, 456)
Screenshot: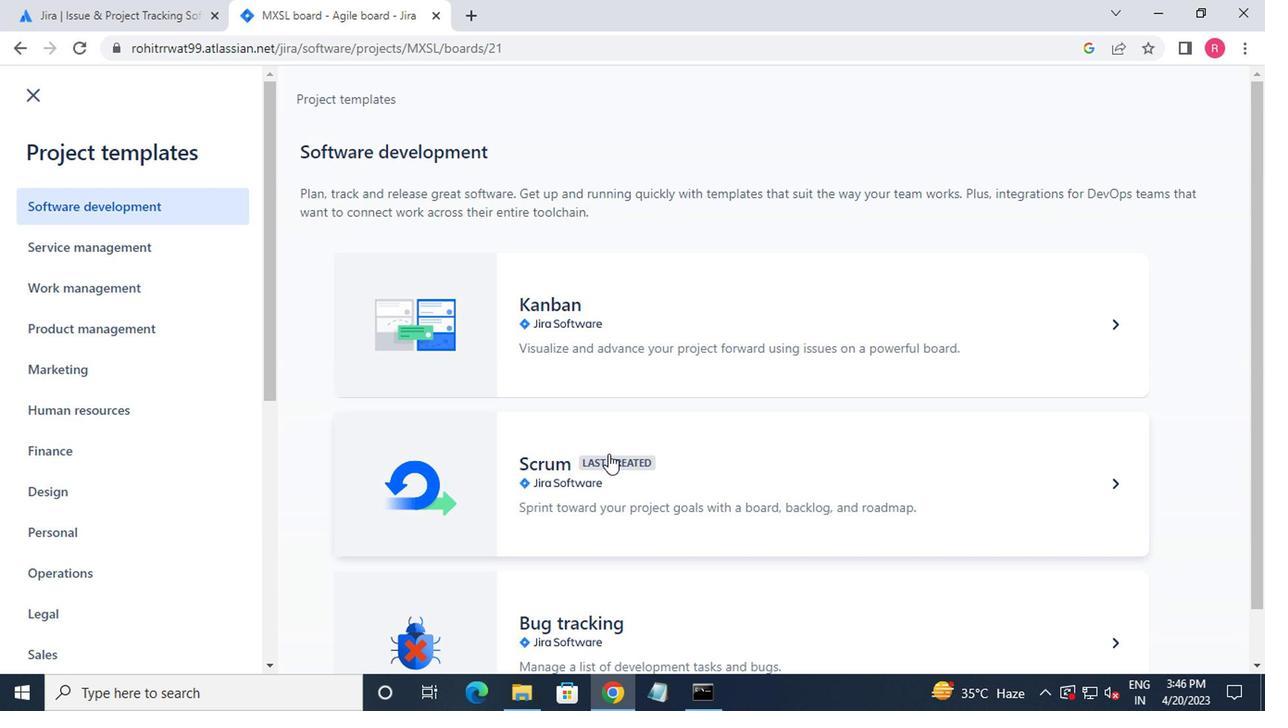 
Action: Mouse moved to (1109, 629)
Screenshot: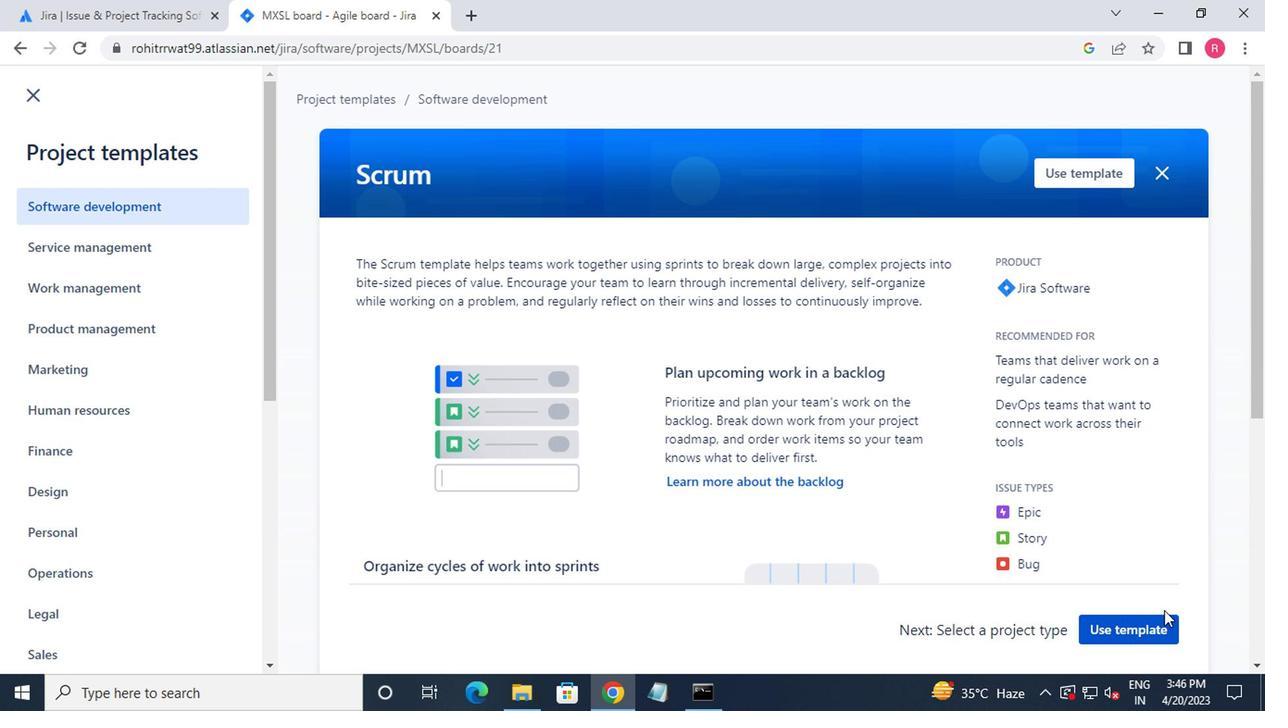 
Action: Mouse pressed left at (1109, 629)
Screenshot: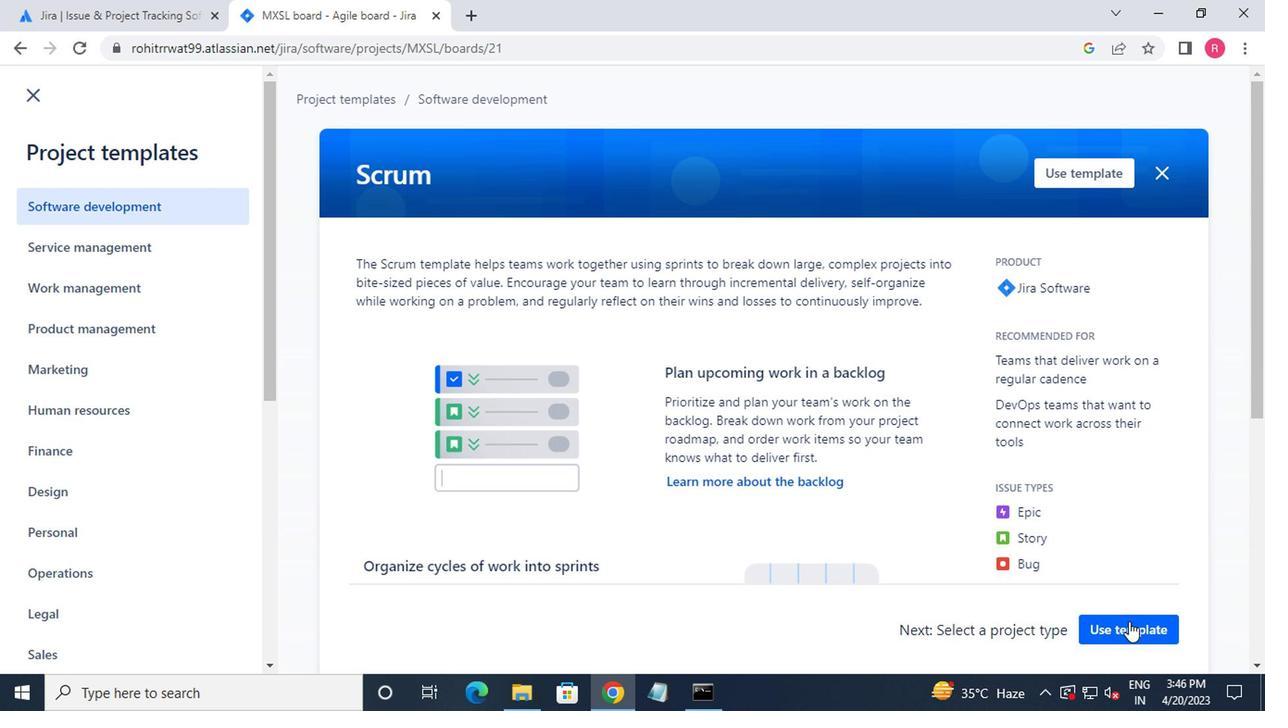 
Action: Mouse moved to (492, 610)
Screenshot: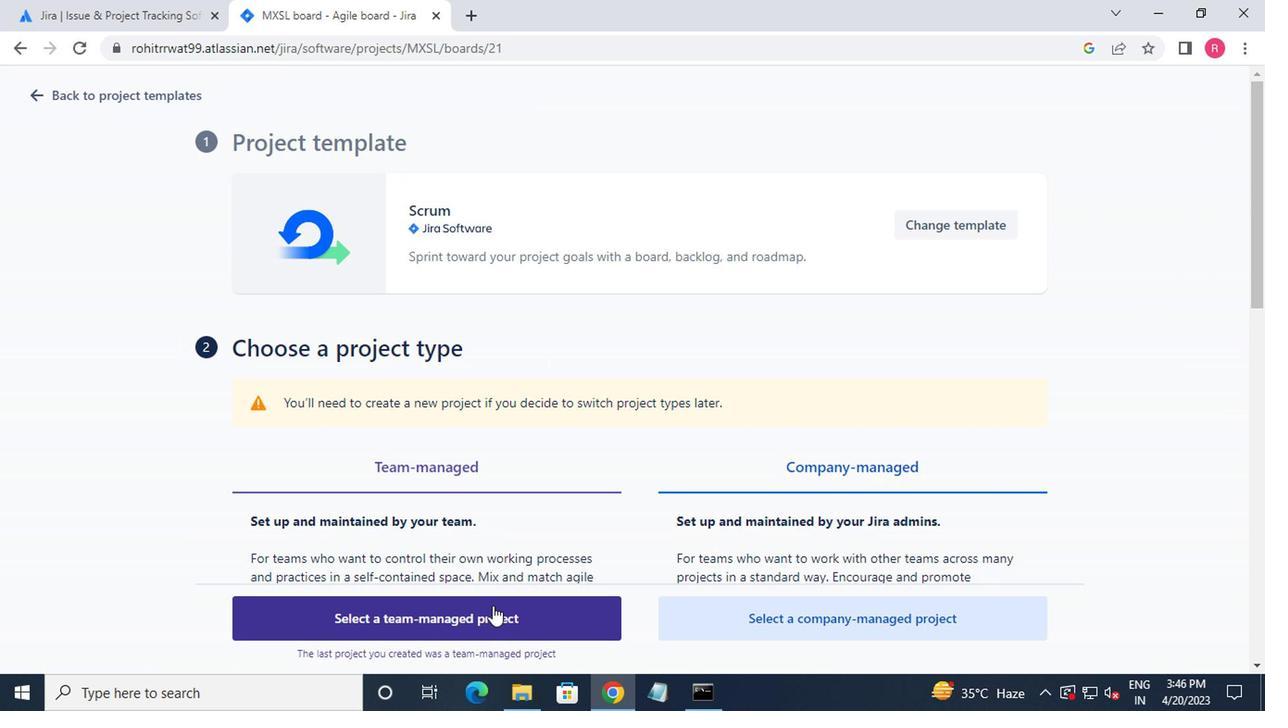 
Action: Mouse pressed left at (492, 610)
Screenshot: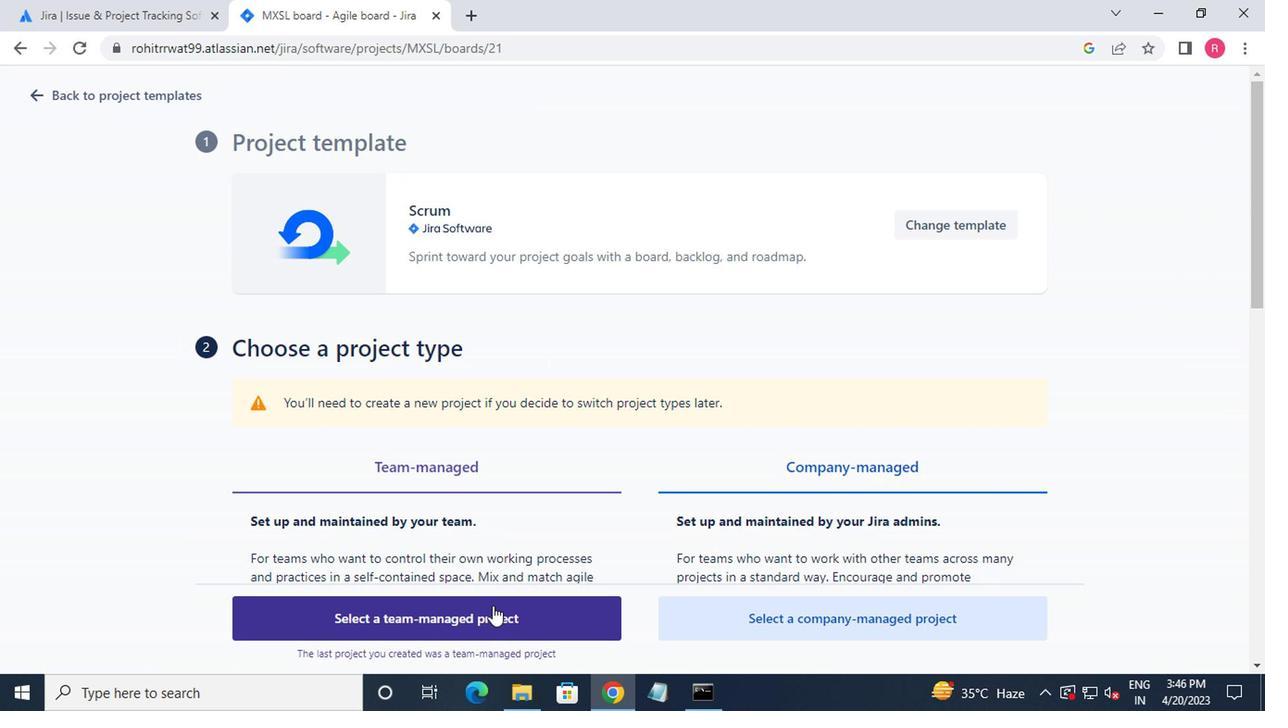
Action: Mouse moved to (425, 394)
Screenshot: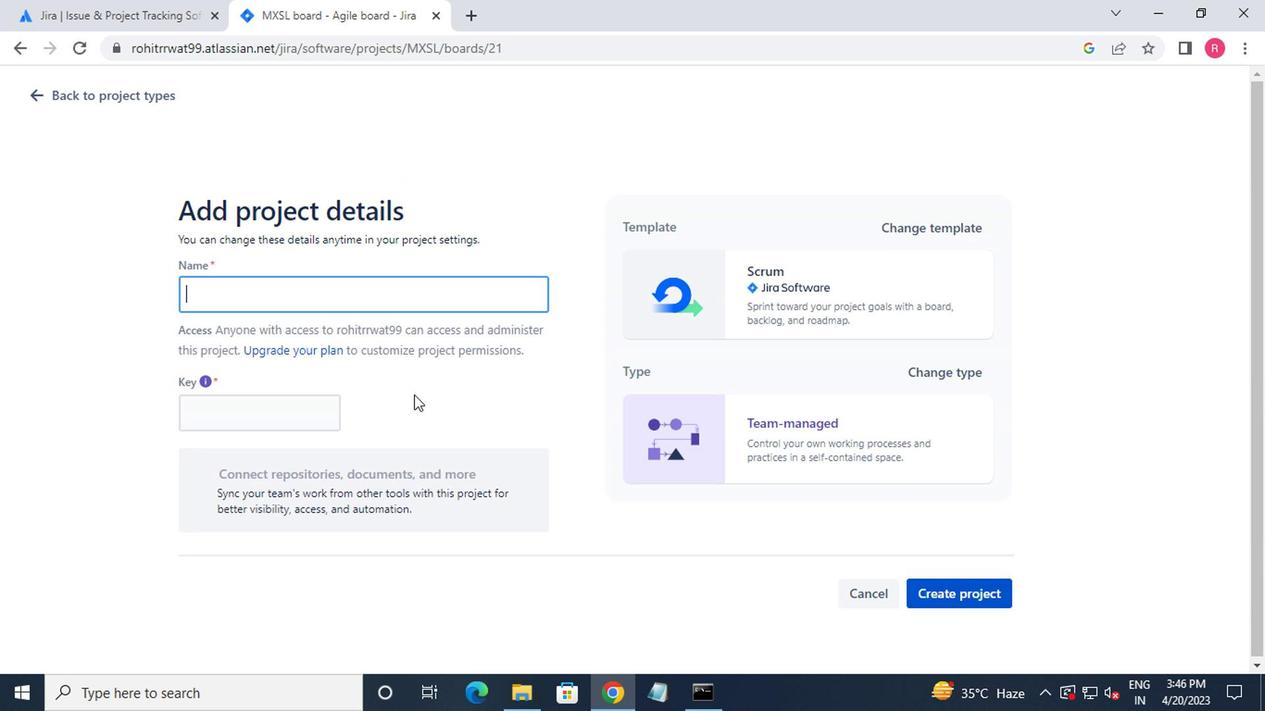 
Action: Key pressed <Key.shift>PROJECT0000000058
Screenshot: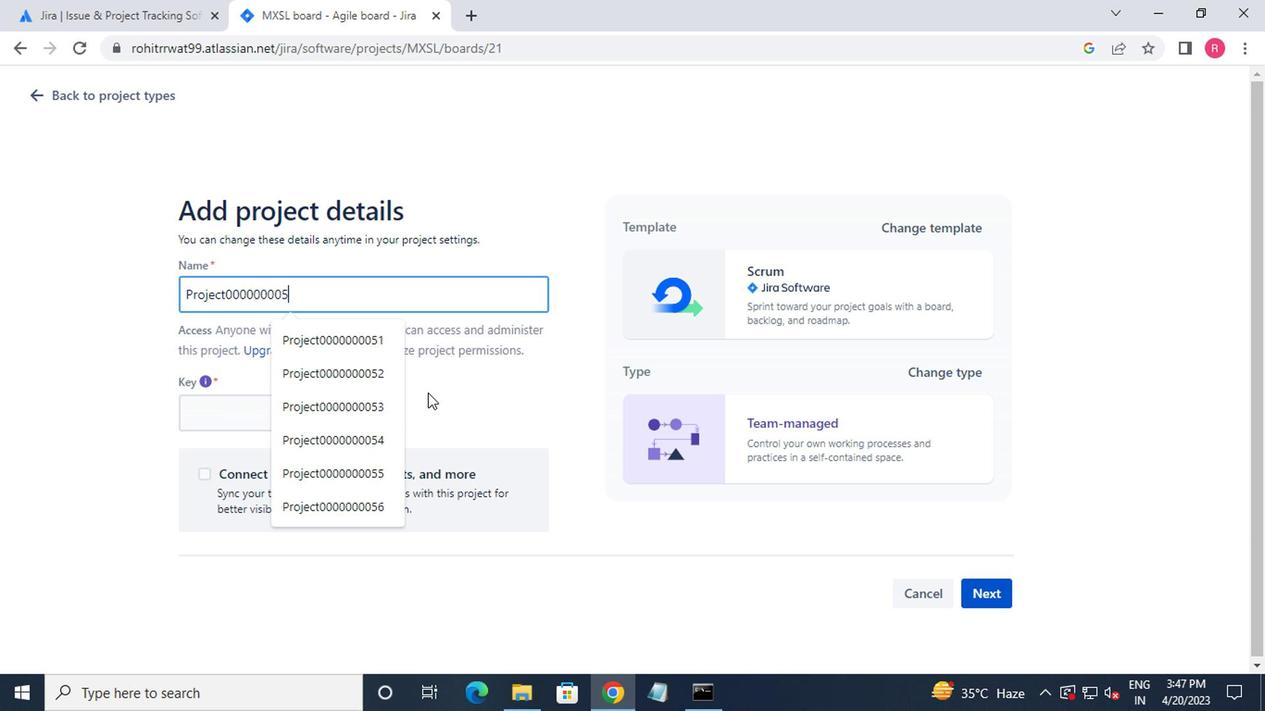 
Action: Mouse moved to (1004, 592)
Screenshot: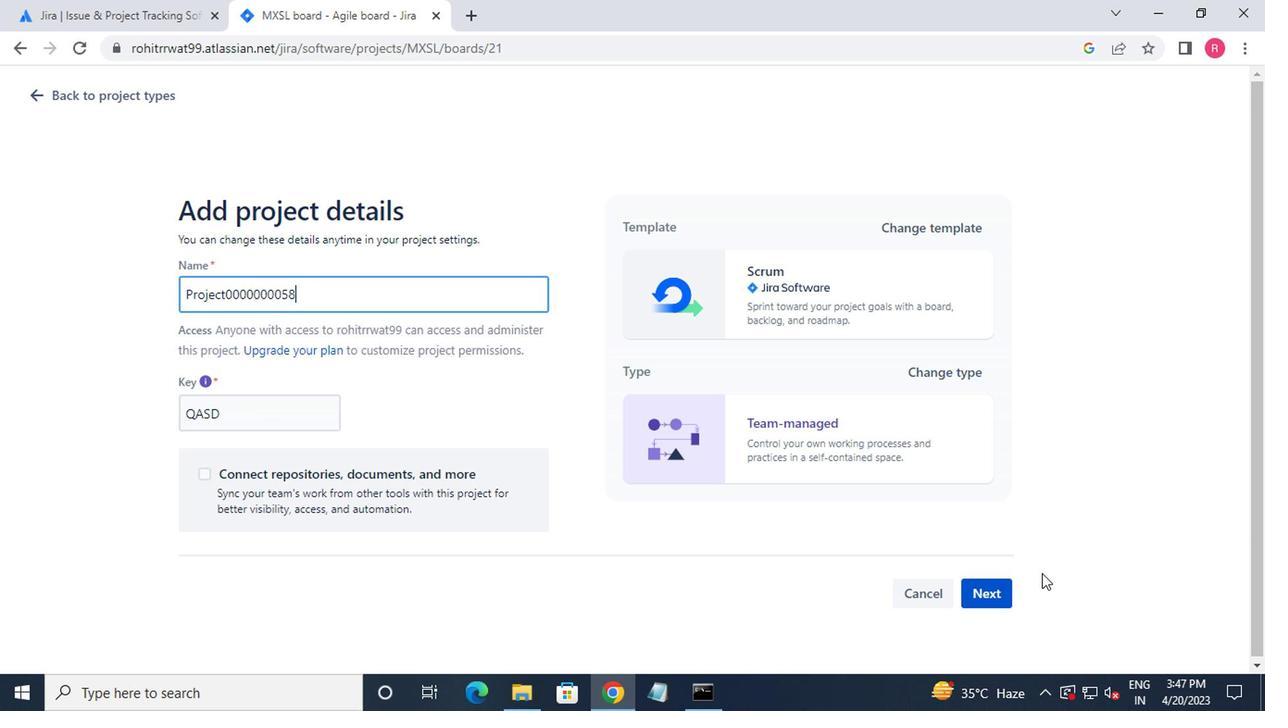 
Action: Mouse pressed left at (1004, 592)
Screenshot: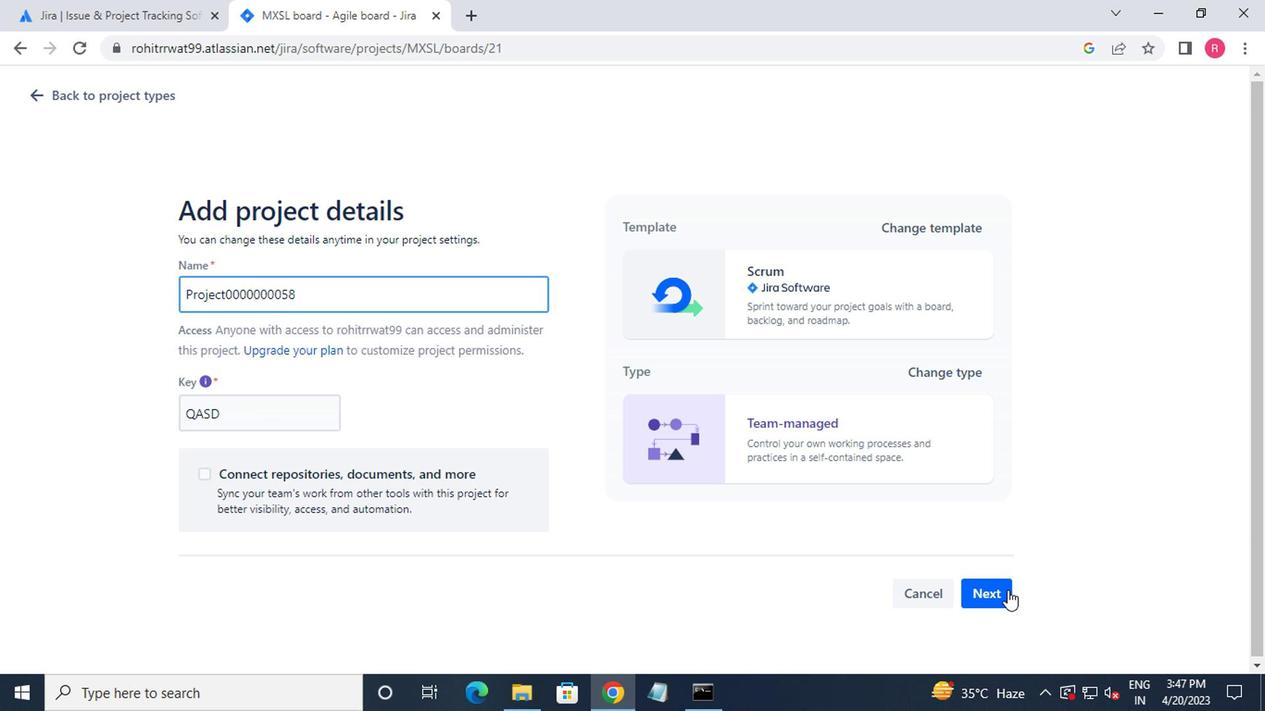 
Action: Mouse moved to (864, 481)
Screenshot: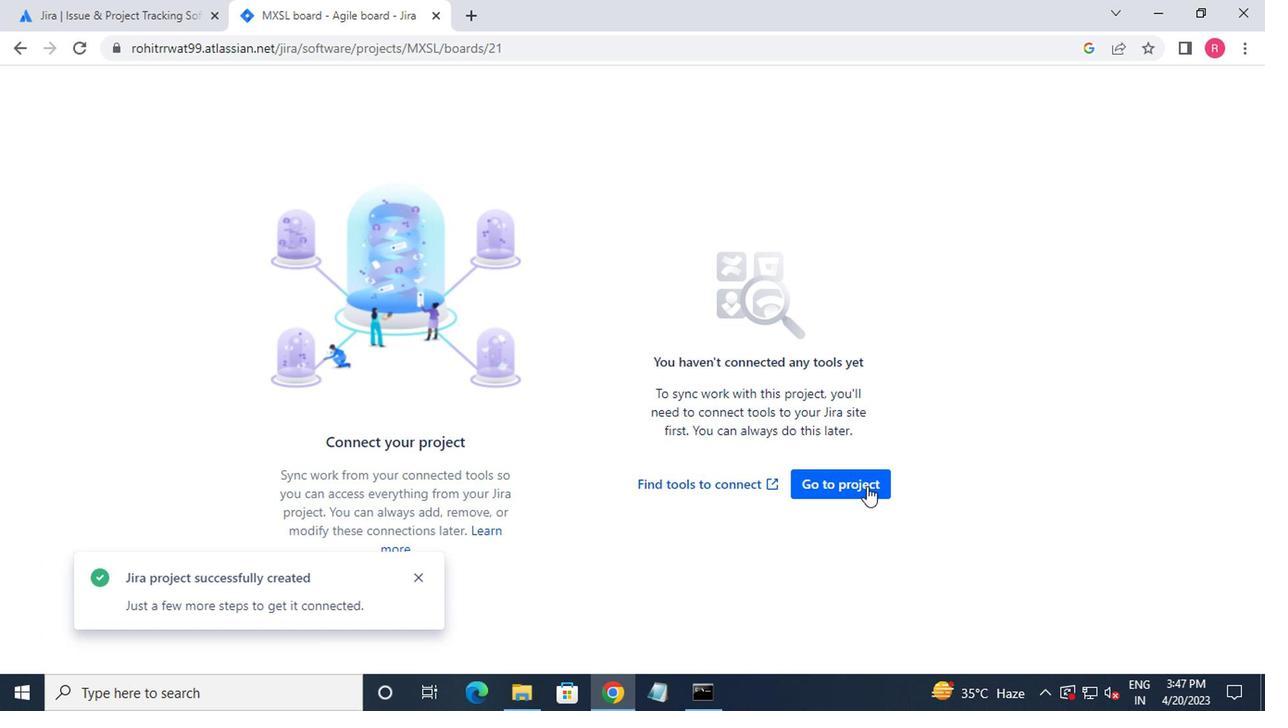 
Action: Mouse pressed left at (864, 481)
Screenshot: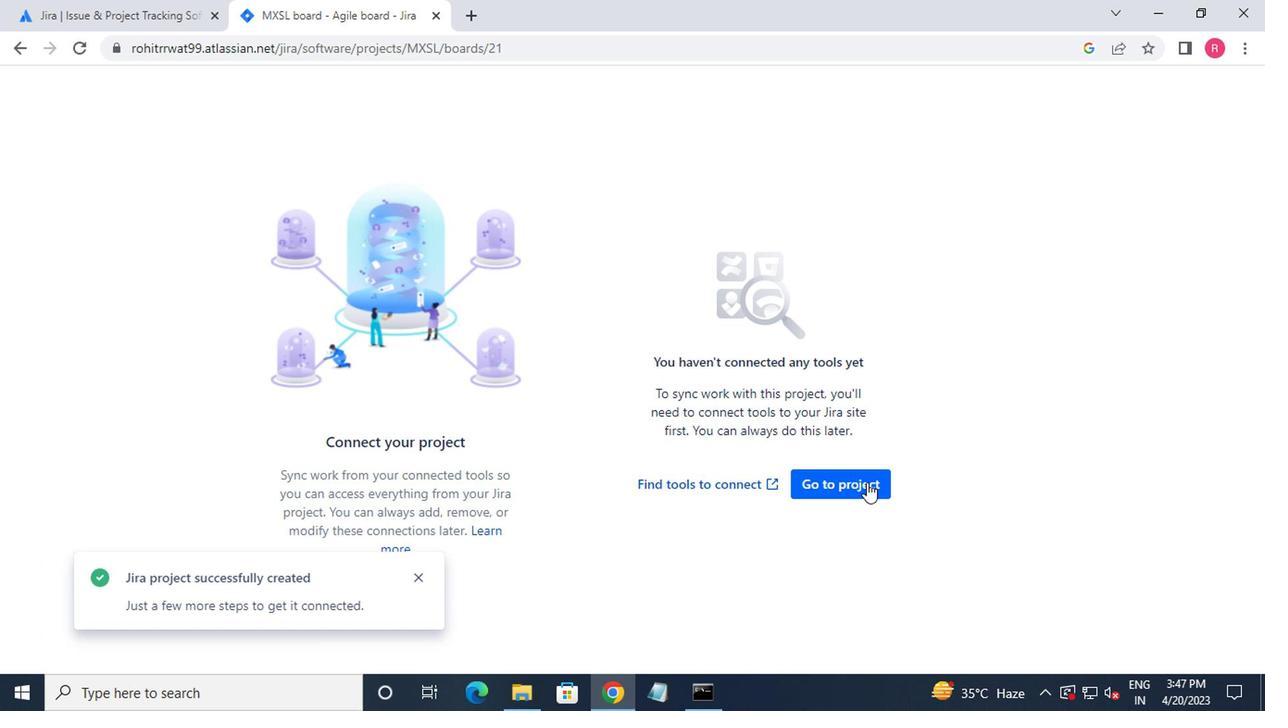
Action: Mouse moved to (873, 482)
Screenshot: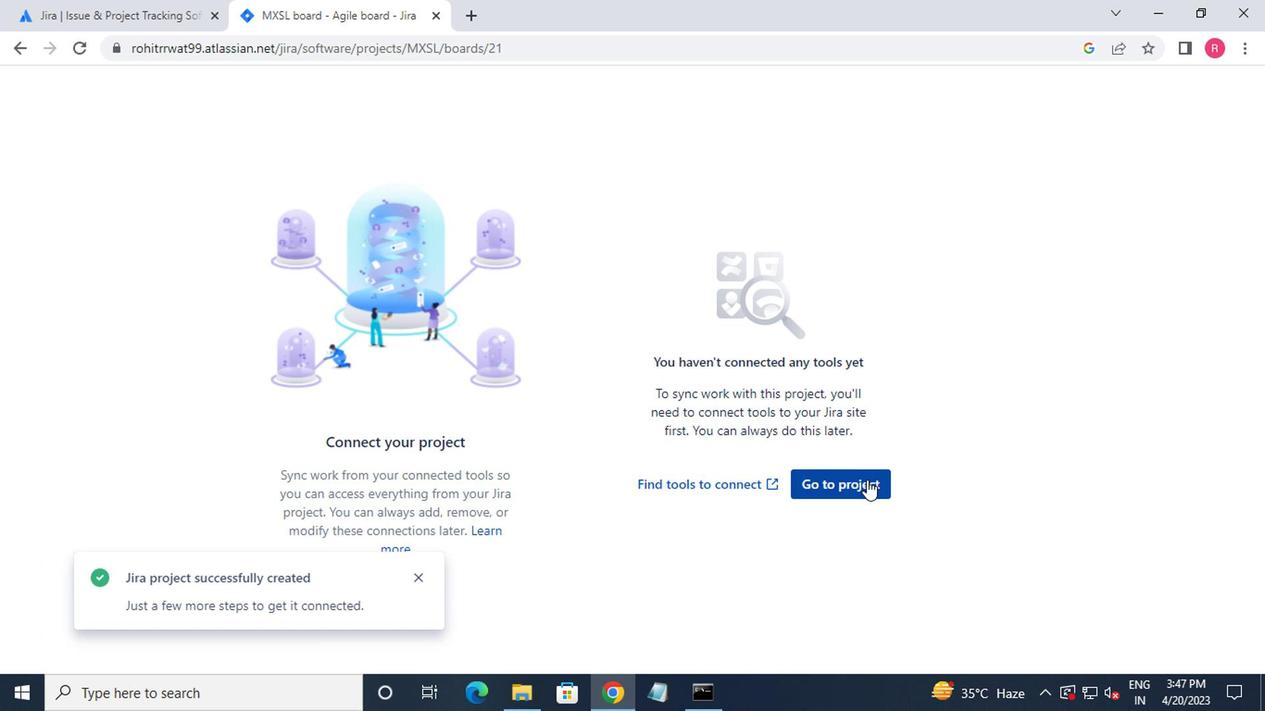
